 Task: Find connections with filter location Iturrama with filter topic #Genderwith filter profile language Potuguese with filter current company Volt - International (An Innova Solutions Company) with filter school SQL School (SQL Server DEV, DBA , MSBI & Power BI) Training Institute with filter industry Telephone Call Centers with filter service category Print Design with filter keywords title Client Service Specialist
Action: Mouse moved to (181, 288)
Screenshot: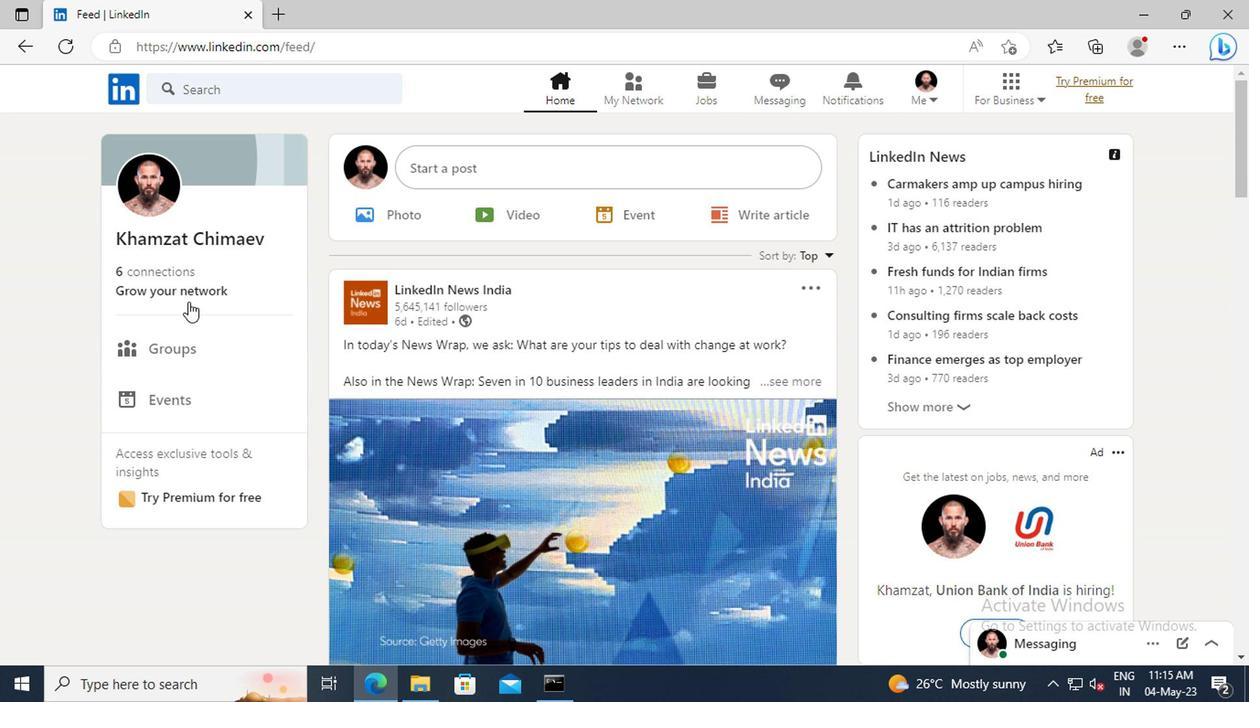 
Action: Mouse pressed left at (181, 288)
Screenshot: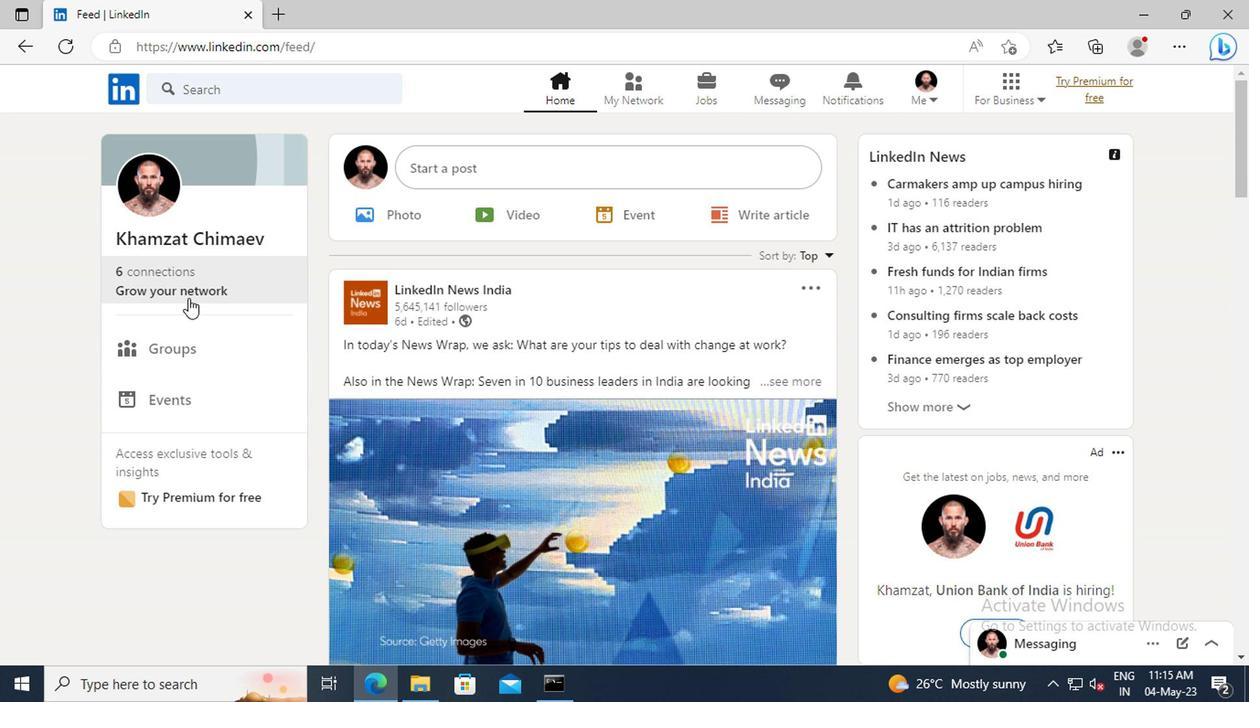 
Action: Mouse moved to (184, 193)
Screenshot: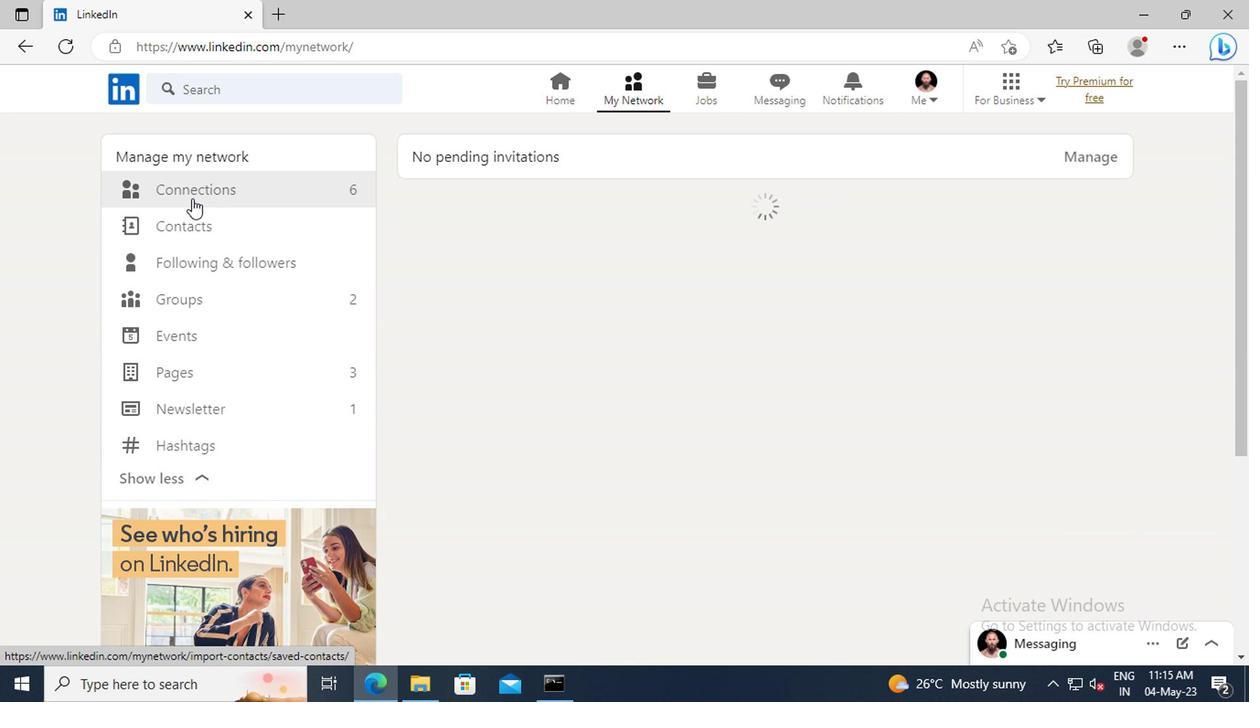 
Action: Mouse pressed left at (184, 193)
Screenshot: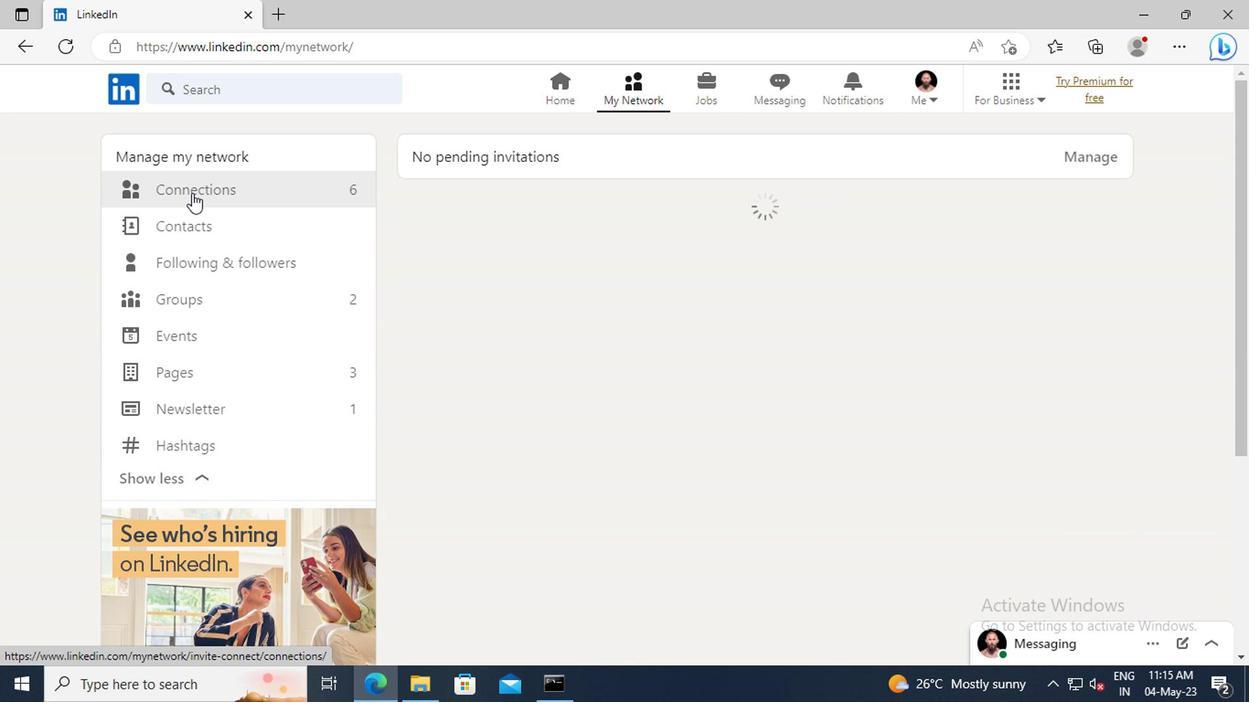 
Action: Mouse moved to (737, 198)
Screenshot: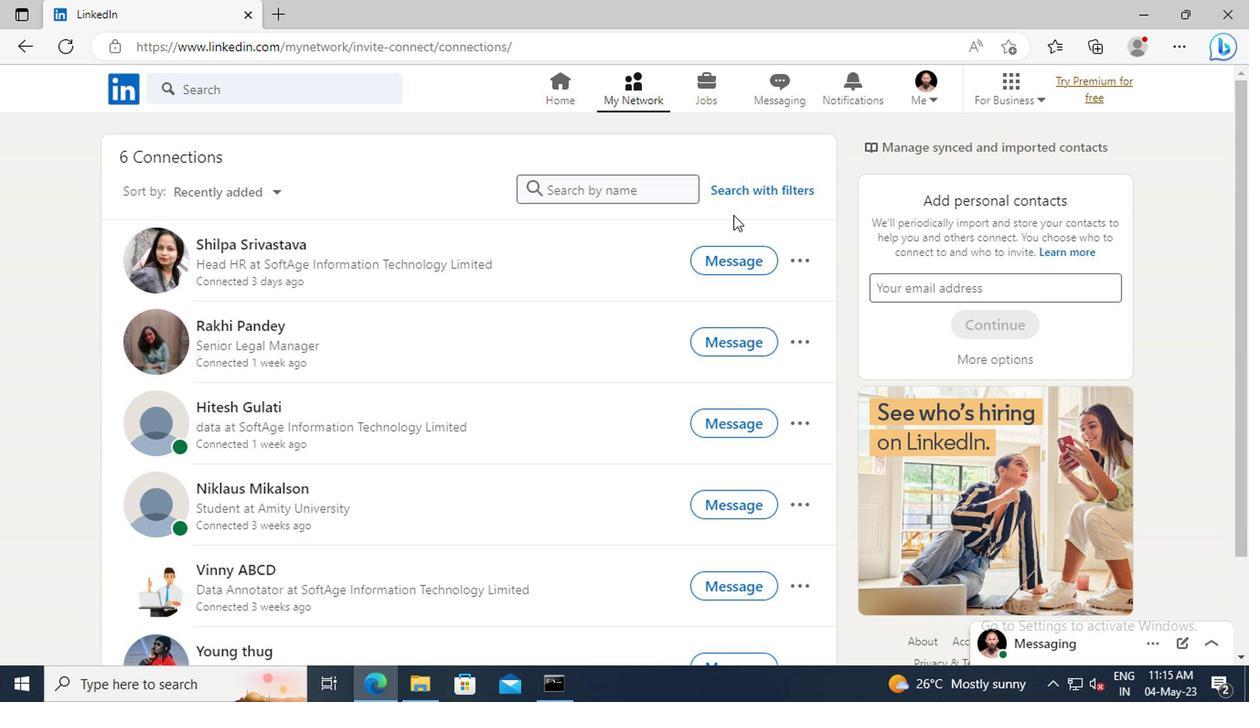 
Action: Mouse pressed left at (737, 198)
Screenshot: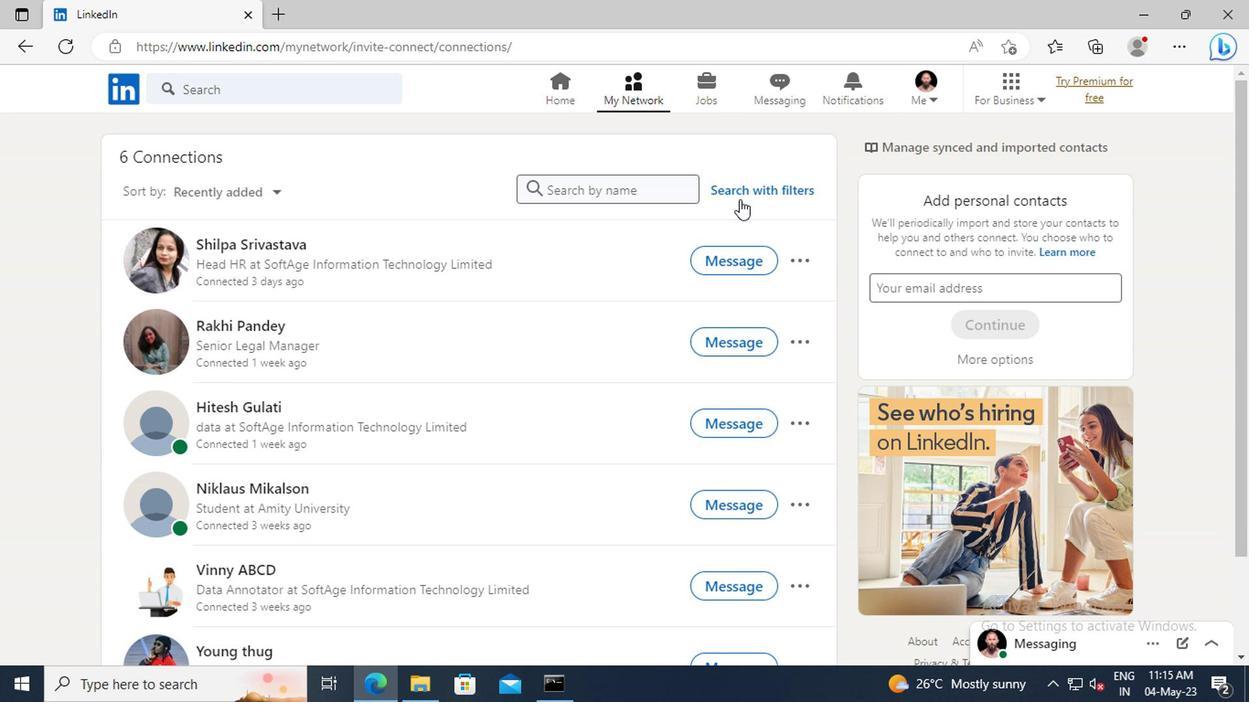 
Action: Mouse moved to (691, 145)
Screenshot: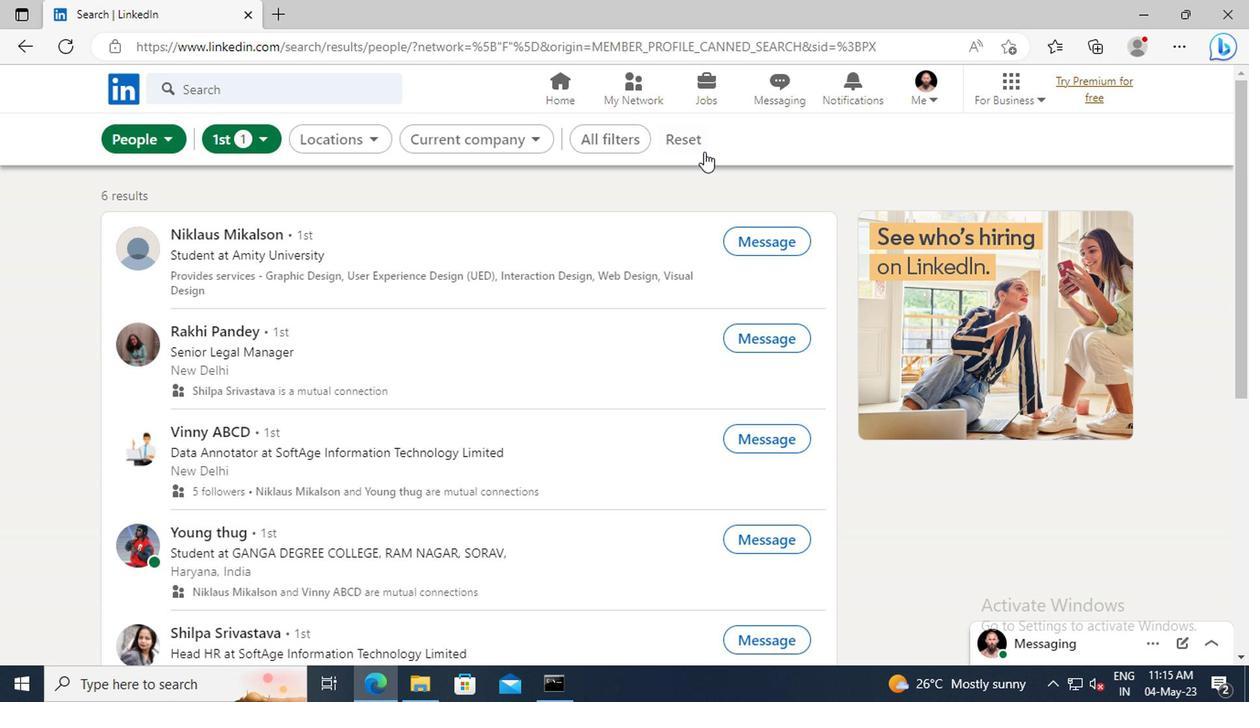 
Action: Mouse pressed left at (691, 145)
Screenshot: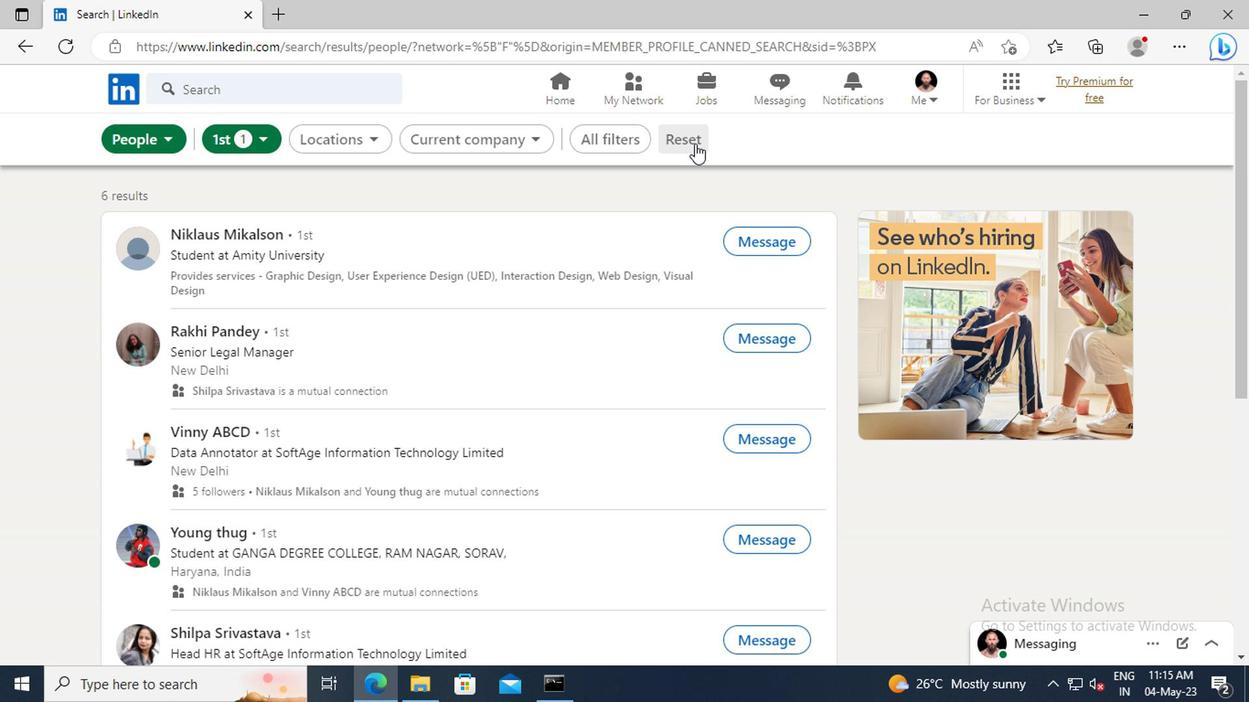 
Action: Mouse moved to (646, 142)
Screenshot: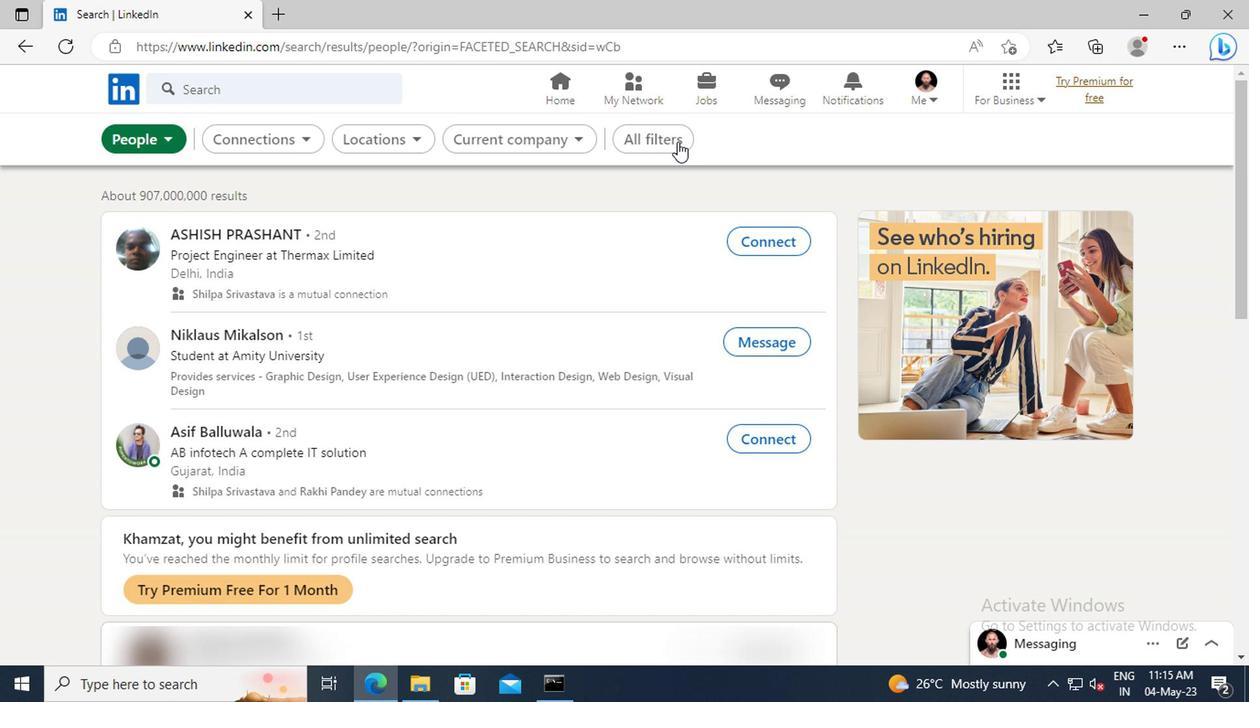 
Action: Mouse pressed left at (646, 142)
Screenshot: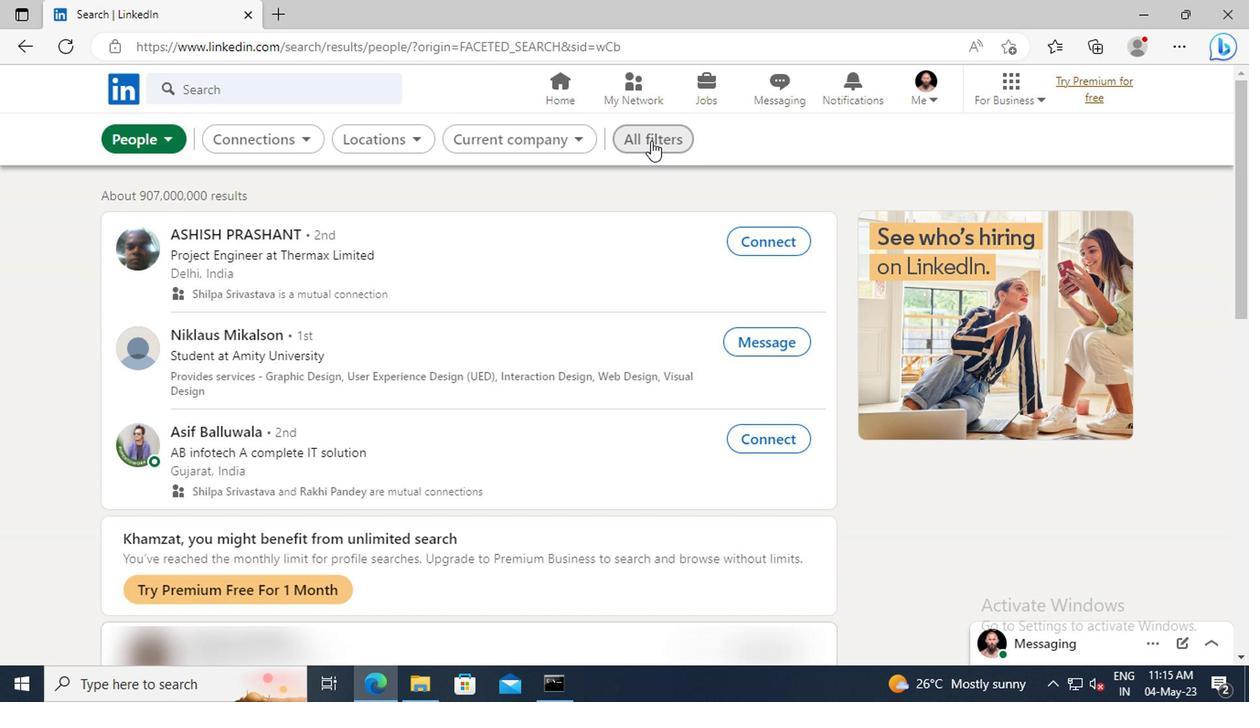 
Action: Mouse moved to (1010, 316)
Screenshot: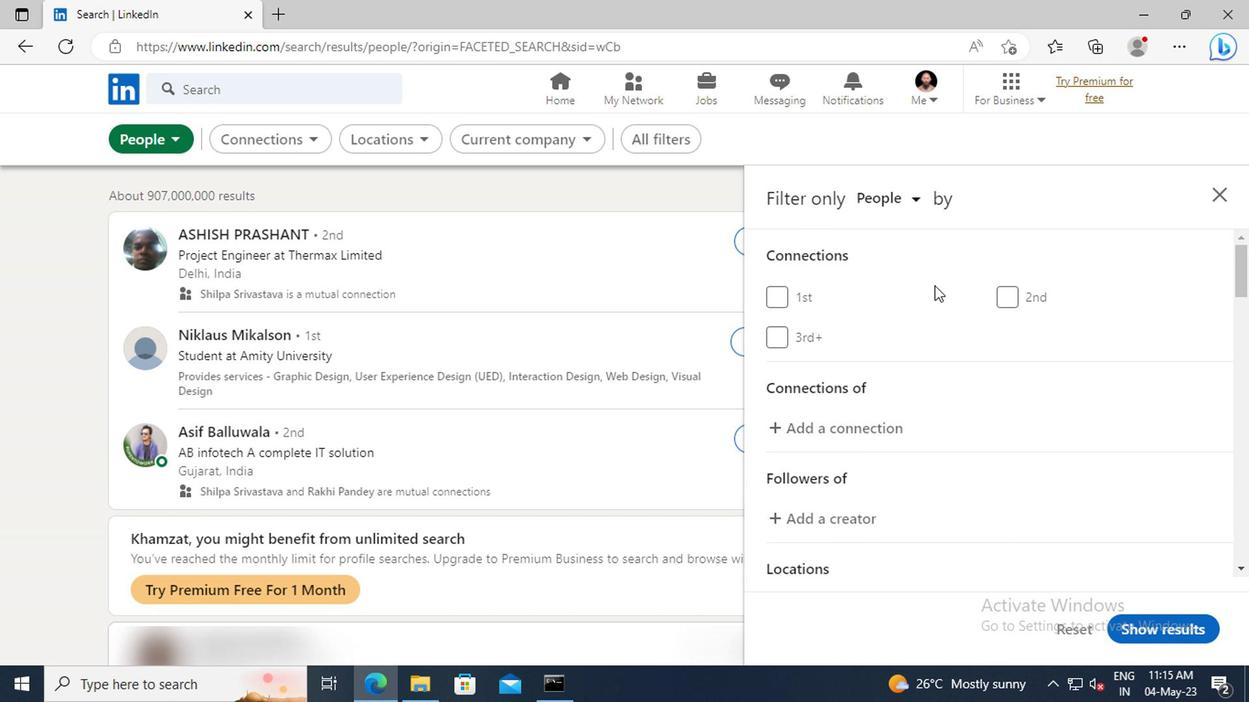 
Action: Mouse scrolled (1010, 315) with delta (0, -1)
Screenshot: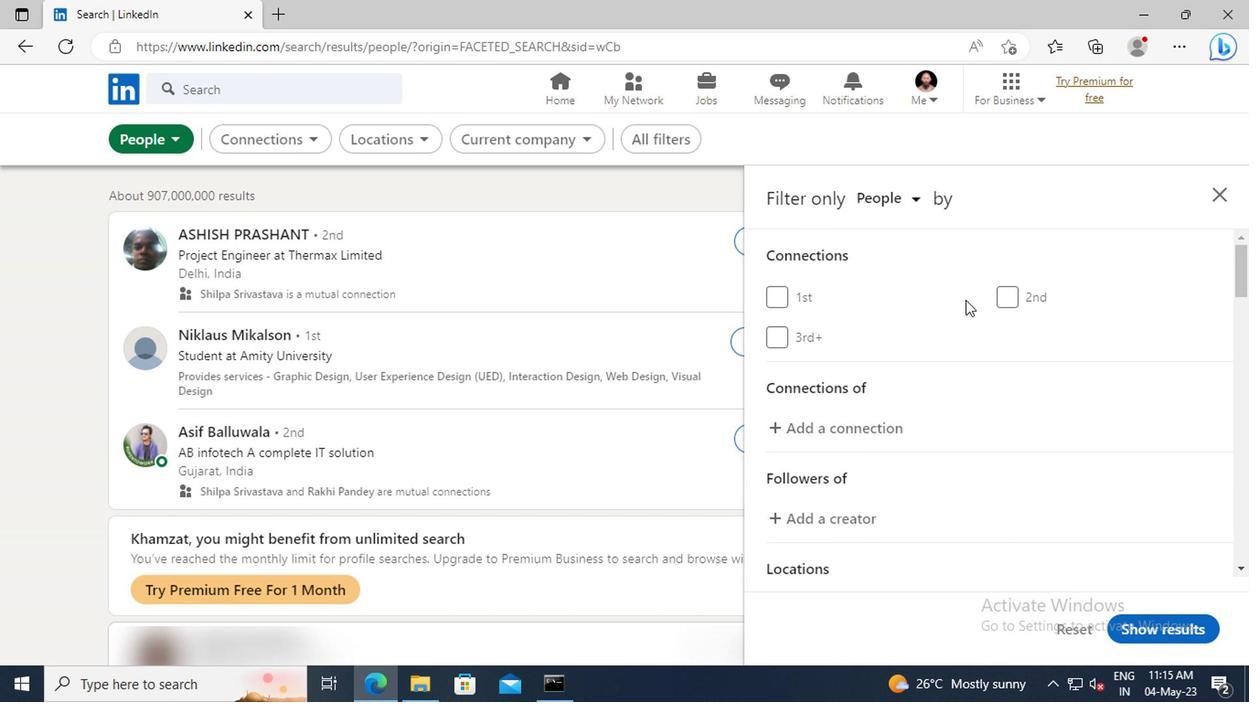 
Action: Mouse scrolled (1010, 315) with delta (0, -1)
Screenshot: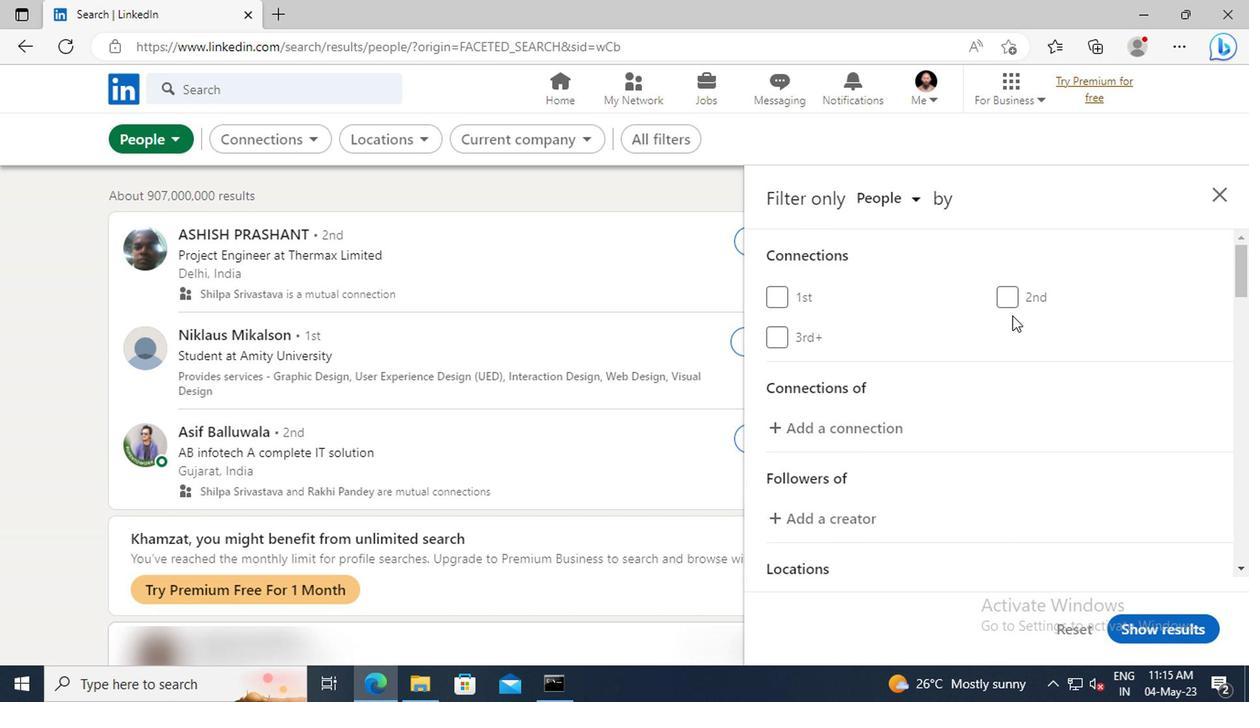 
Action: Mouse moved to (1010, 316)
Screenshot: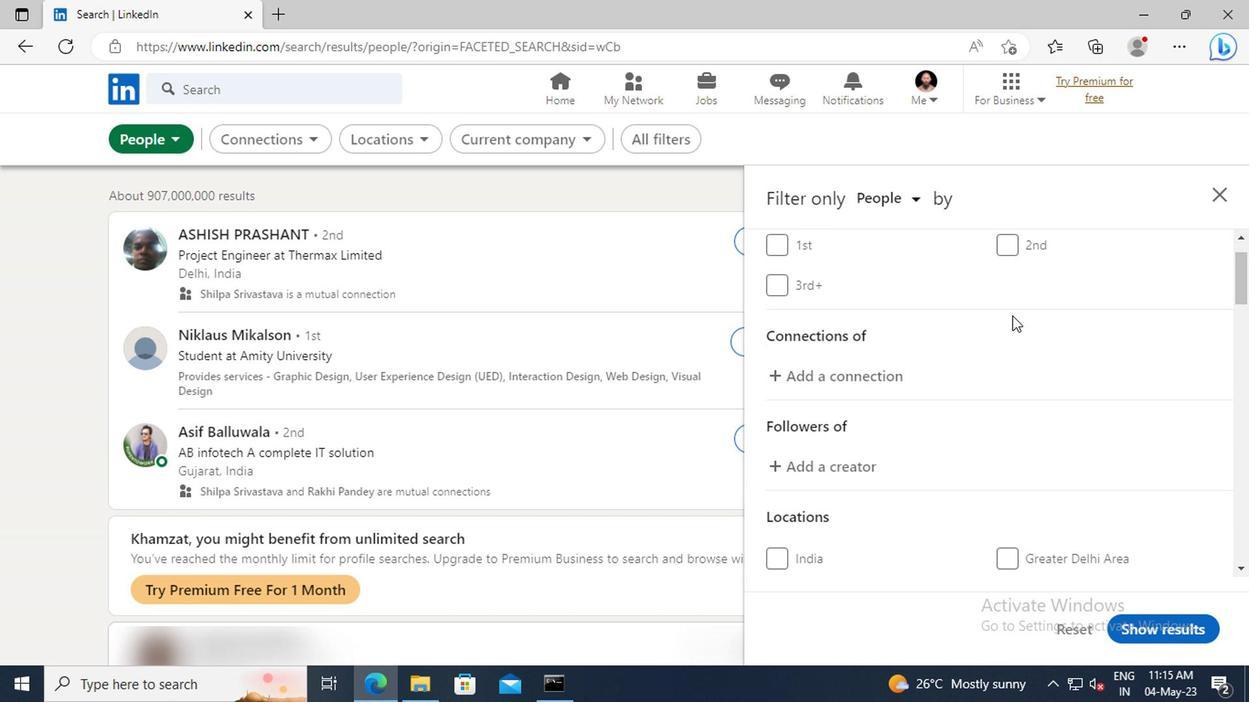 
Action: Mouse scrolled (1010, 316) with delta (0, 0)
Screenshot: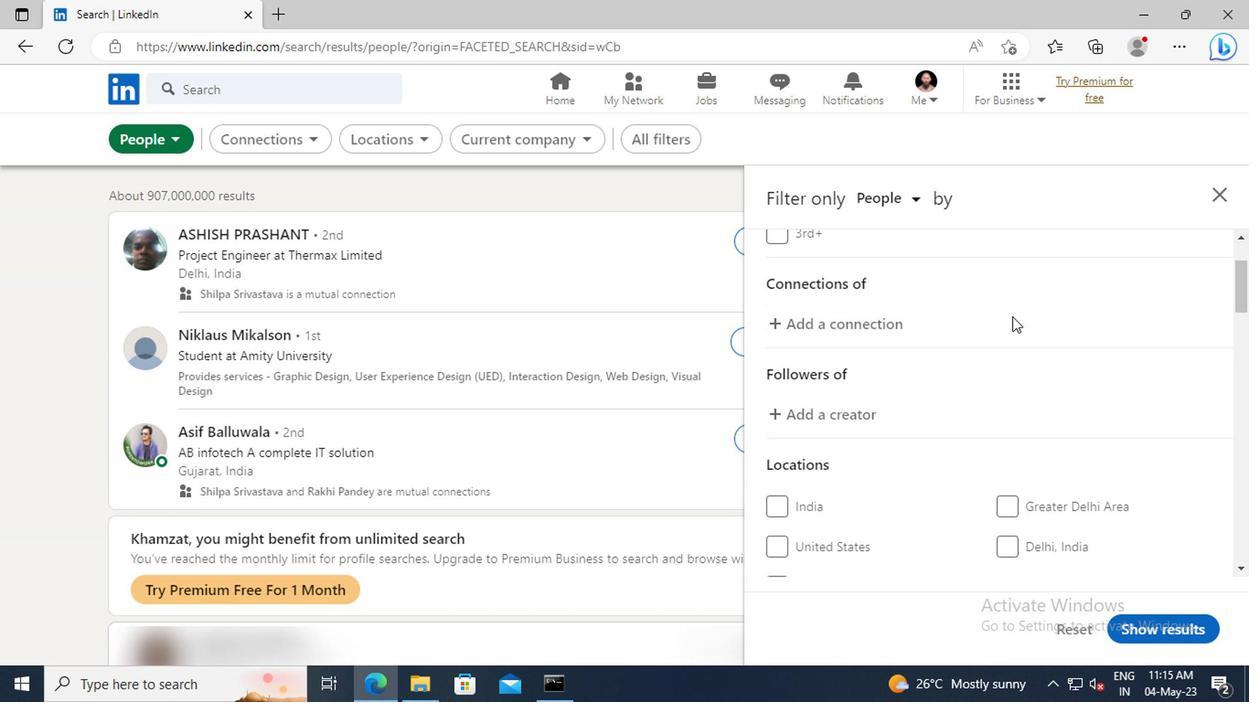 
Action: Mouse scrolled (1010, 316) with delta (0, 0)
Screenshot: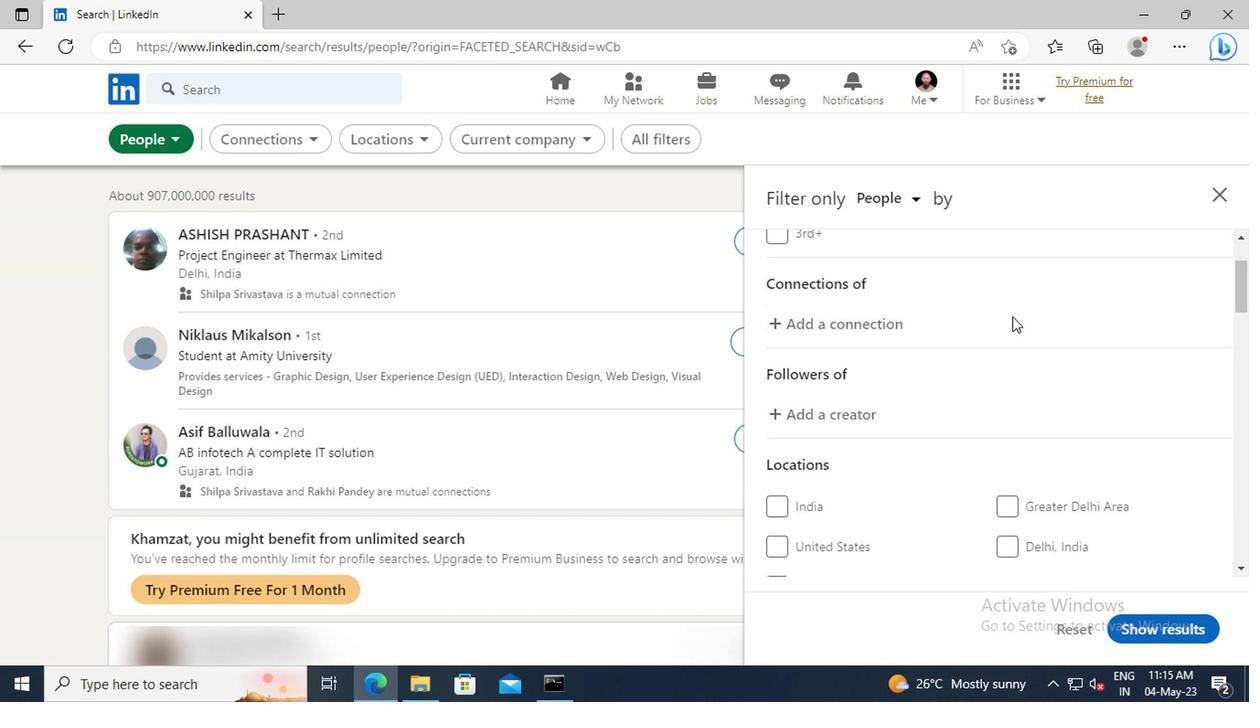 
Action: Mouse scrolled (1010, 316) with delta (0, 0)
Screenshot: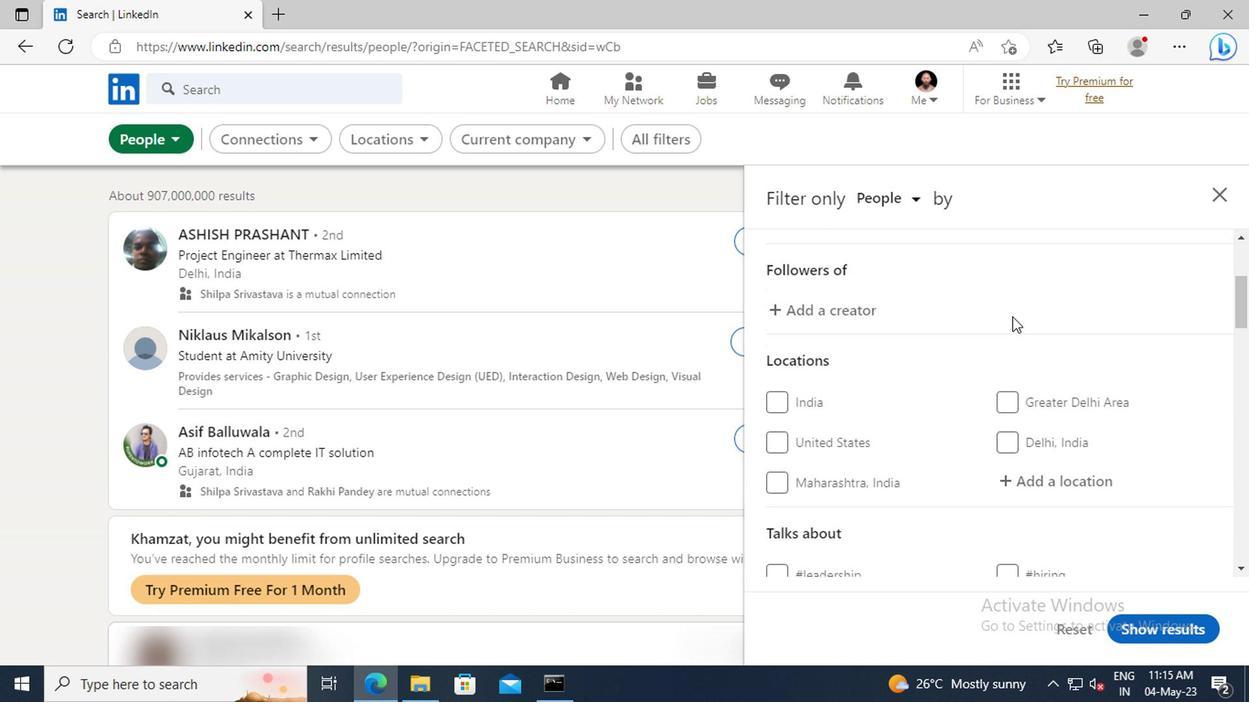
Action: Mouse scrolled (1010, 316) with delta (0, 0)
Screenshot: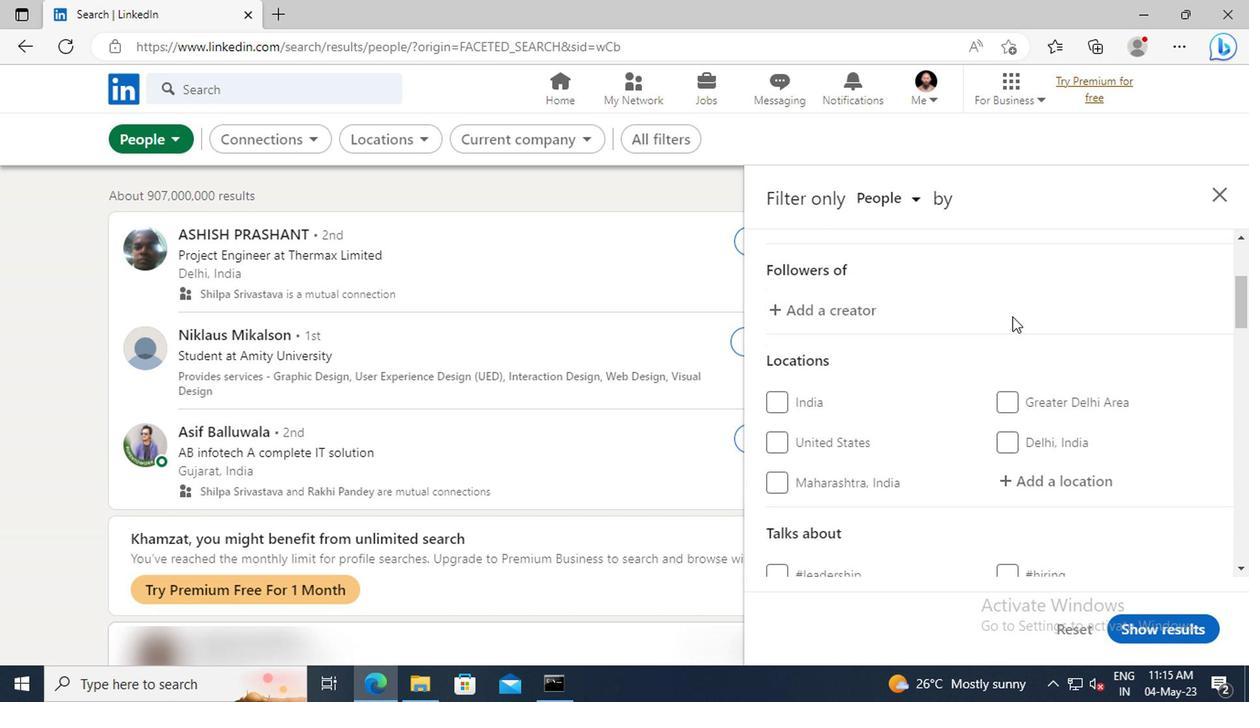 
Action: Mouse moved to (1015, 380)
Screenshot: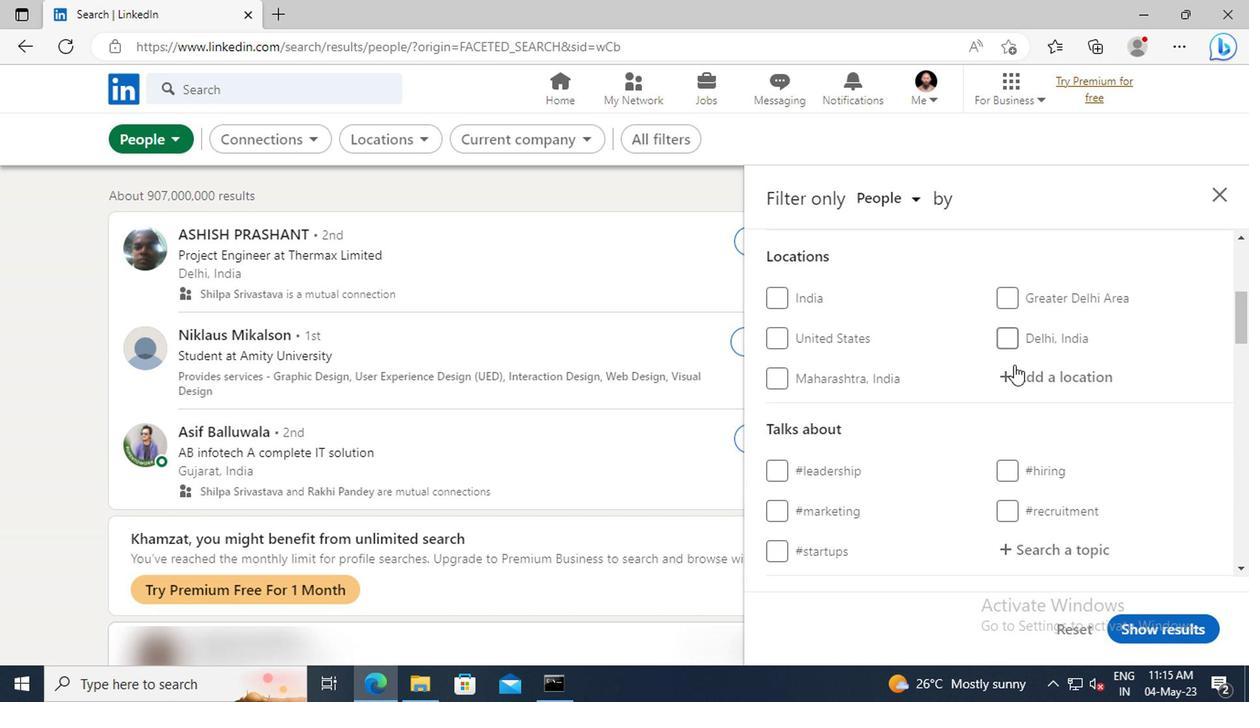
Action: Mouse pressed left at (1015, 380)
Screenshot: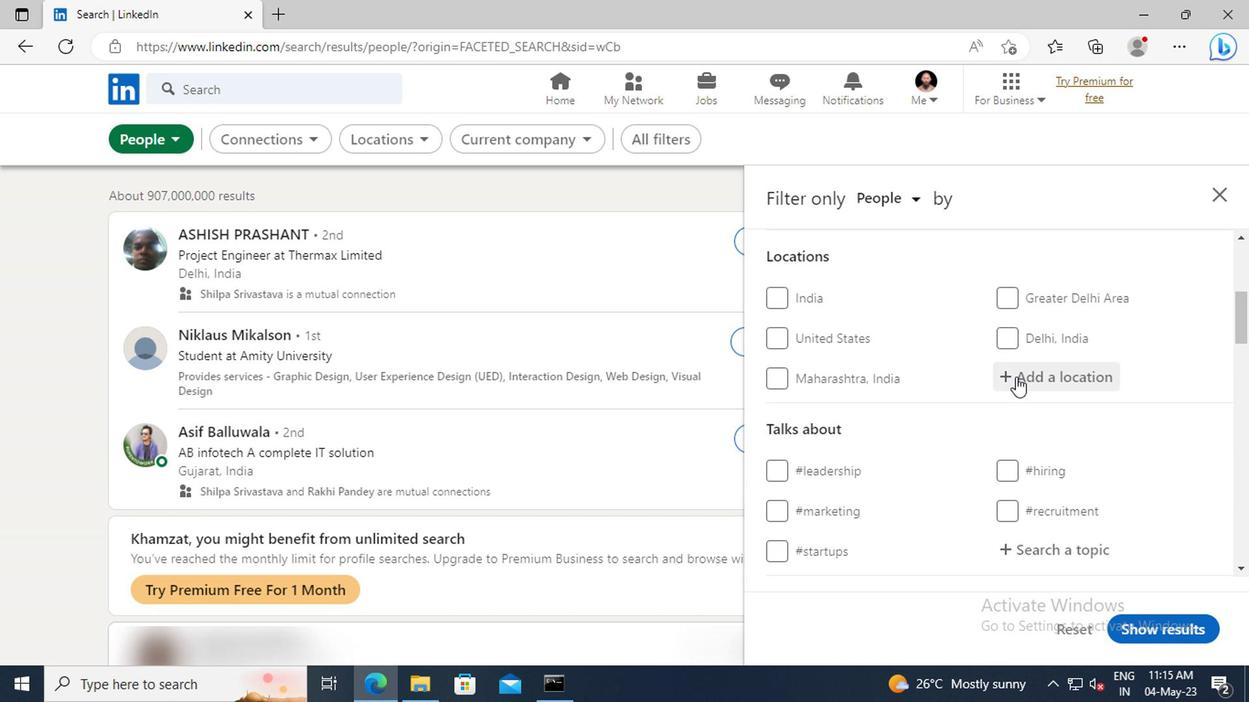 
Action: Key pressed <Key.shift>ITURRAMA<Key.enter>
Screenshot: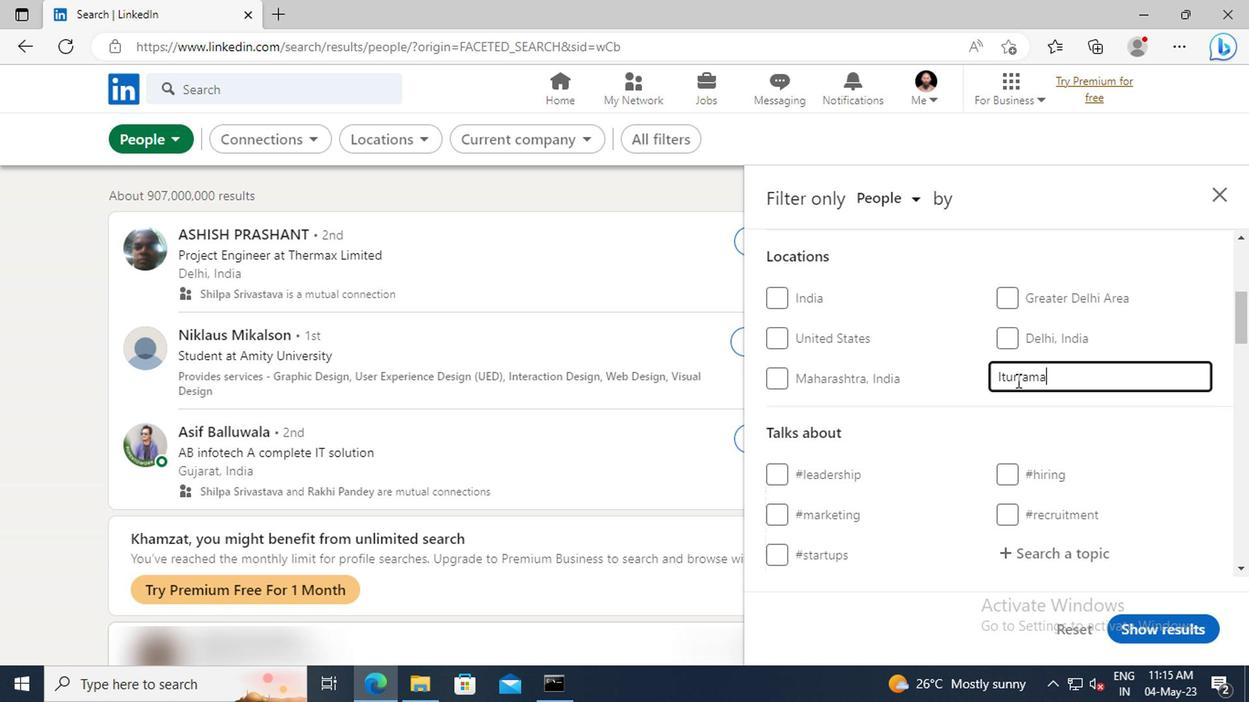 
Action: Mouse scrolled (1015, 379) with delta (0, -1)
Screenshot: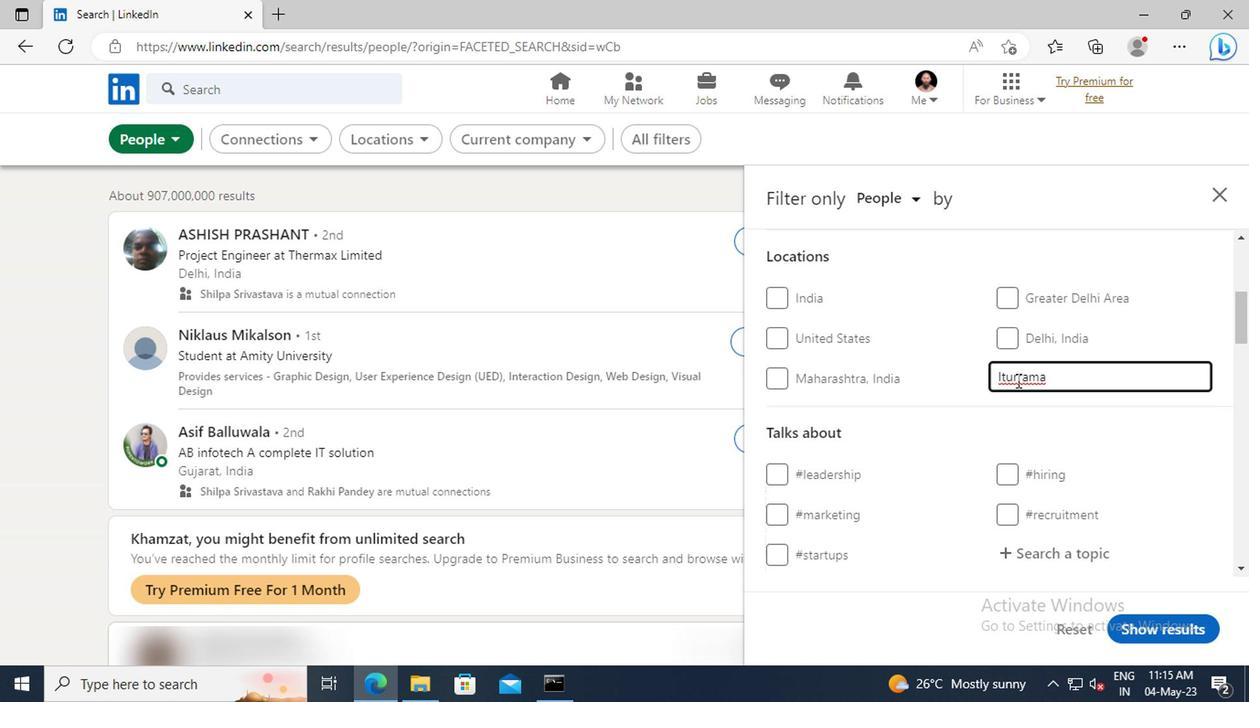 
Action: Mouse scrolled (1015, 379) with delta (0, -1)
Screenshot: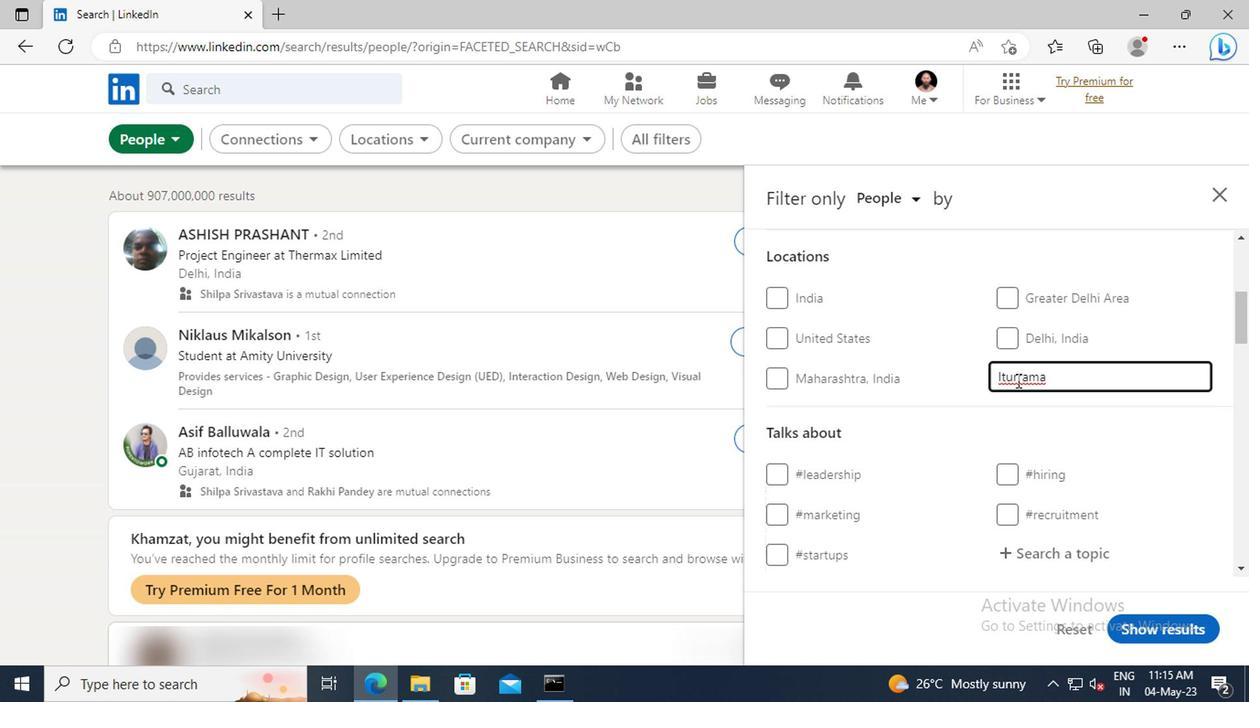 
Action: Mouse moved to (1022, 440)
Screenshot: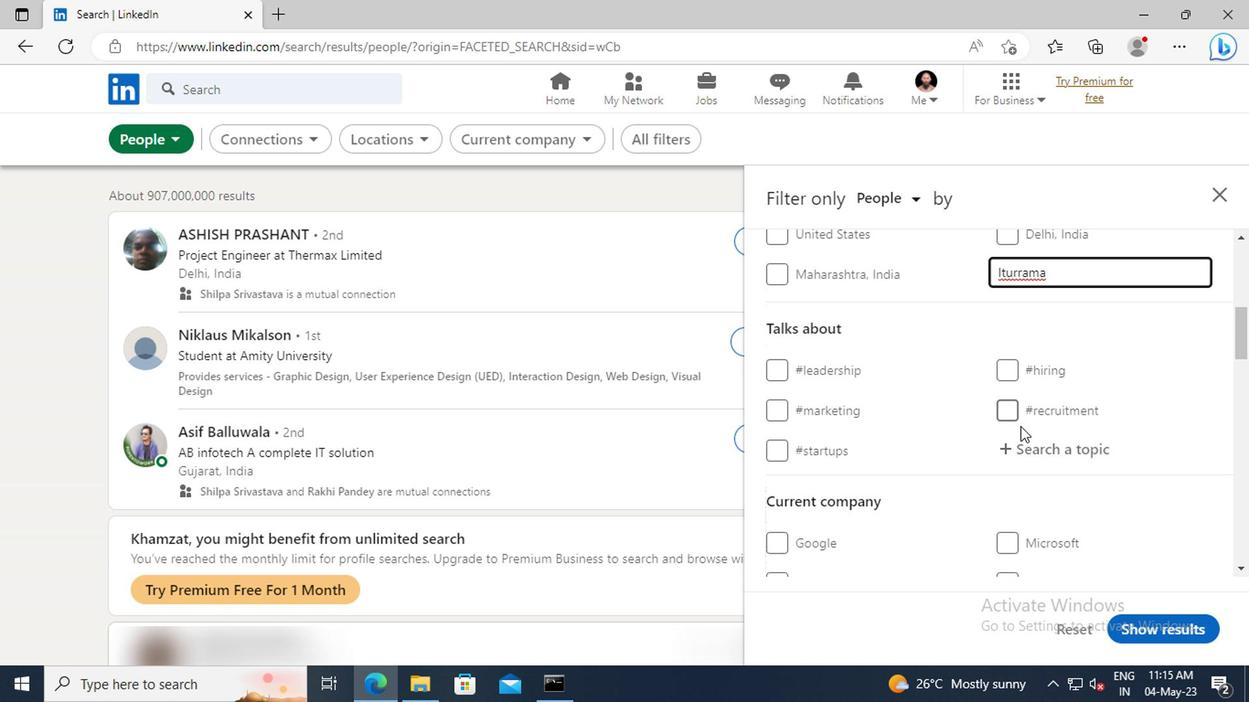 
Action: Mouse pressed left at (1022, 440)
Screenshot: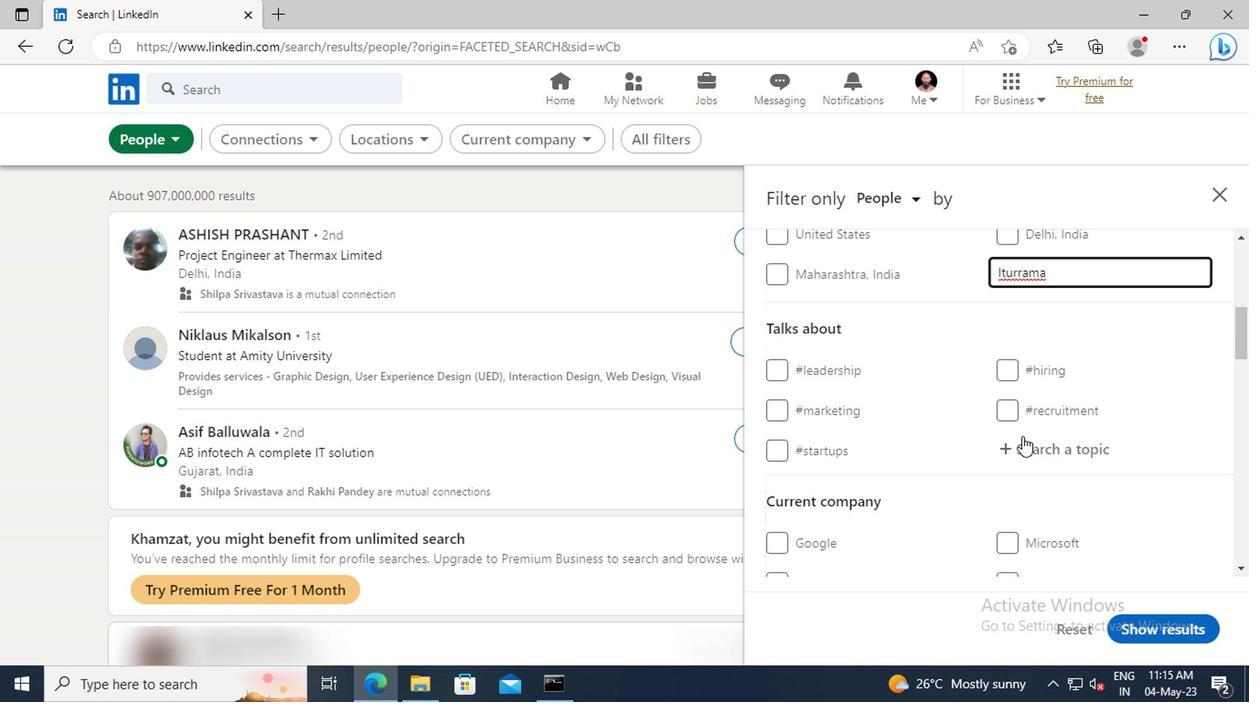 
Action: Key pressed <Key.shift>GEND
Screenshot: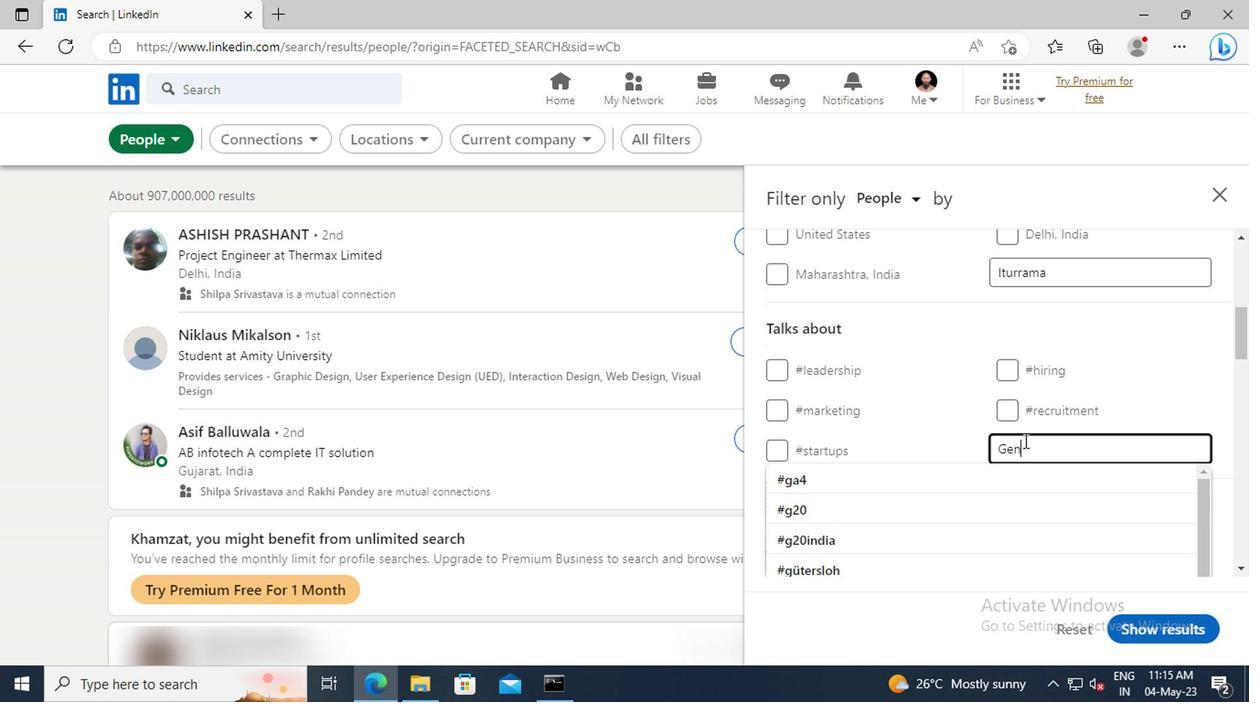 
Action: Mouse moved to (1027, 463)
Screenshot: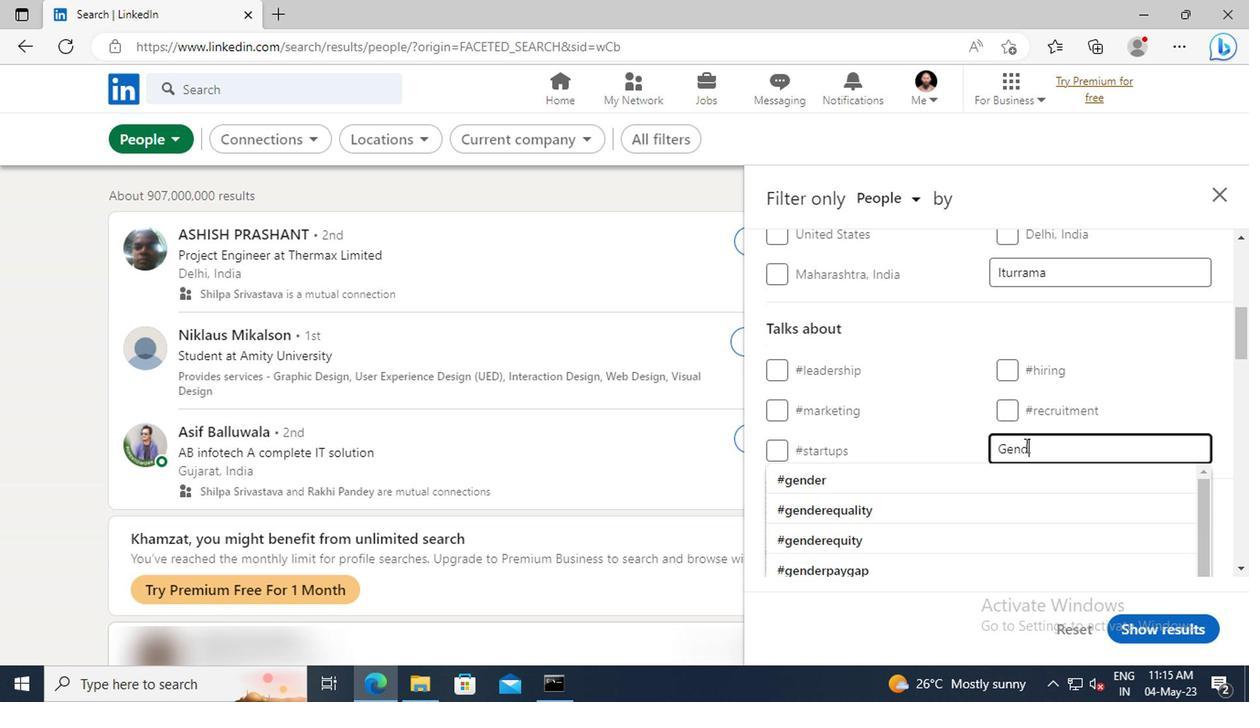
Action: Mouse pressed left at (1027, 463)
Screenshot: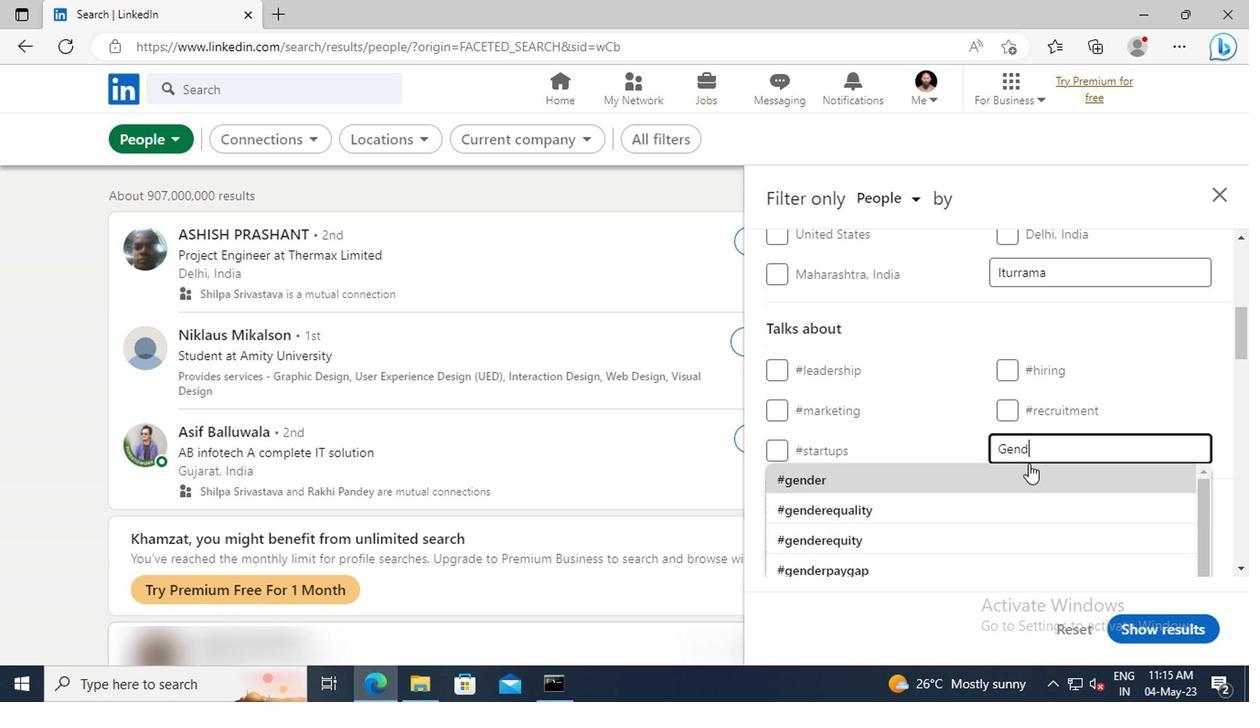 
Action: Mouse scrolled (1027, 462) with delta (0, 0)
Screenshot: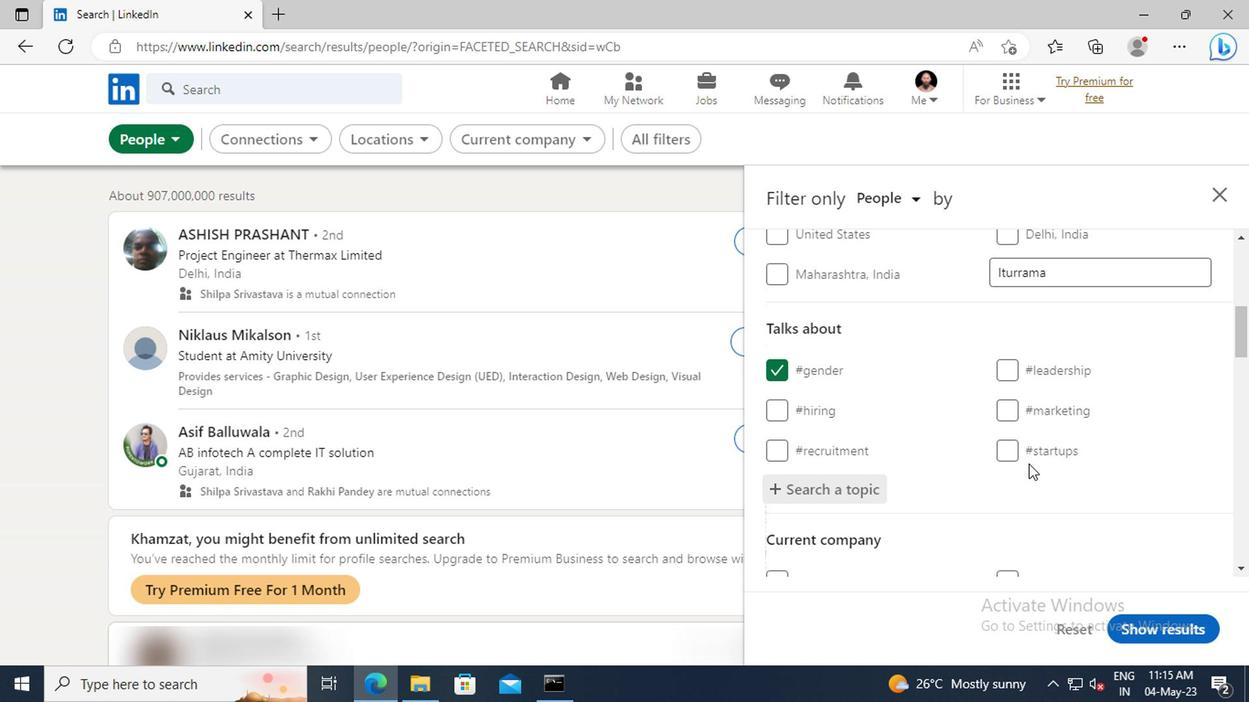 
Action: Mouse scrolled (1027, 462) with delta (0, 0)
Screenshot: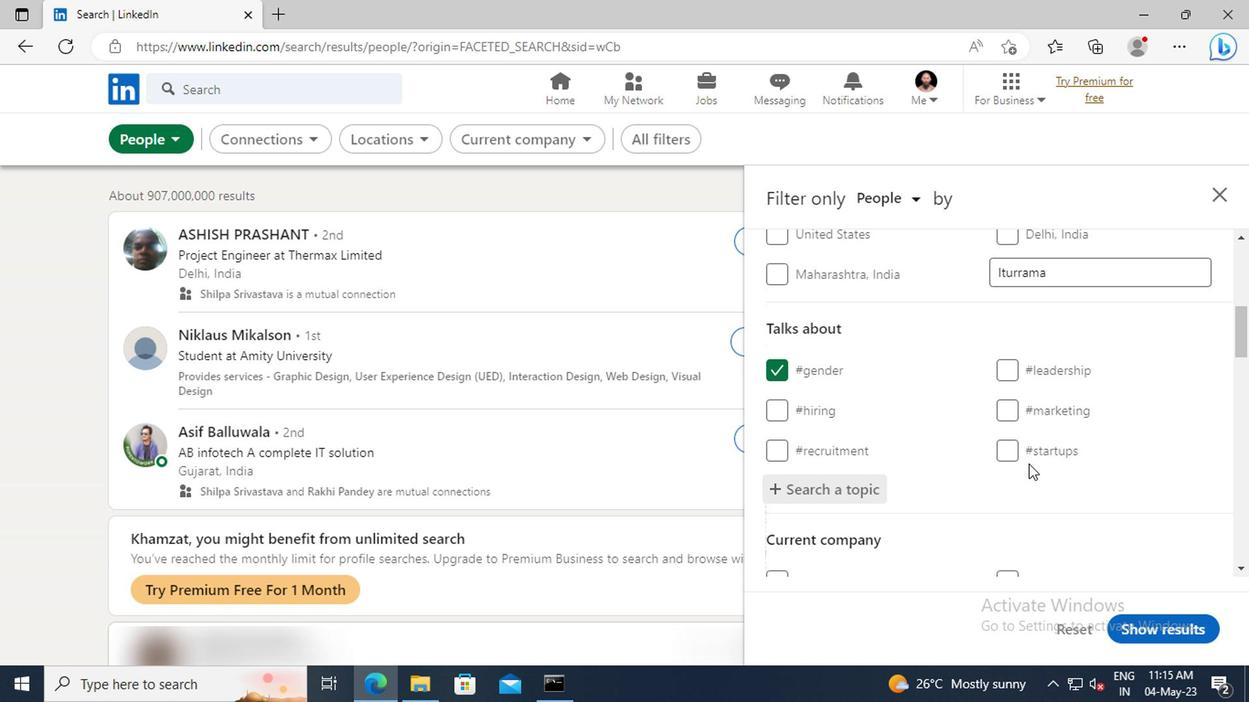
Action: Mouse moved to (1028, 464)
Screenshot: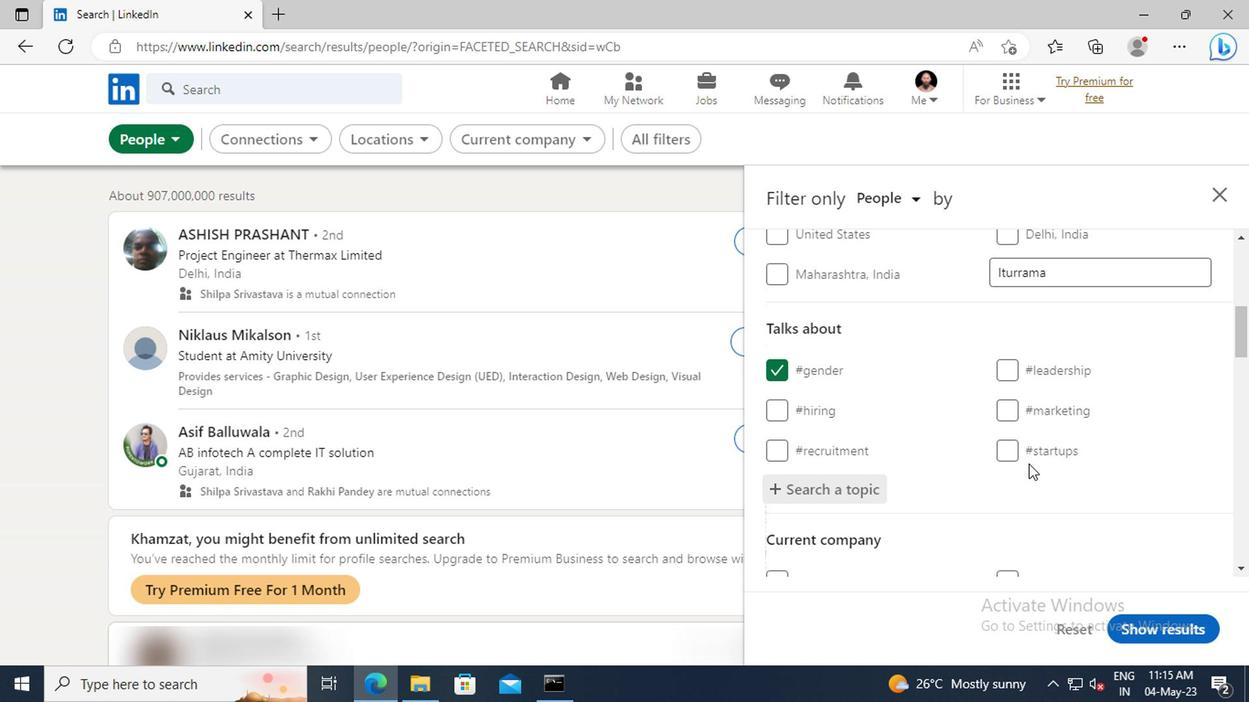 
Action: Mouse scrolled (1028, 463) with delta (0, 0)
Screenshot: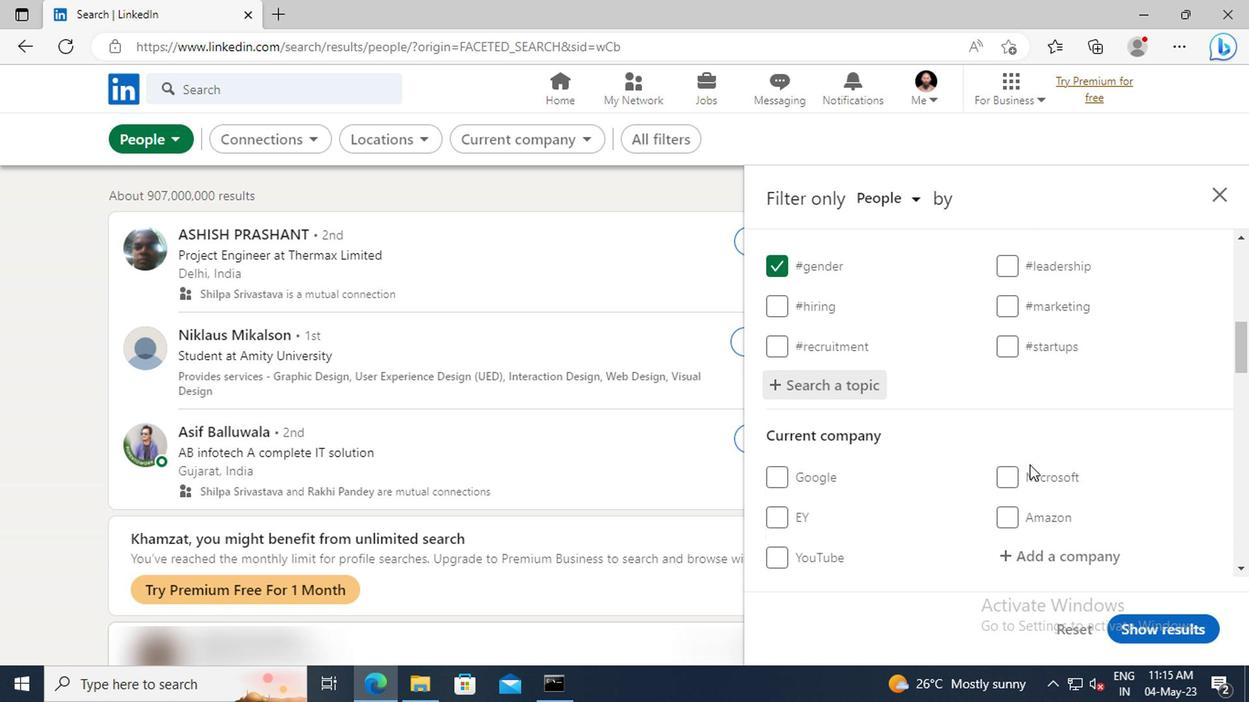 
Action: Mouse scrolled (1028, 463) with delta (0, 0)
Screenshot: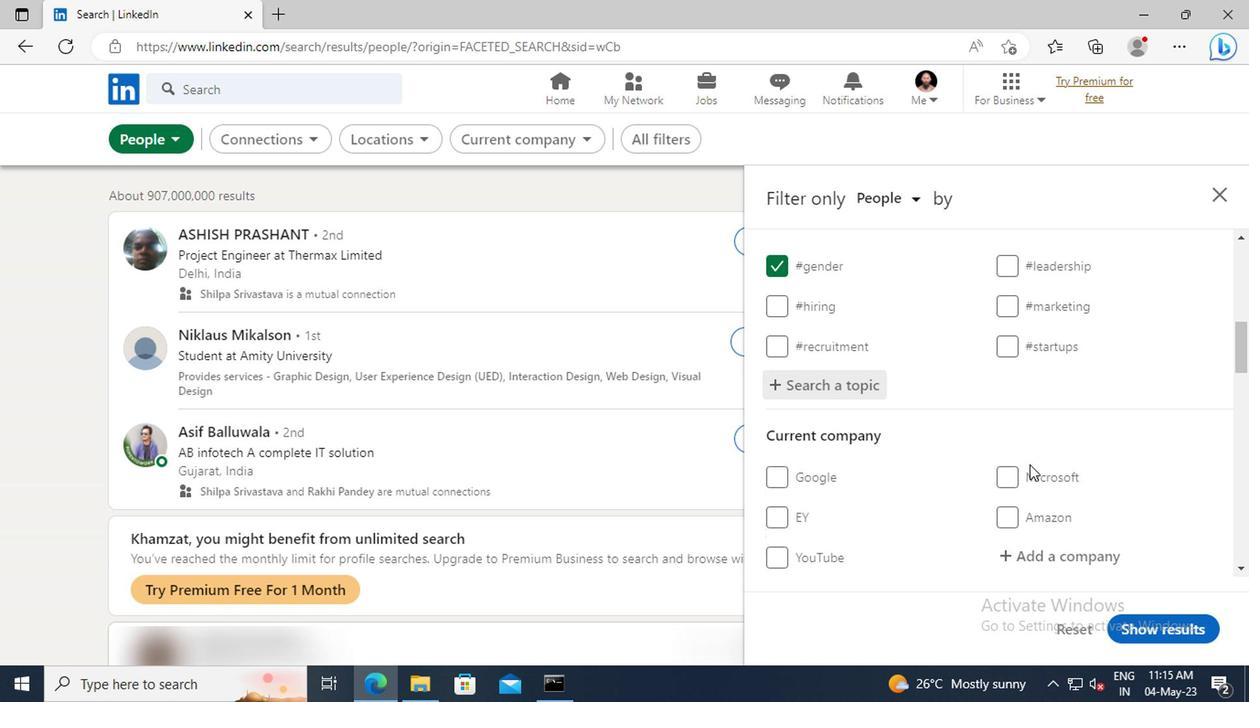 
Action: Mouse scrolled (1028, 463) with delta (0, 0)
Screenshot: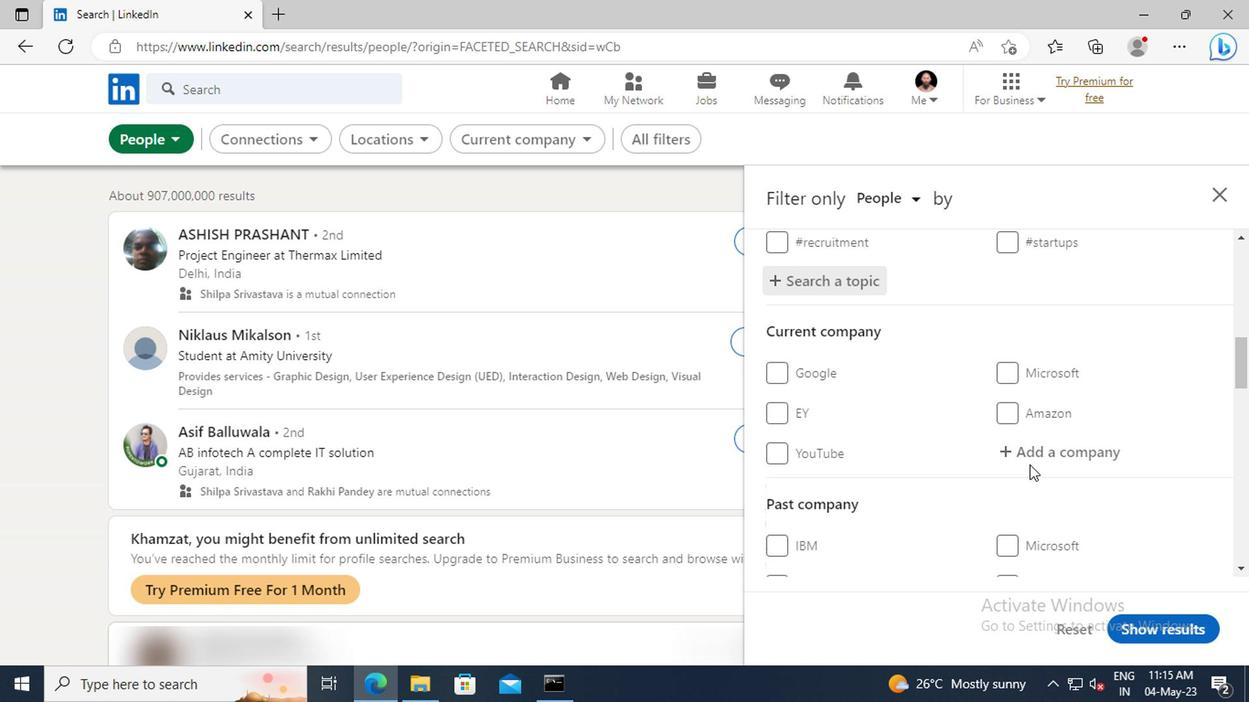 
Action: Mouse scrolled (1028, 463) with delta (0, 0)
Screenshot: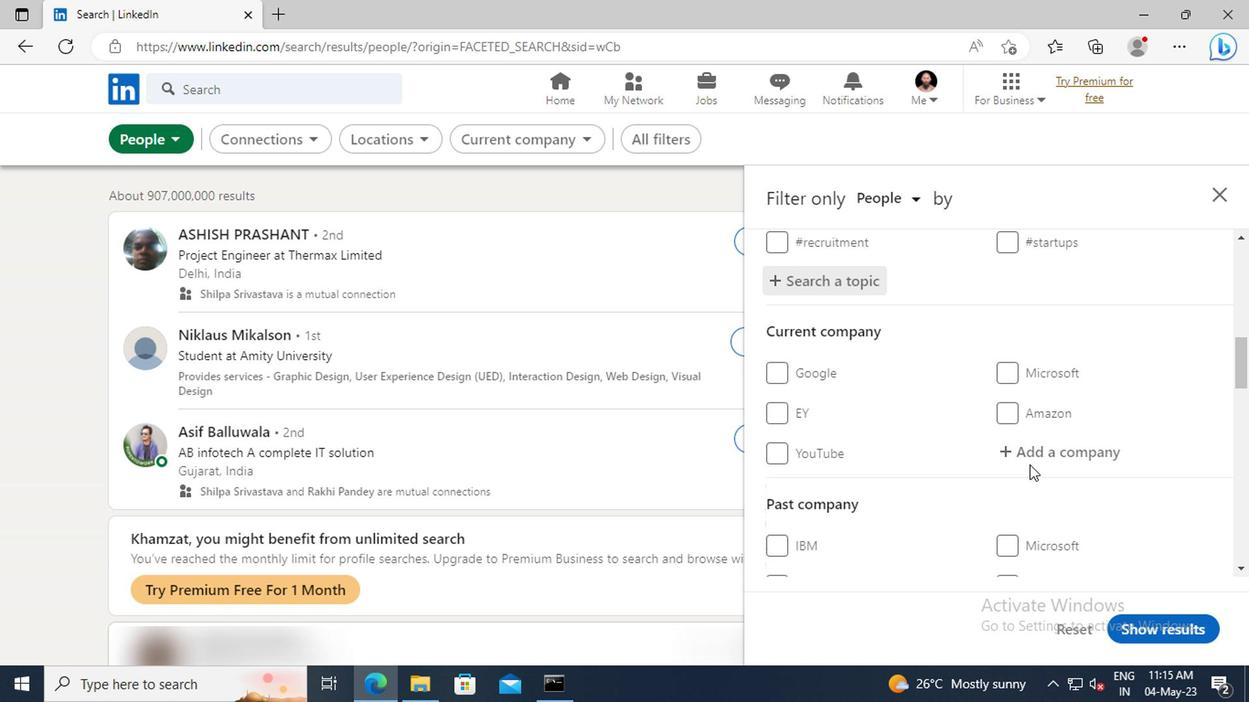 
Action: Mouse moved to (1017, 425)
Screenshot: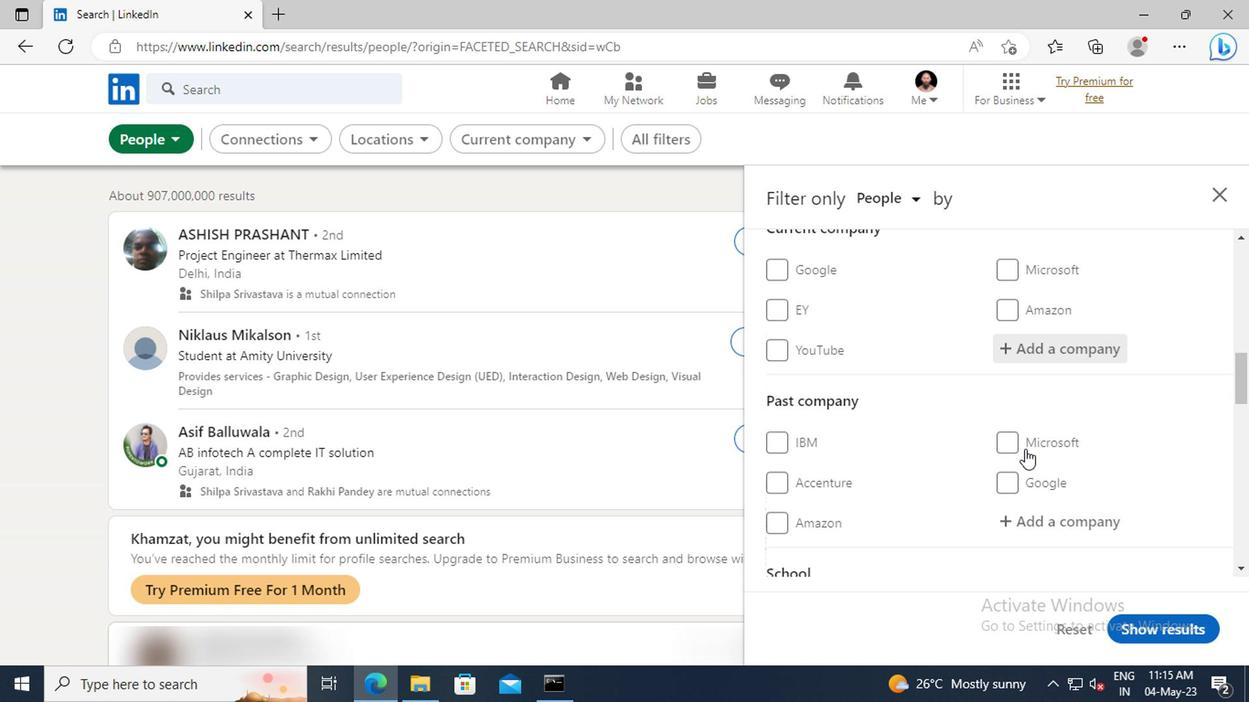 
Action: Mouse scrolled (1017, 424) with delta (0, 0)
Screenshot: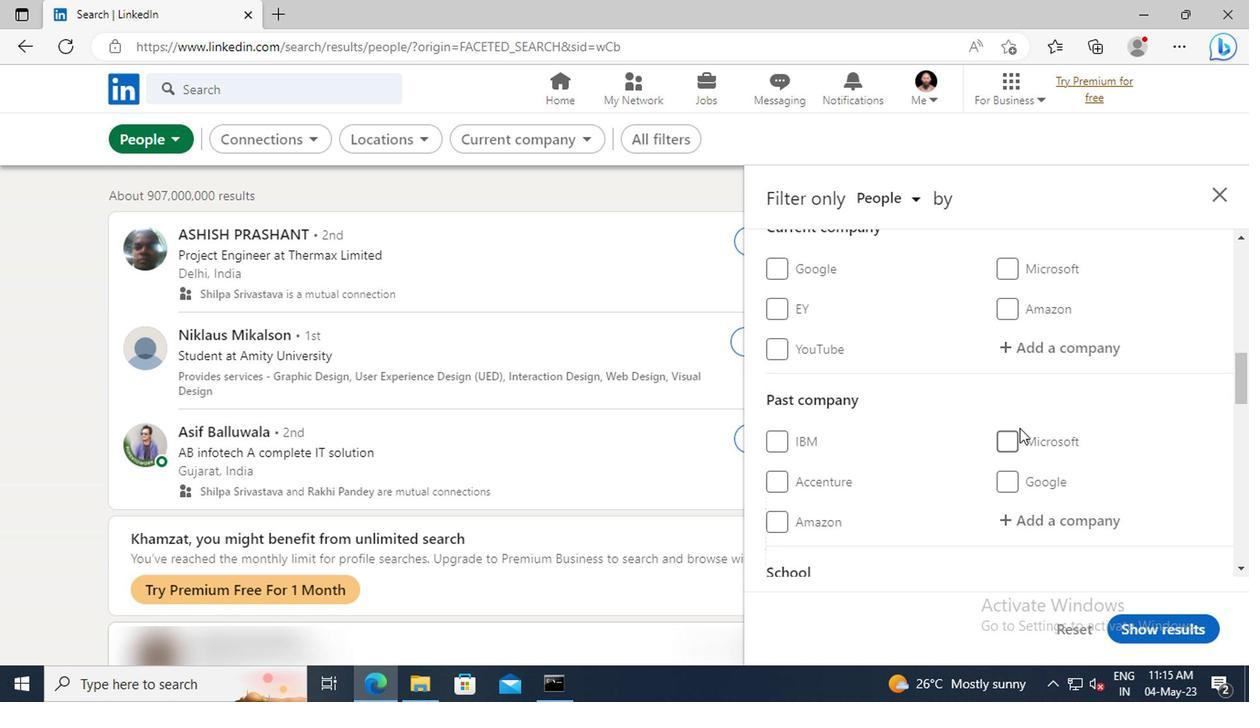 
Action: Mouse scrolled (1017, 424) with delta (0, 0)
Screenshot: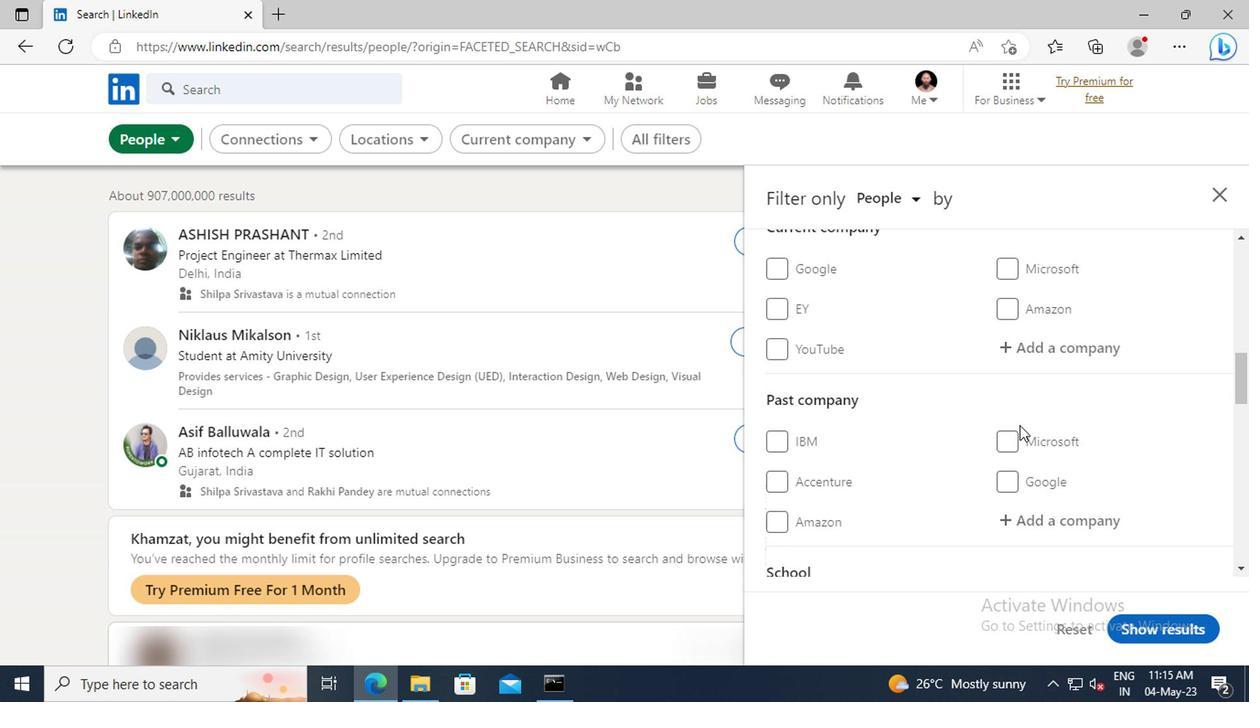 
Action: Mouse moved to (1015, 415)
Screenshot: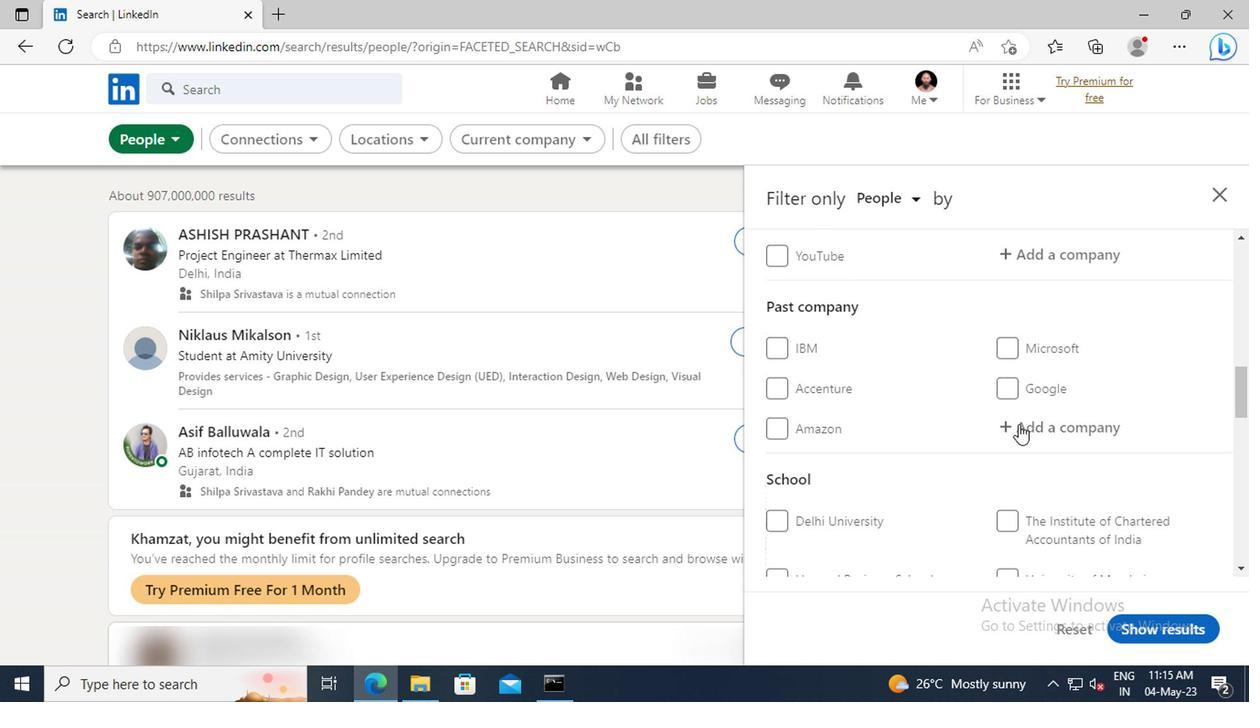 
Action: Mouse scrolled (1015, 414) with delta (0, 0)
Screenshot: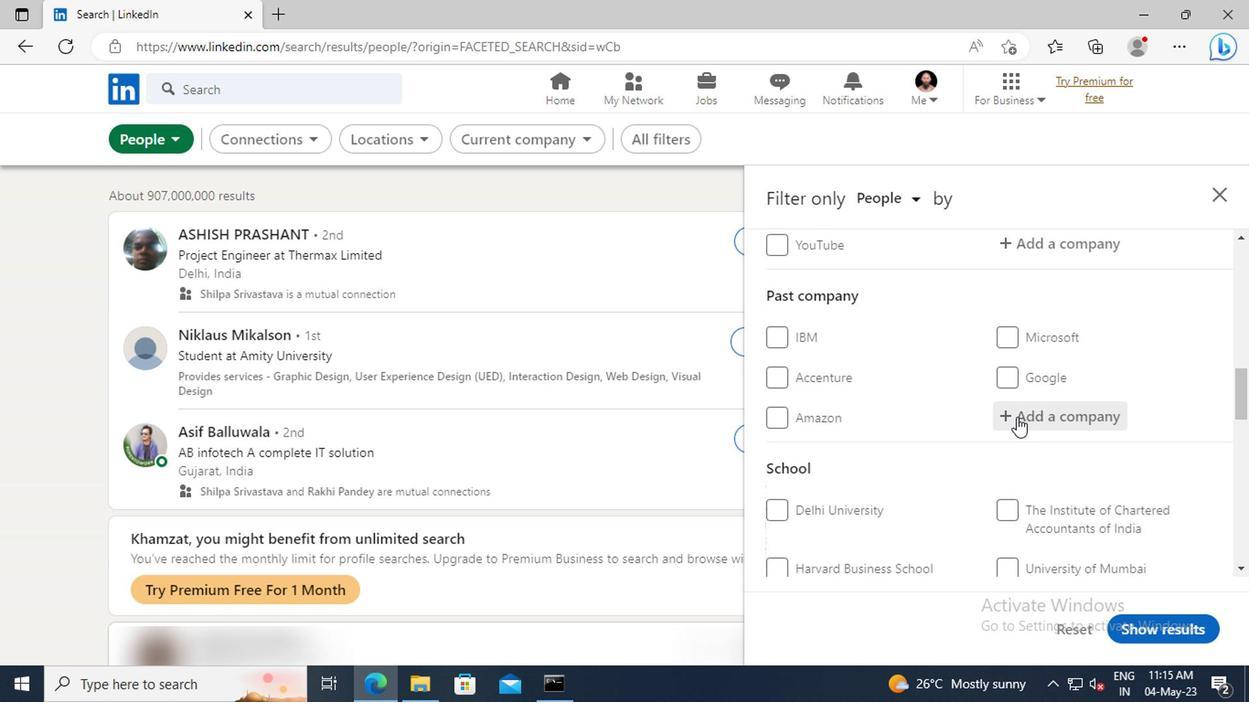 
Action: Mouse scrolled (1015, 414) with delta (0, 0)
Screenshot: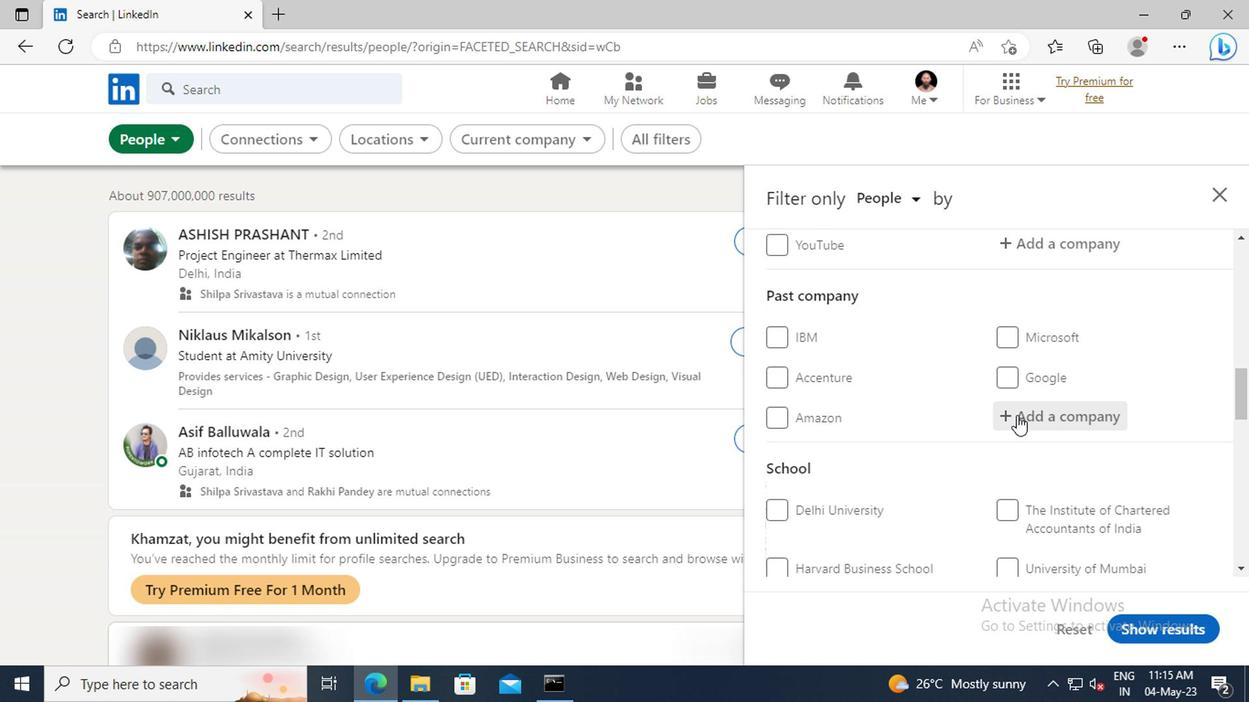 
Action: Mouse scrolled (1015, 414) with delta (0, 0)
Screenshot: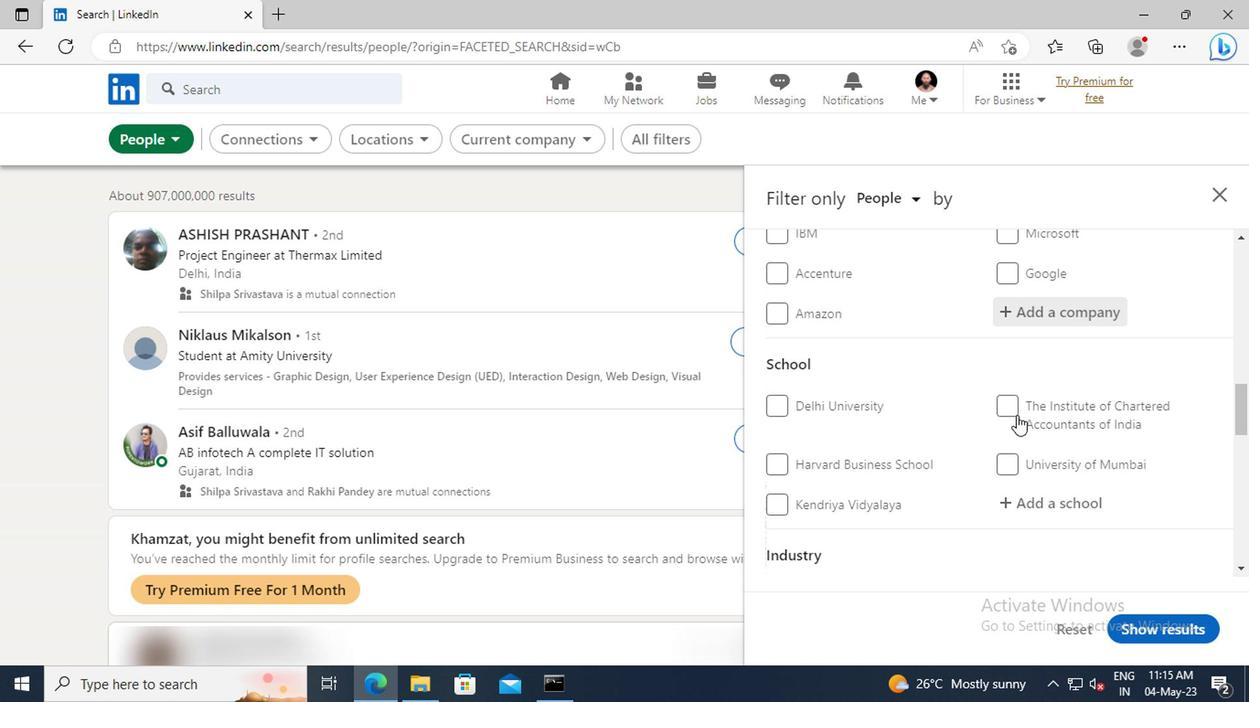 
Action: Mouse scrolled (1015, 414) with delta (0, 0)
Screenshot: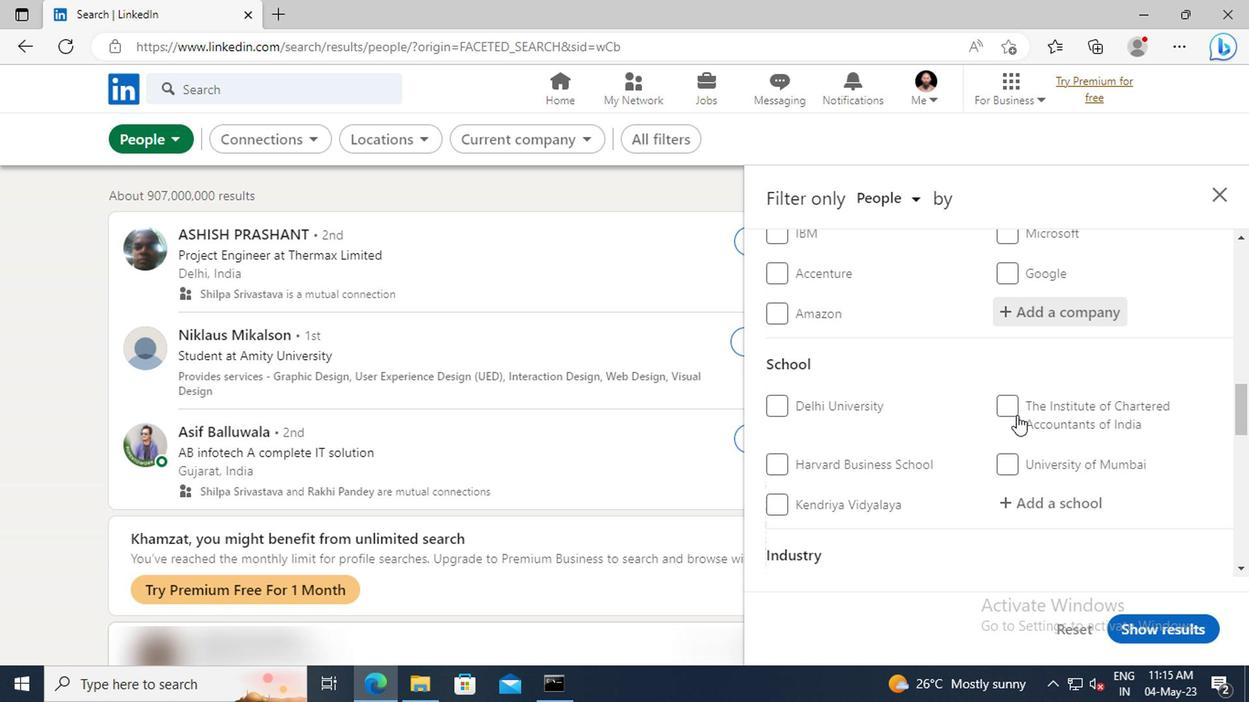 
Action: Mouse scrolled (1015, 414) with delta (0, 0)
Screenshot: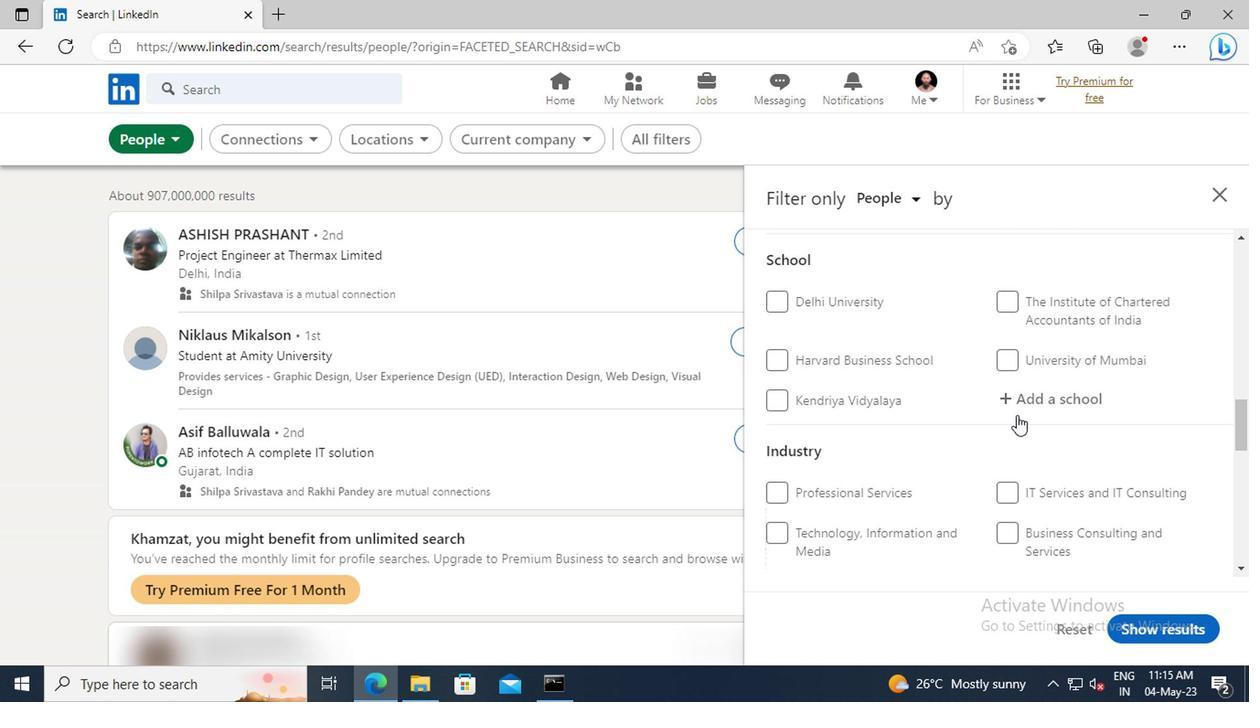 
Action: Mouse scrolled (1015, 414) with delta (0, 0)
Screenshot: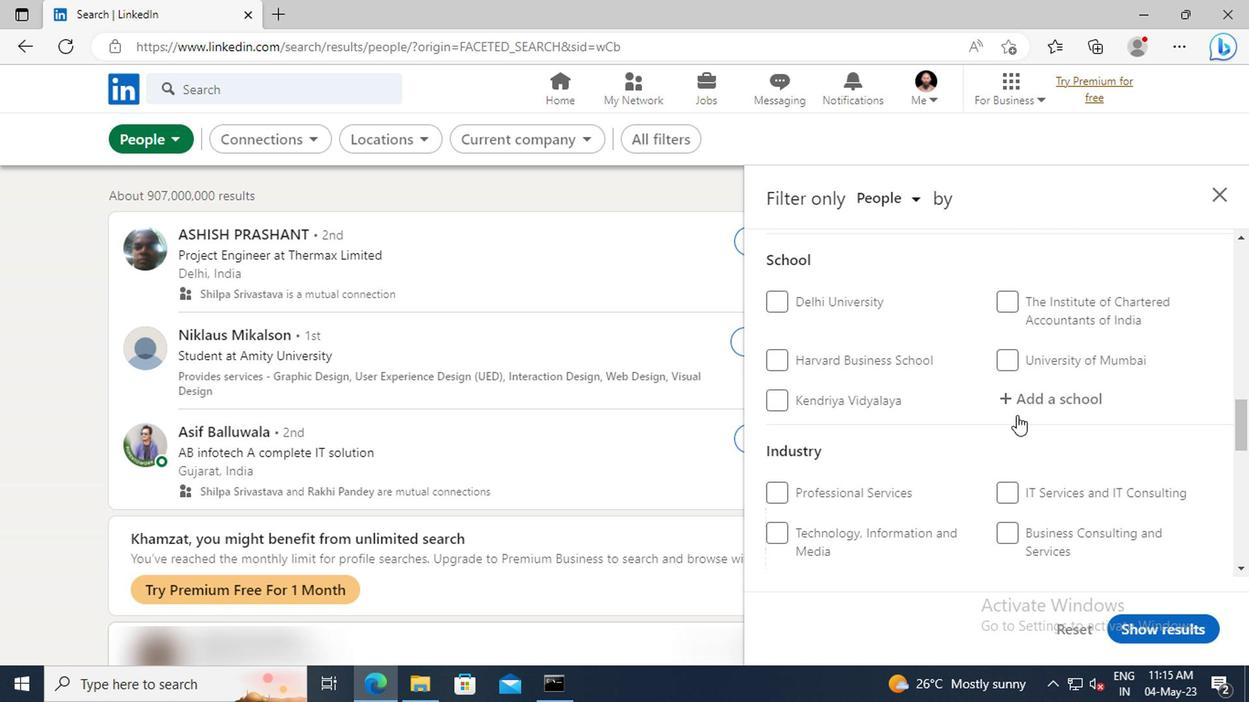 
Action: Mouse scrolled (1015, 414) with delta (0, 0)
Screenshot: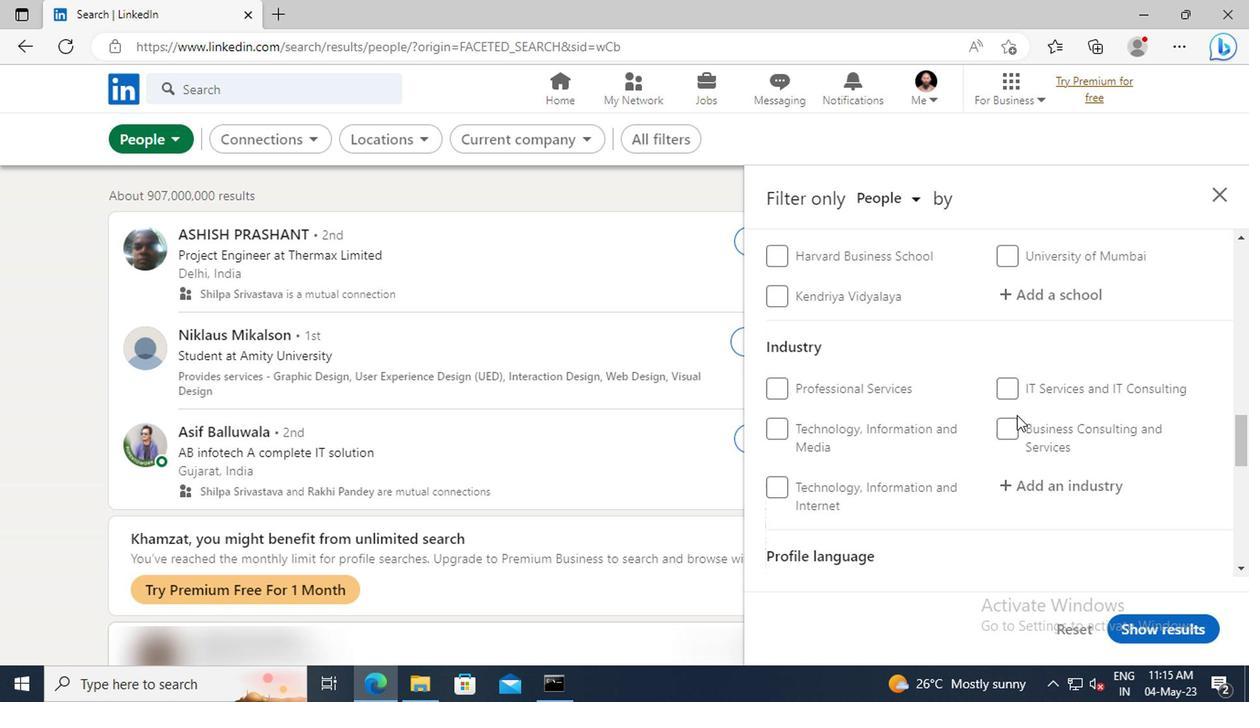 
Action: Mouse scrolled (1015, 414) with delta (0, 0)
Screenshot: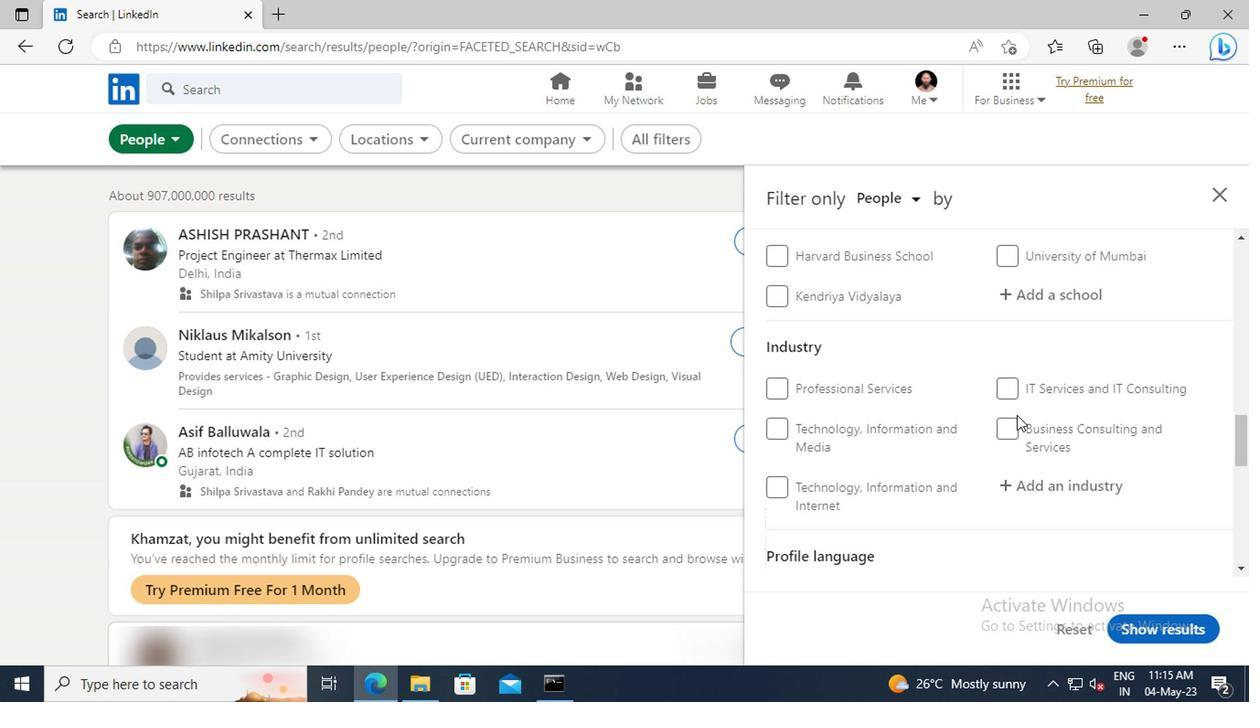 
Action: Mouse scrolled (1015, 414) with delta (0, 0)
Screenshot: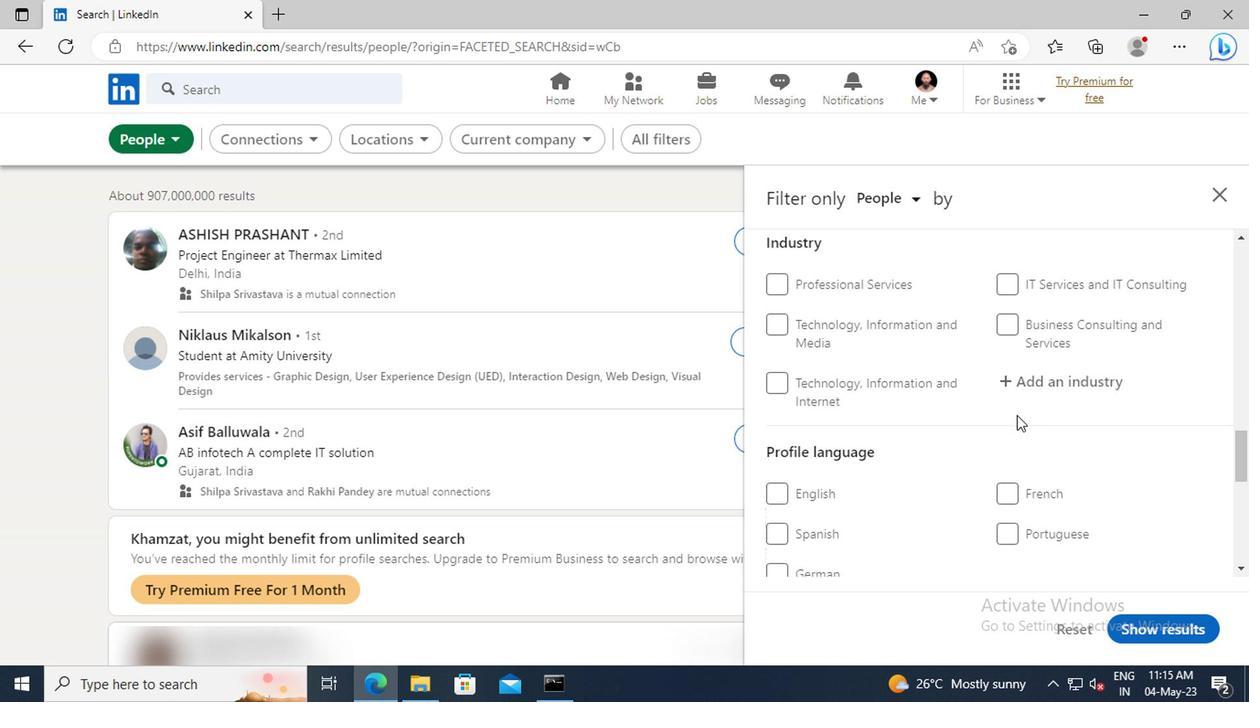 
Action: Mouse scrolled (1015, 414) with delta (0, 0)
Screenshot: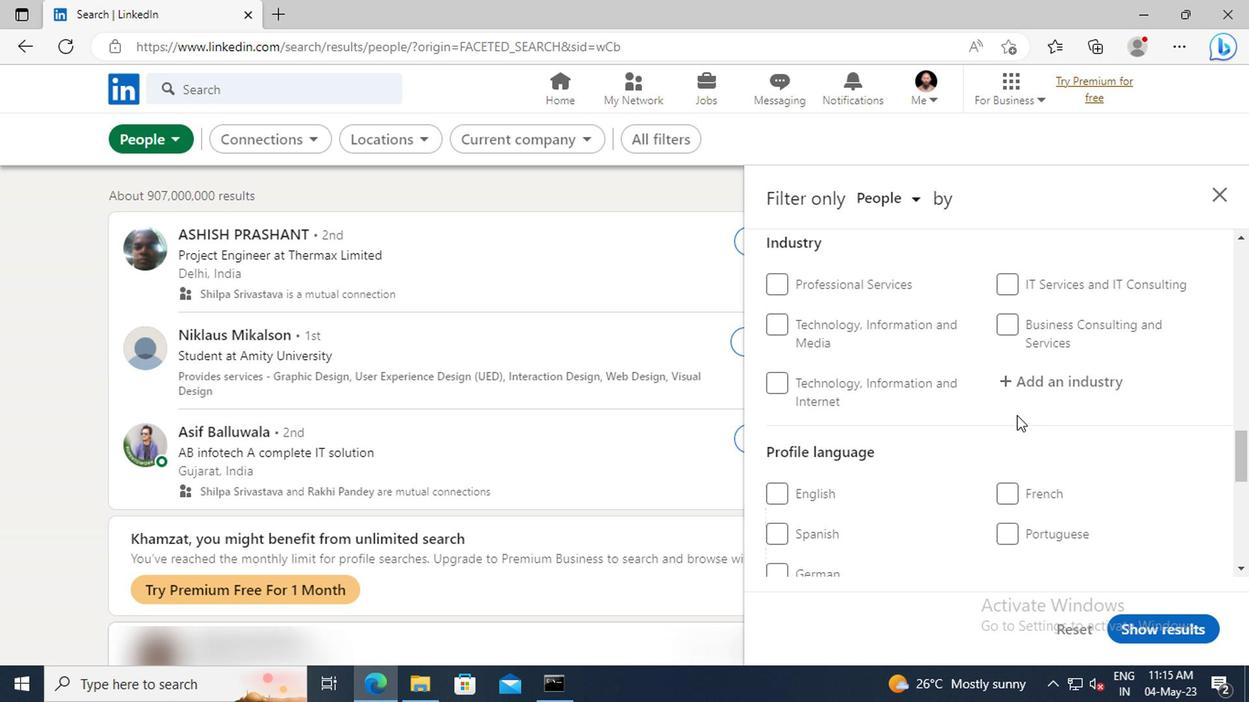 
Action: Mouse moved to (1008, 432)
Screenshot: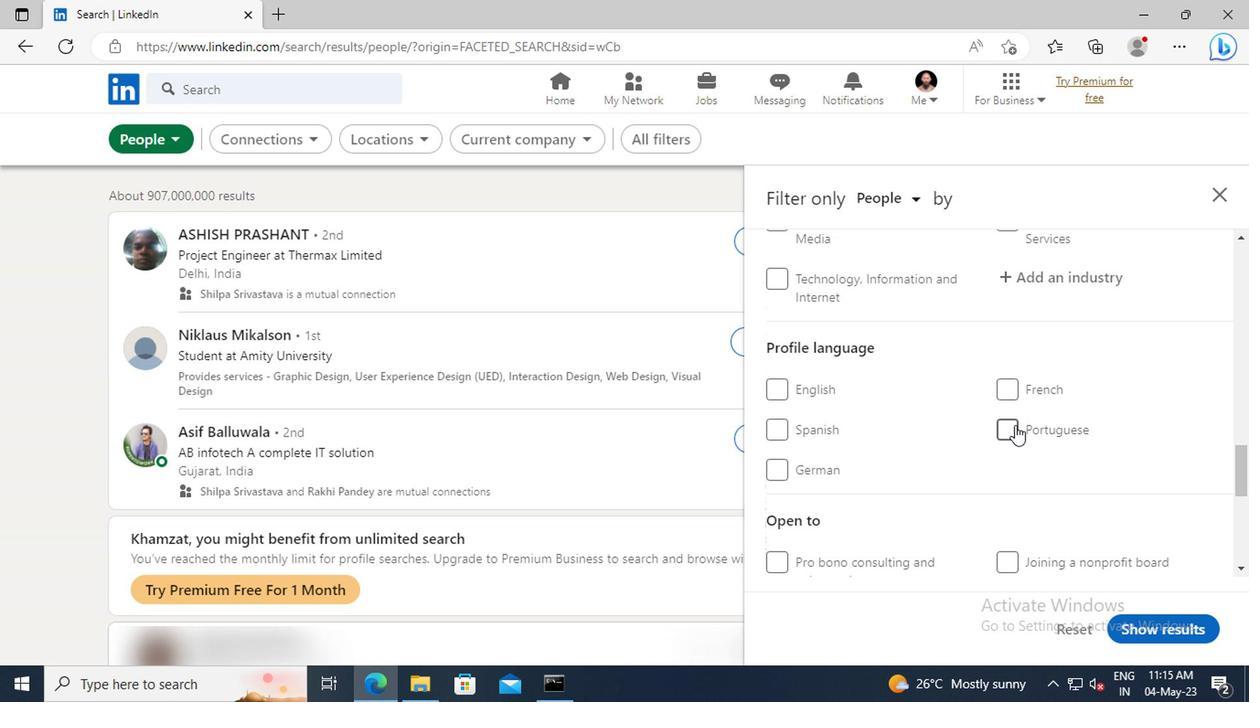 
Action: Mouse pressed left at (1008, 432)
Screenshot: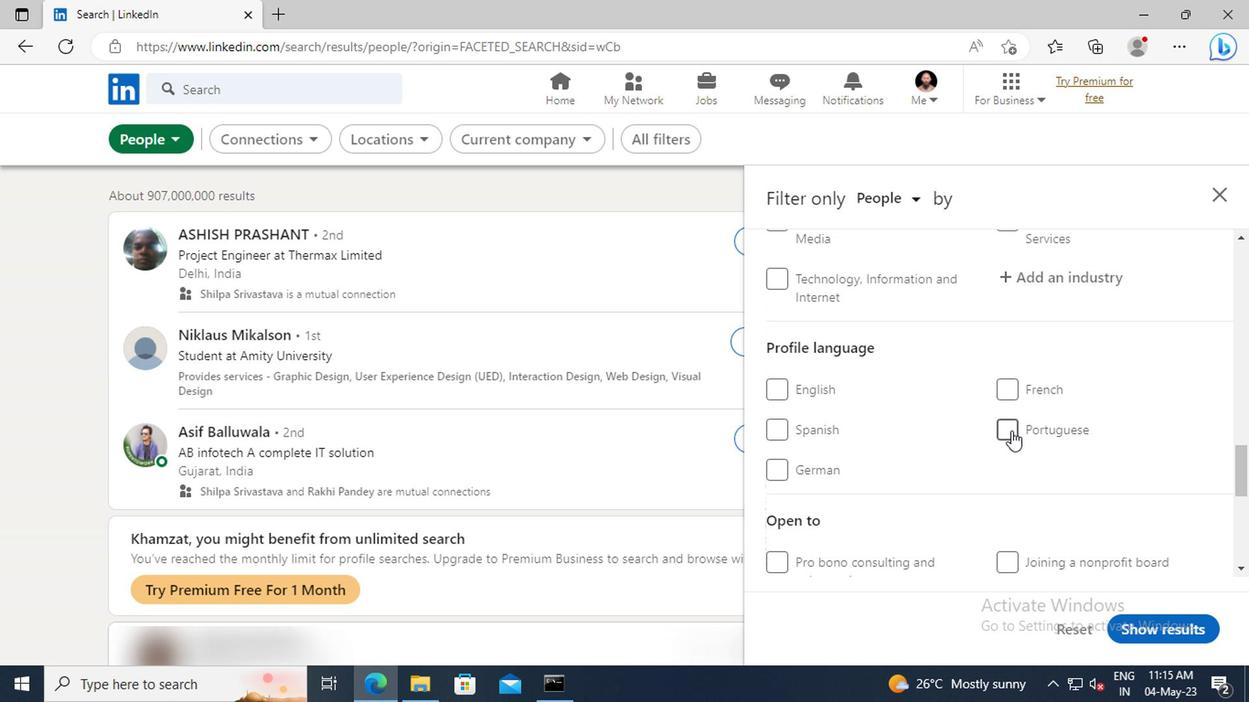 
Action: Mouse moved to (1032, 406)
Screenshot: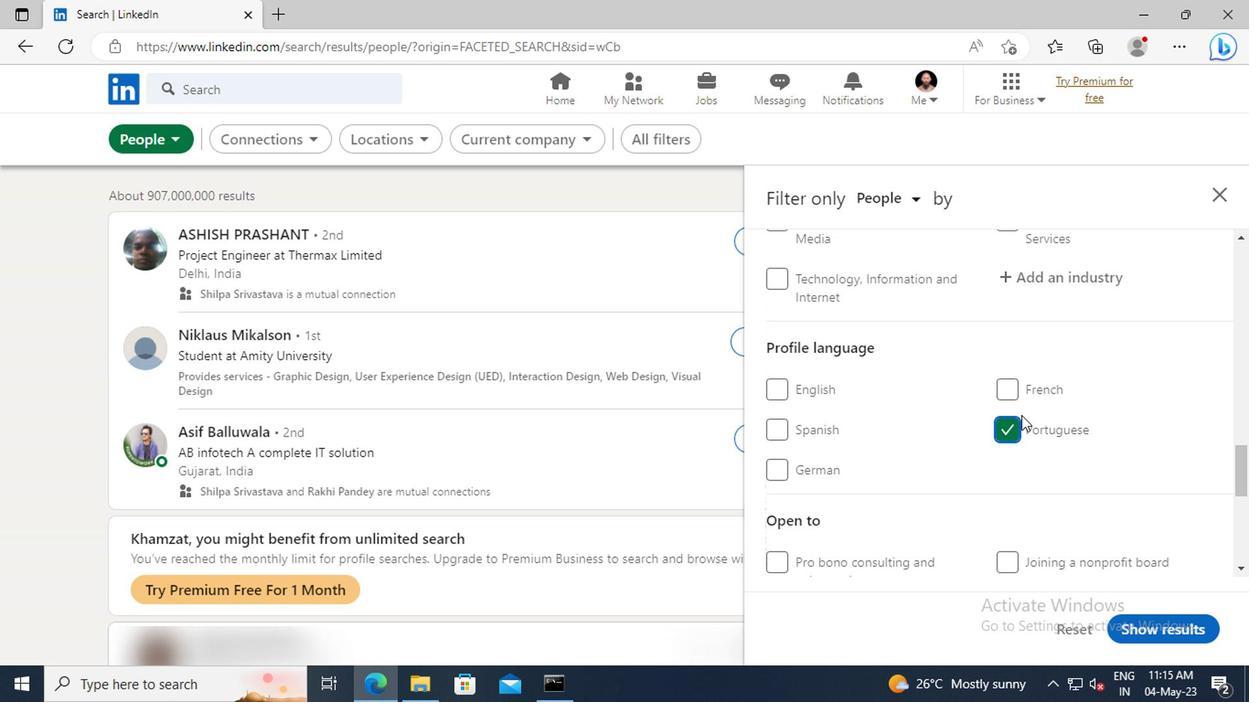 
Action: Mouse scrolled (1032, 408) with delta (0, 1)
Screenshot: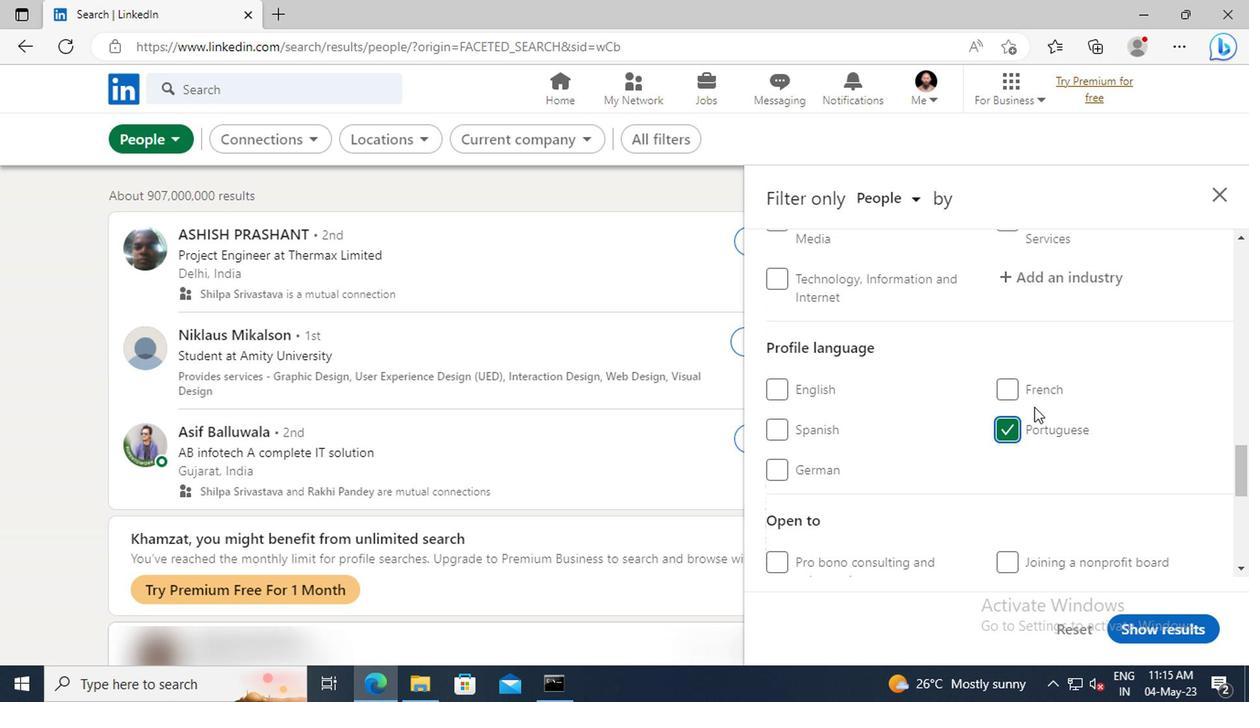 
Action: Mouse scrolled (1032, 408) with delta (0, 1)
Screenshot: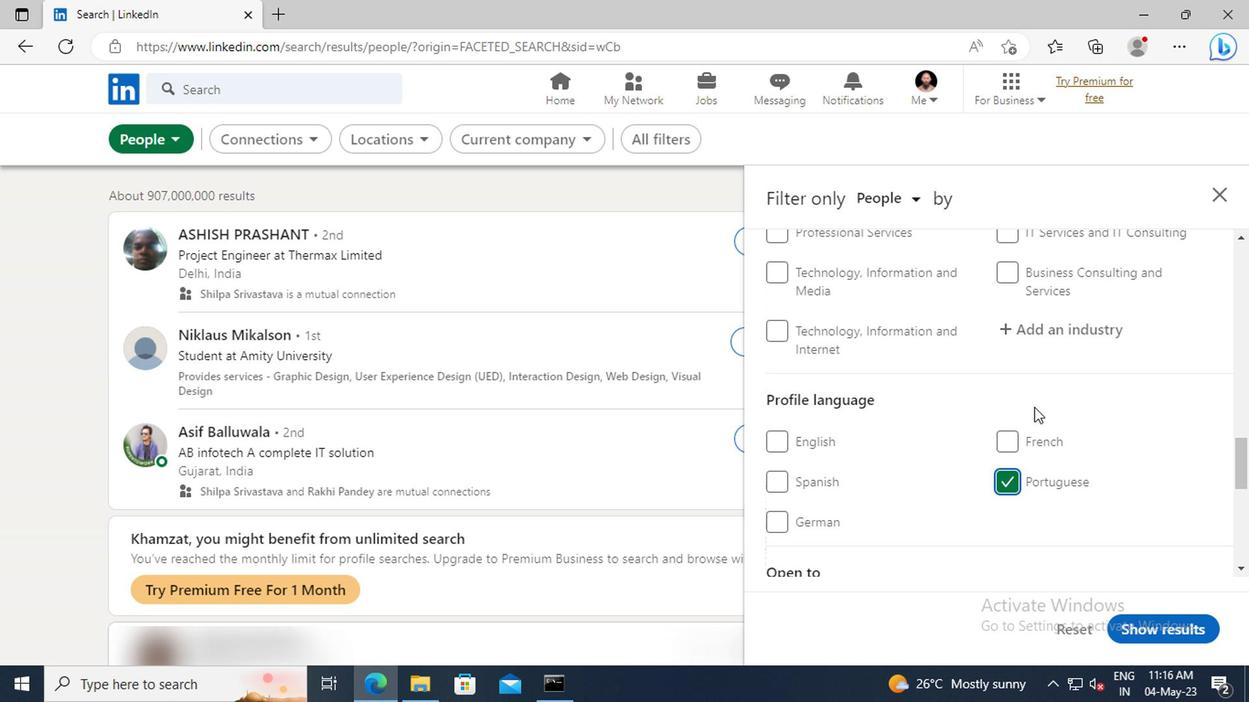 
Action: Mouse scrolled (1032, 408) with delta (0, 1)
Screenshot: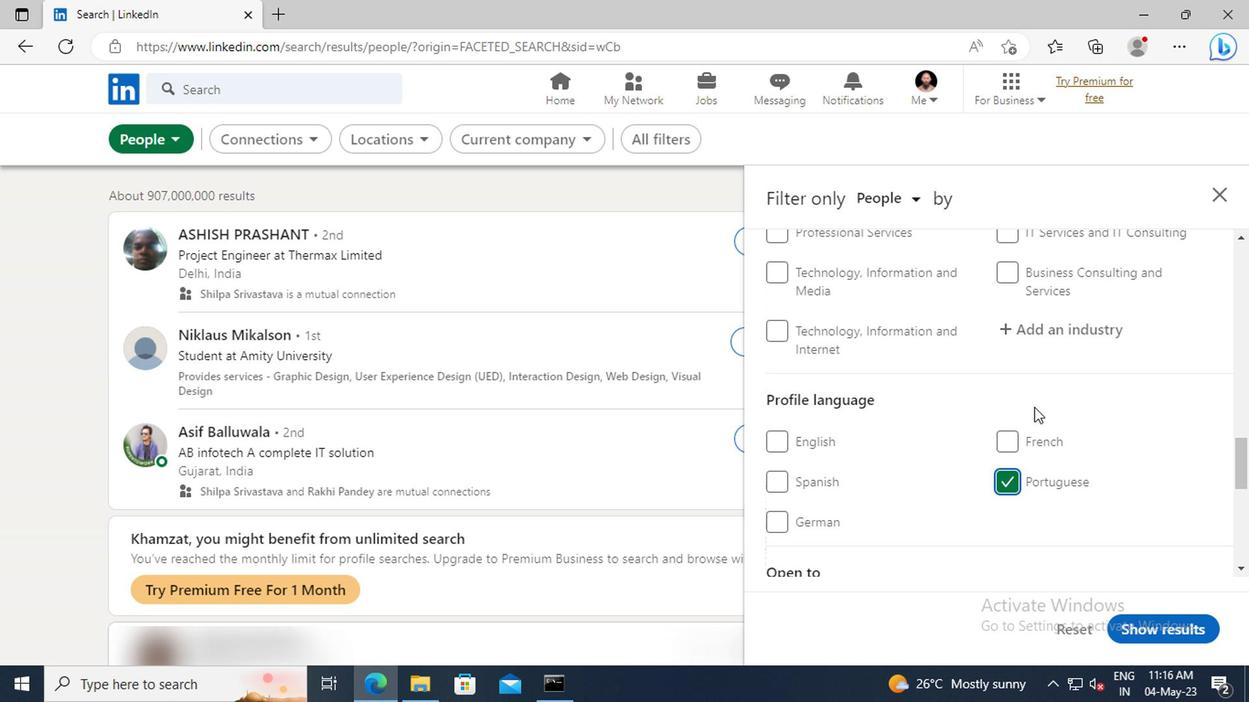 
Action: Mouse scrolled (1032, 408) with delta (0, 1)
Screenshot: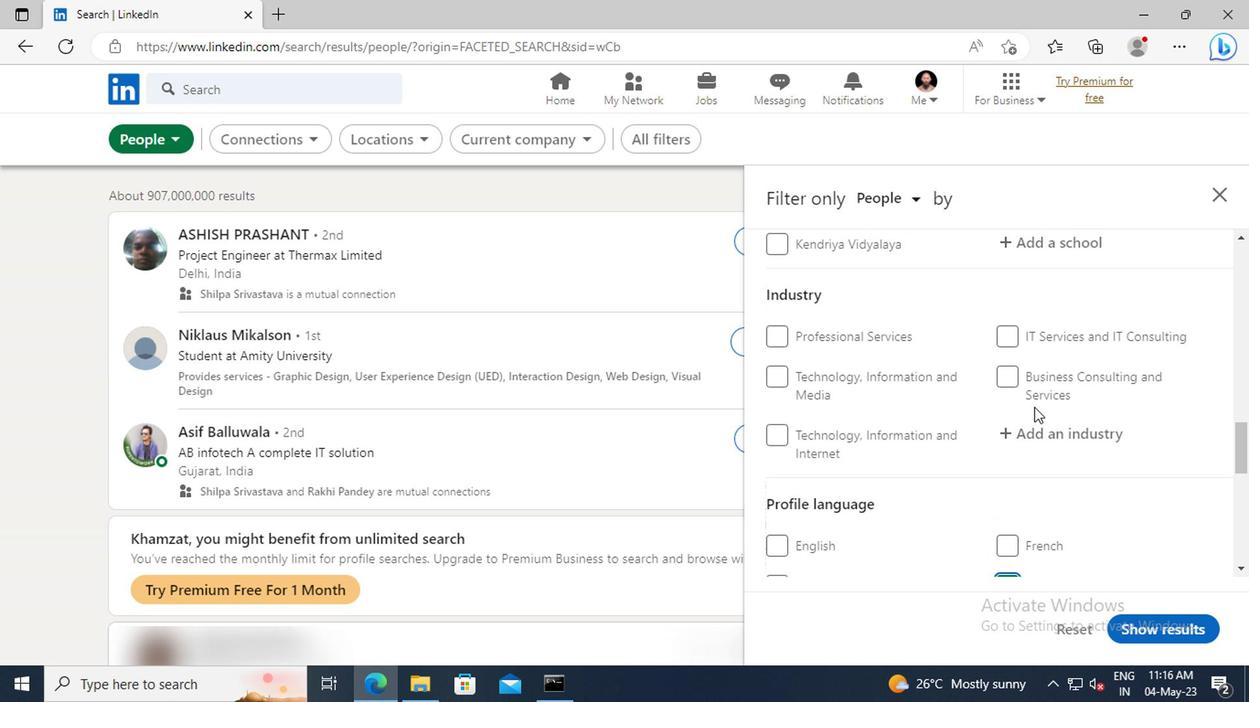 
Action: Mouse scrolled (1032, 408) with delta (0, 1)
Screenshot: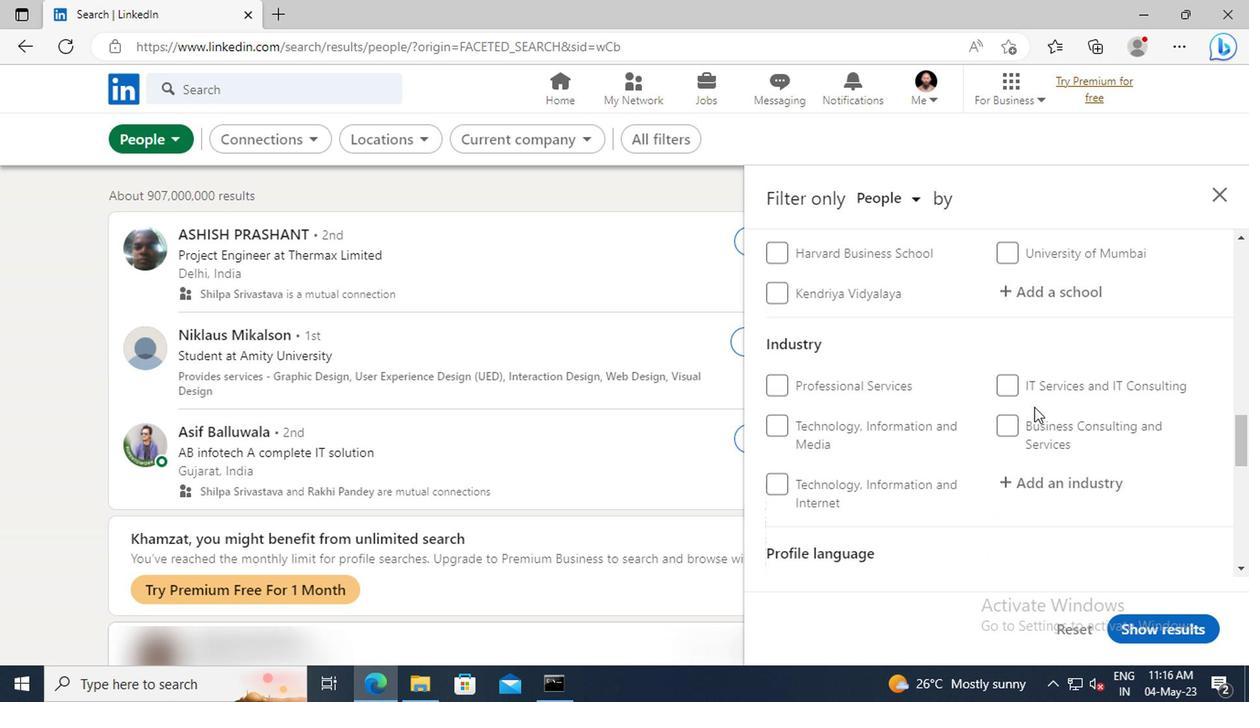 
Action: Mouse scrolled (1032, 408) with delta (0, 1)
Screenshot: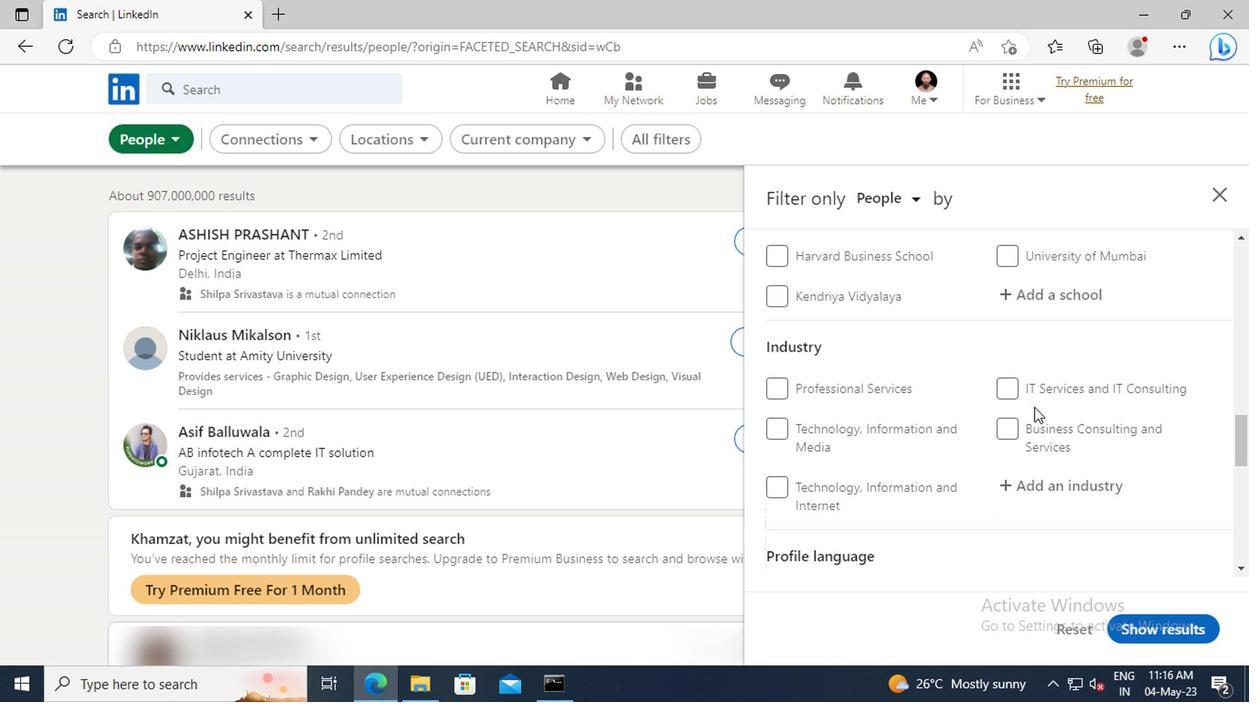 
Action: Mouse scrolled (1032, 408) with delta (0, 1)
Screenshot: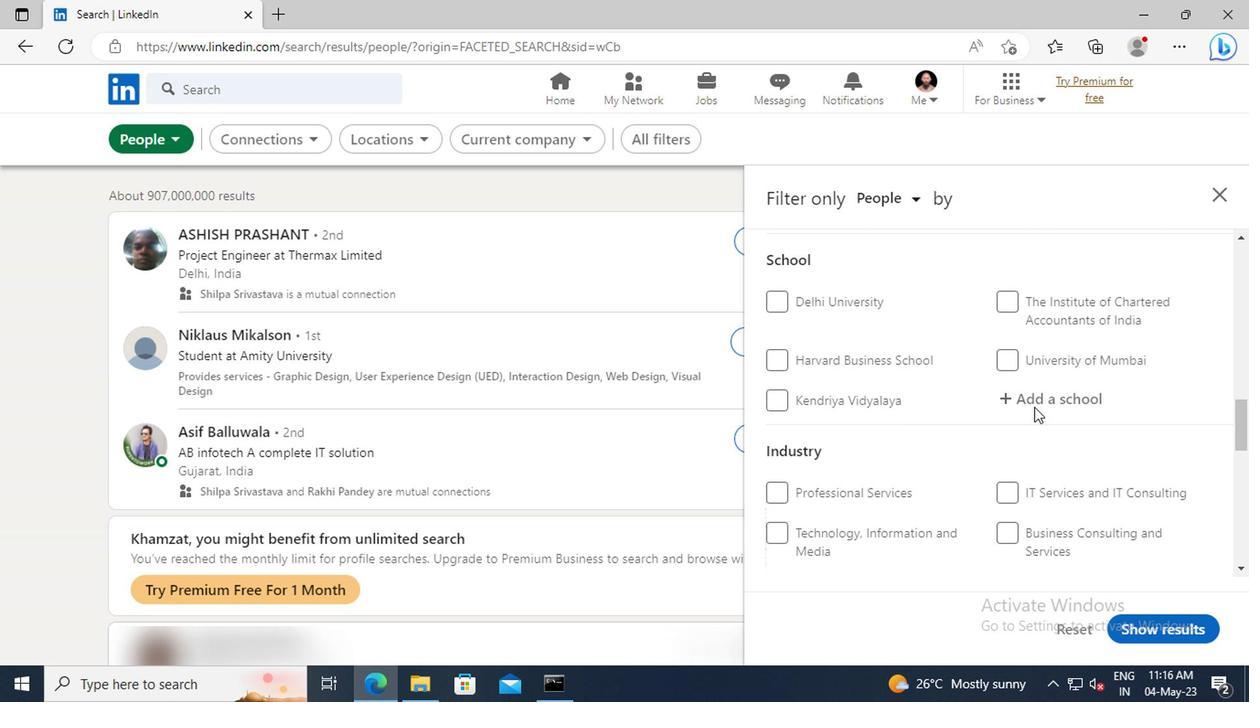 
Action: Mouse scrolled (1032, 408) with delta (0, 1)
Screenshot: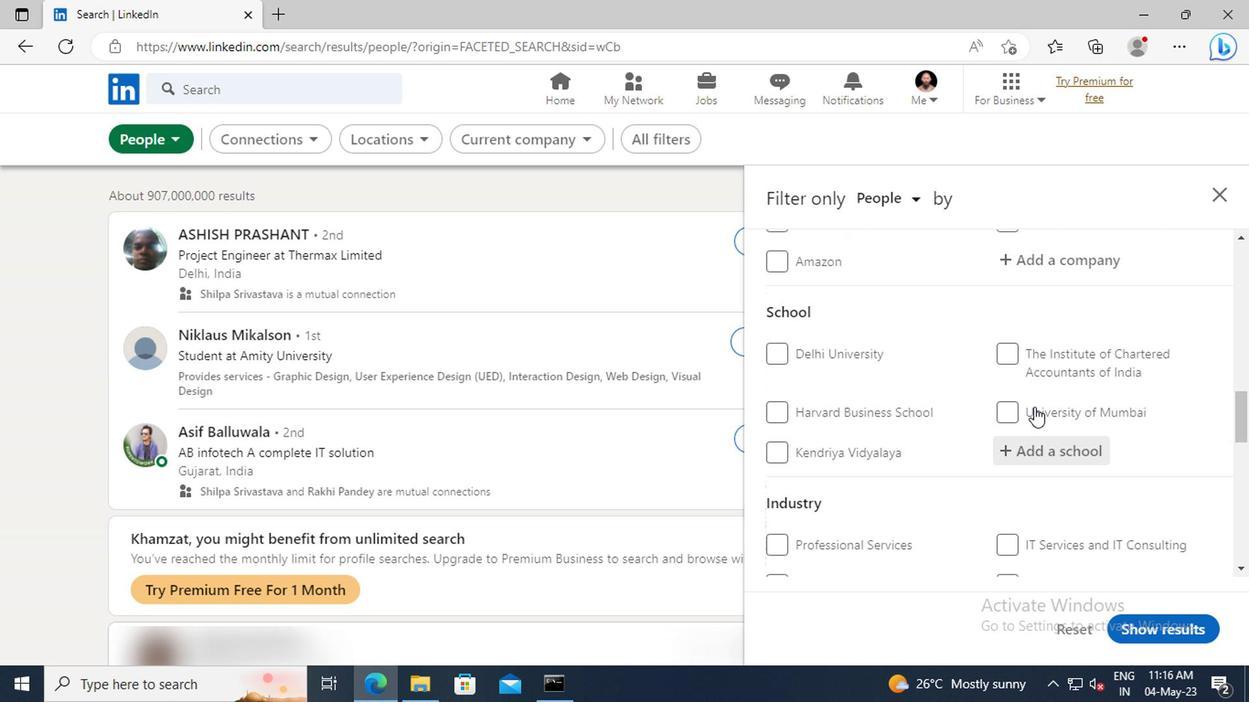 
Action: Mouse scrolled (1032, 408) with delta (0, 1)
Screenshot: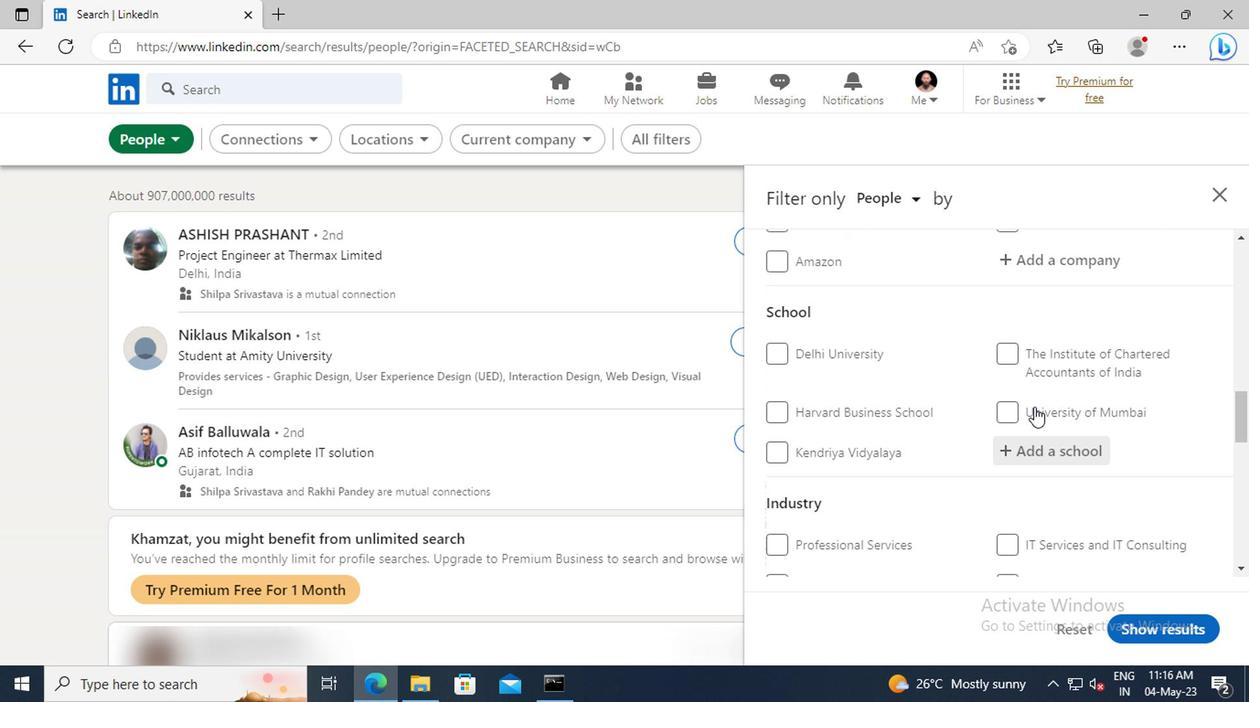 
Action: Mouse scrolled (1032, 408) with delta (0, 1)
Screenshot: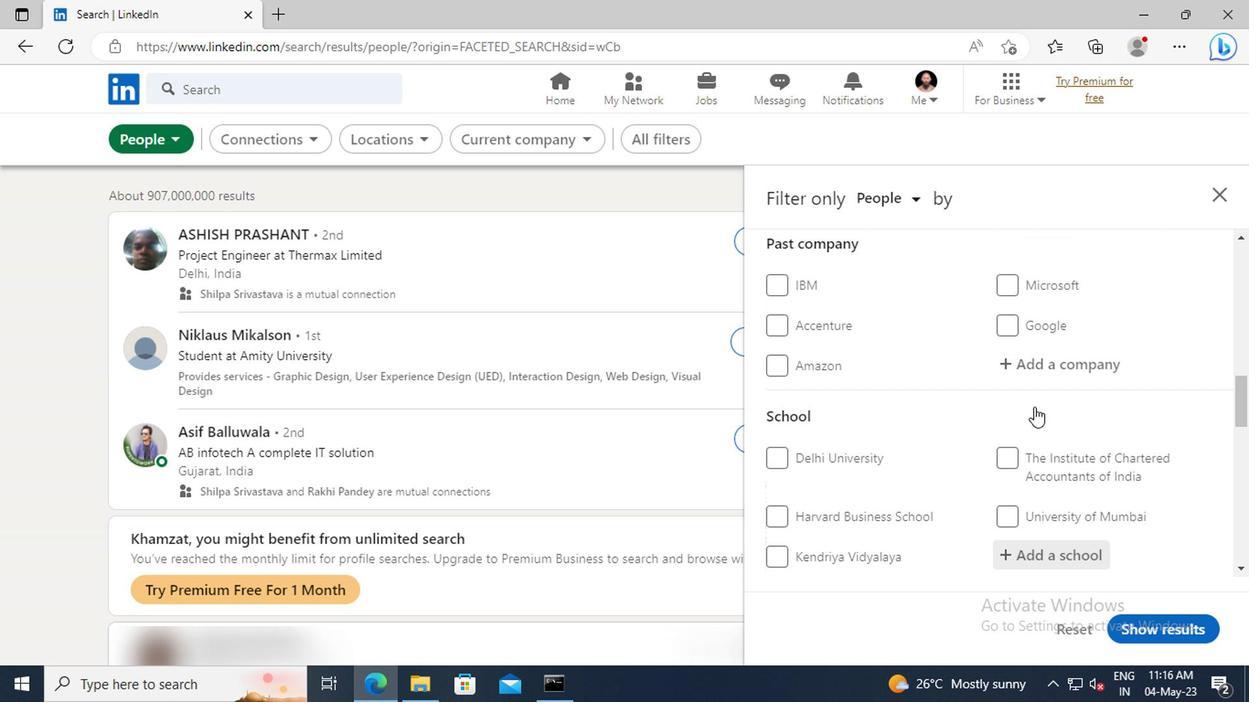 
Action: Mouse scrolled (1032, 408) with delta (0, 1)
Screenshot: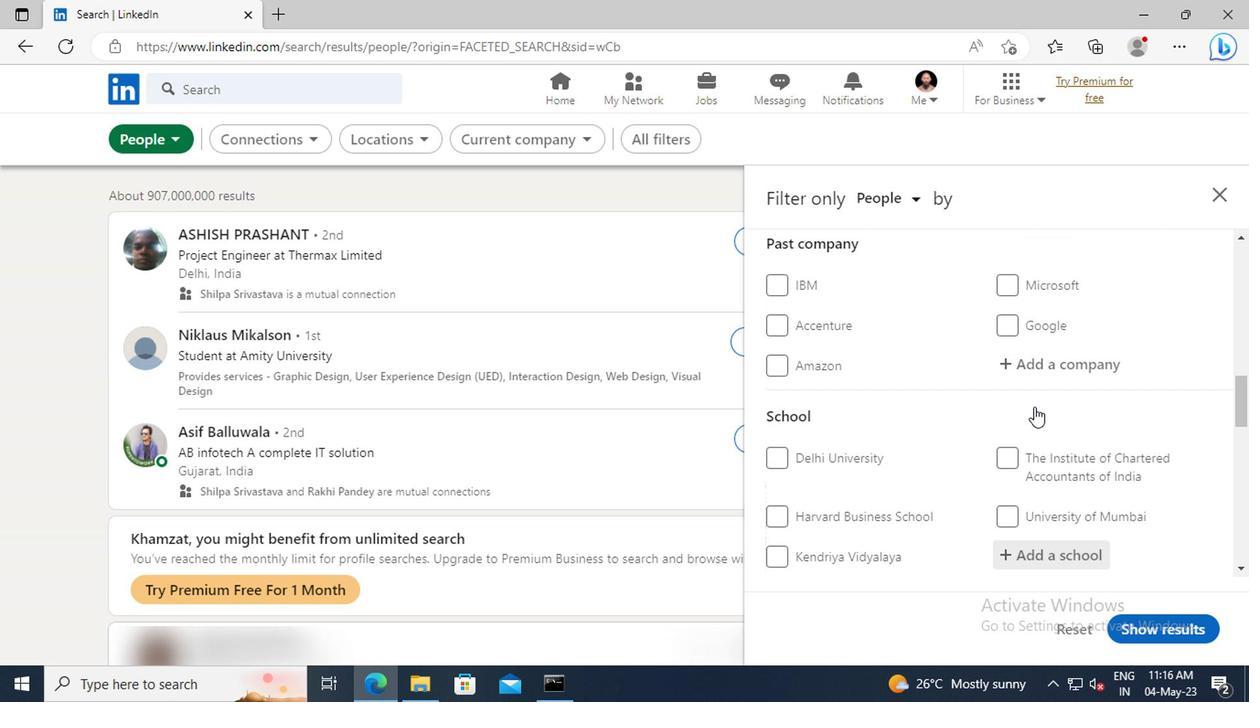
Action: Mouse scrolled (1032, 408) with delta (0, 1)
Screenshot: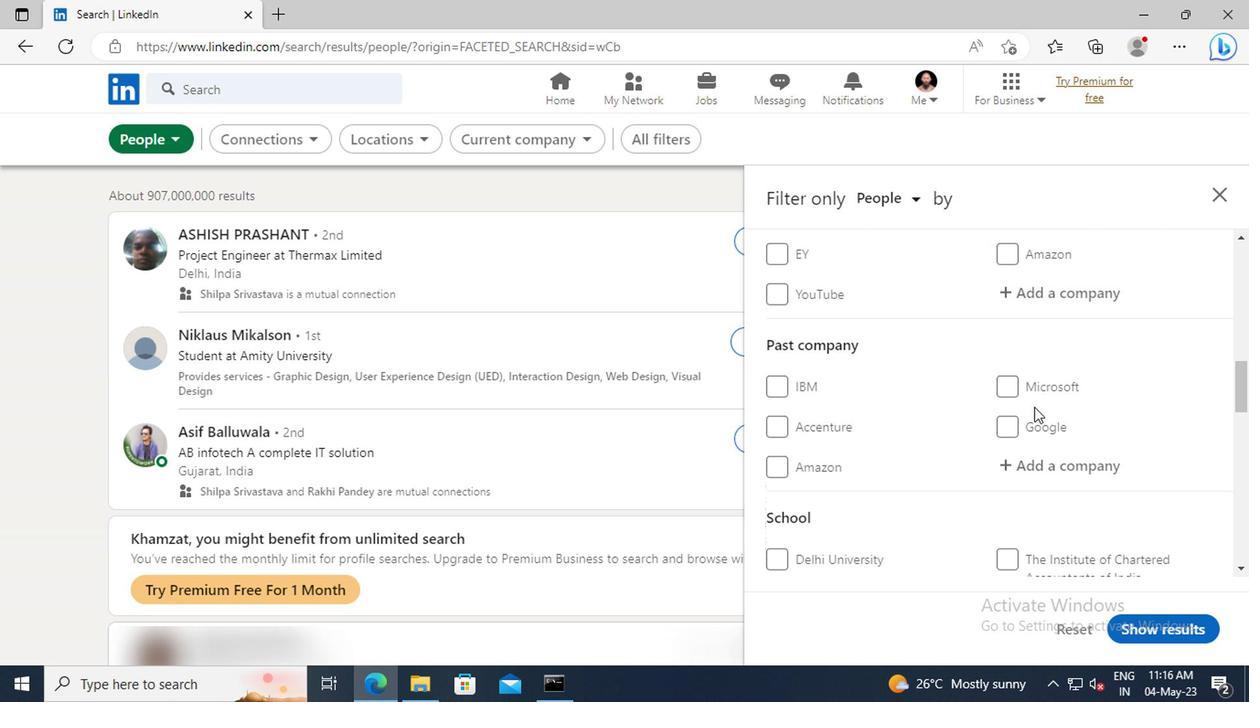 
Action: Mouse scrolled (1032, 408) with delta (0, 1)
Screenshot: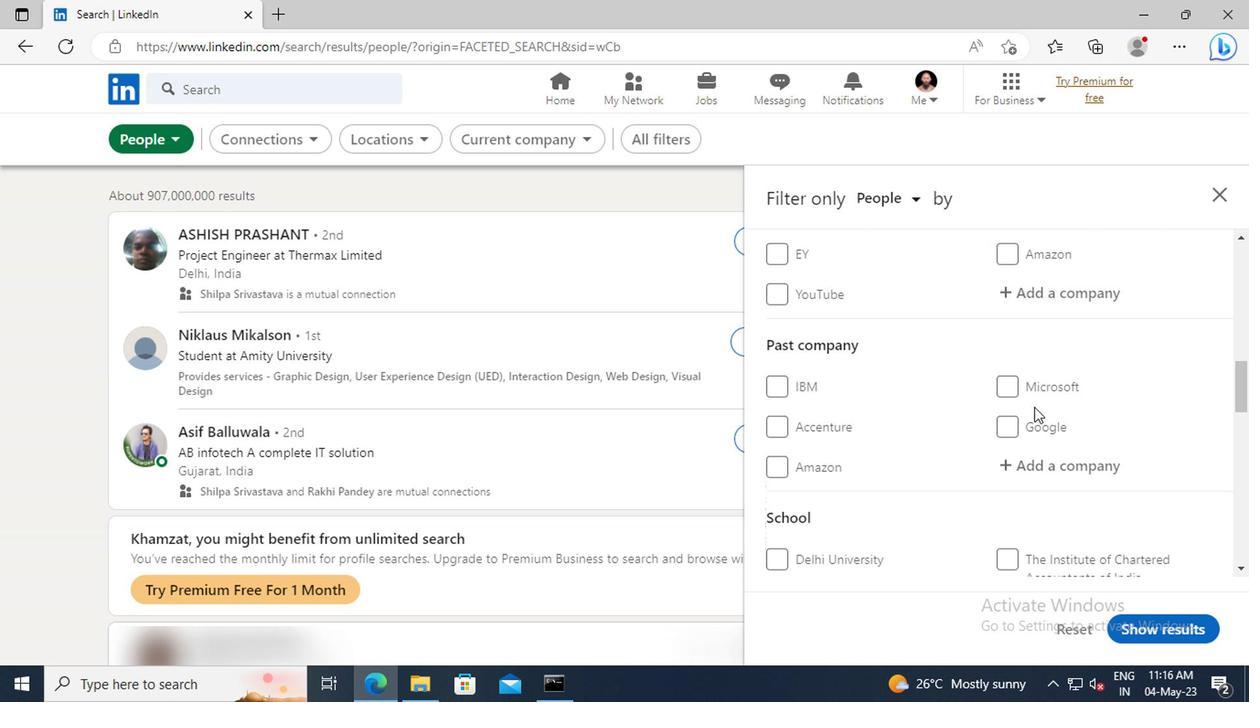 
Action: Mouse moved to (1031, 399)
Screenshot: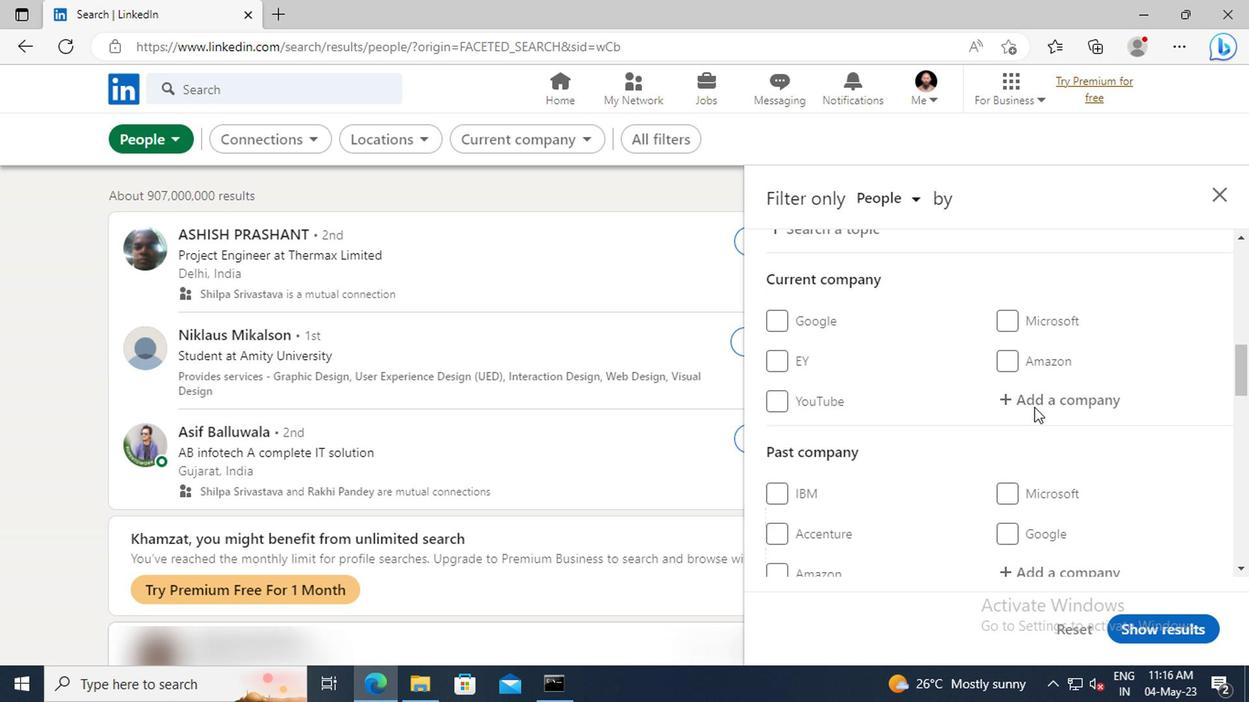 
Action: Mouse pressed left at (1031, 399)
Screenshot: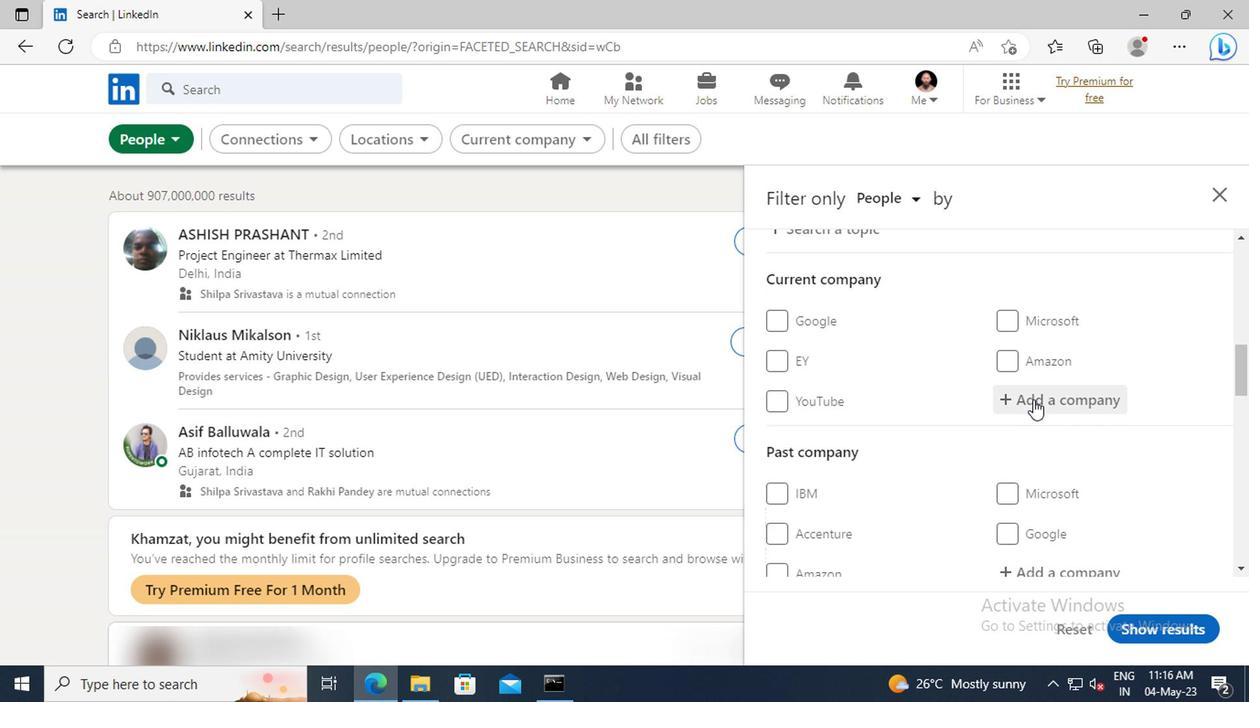 
Action: Key pressed <Key.shift>VOLT<Key.space>-<Key.space><Key.shift>INT
Screenshot: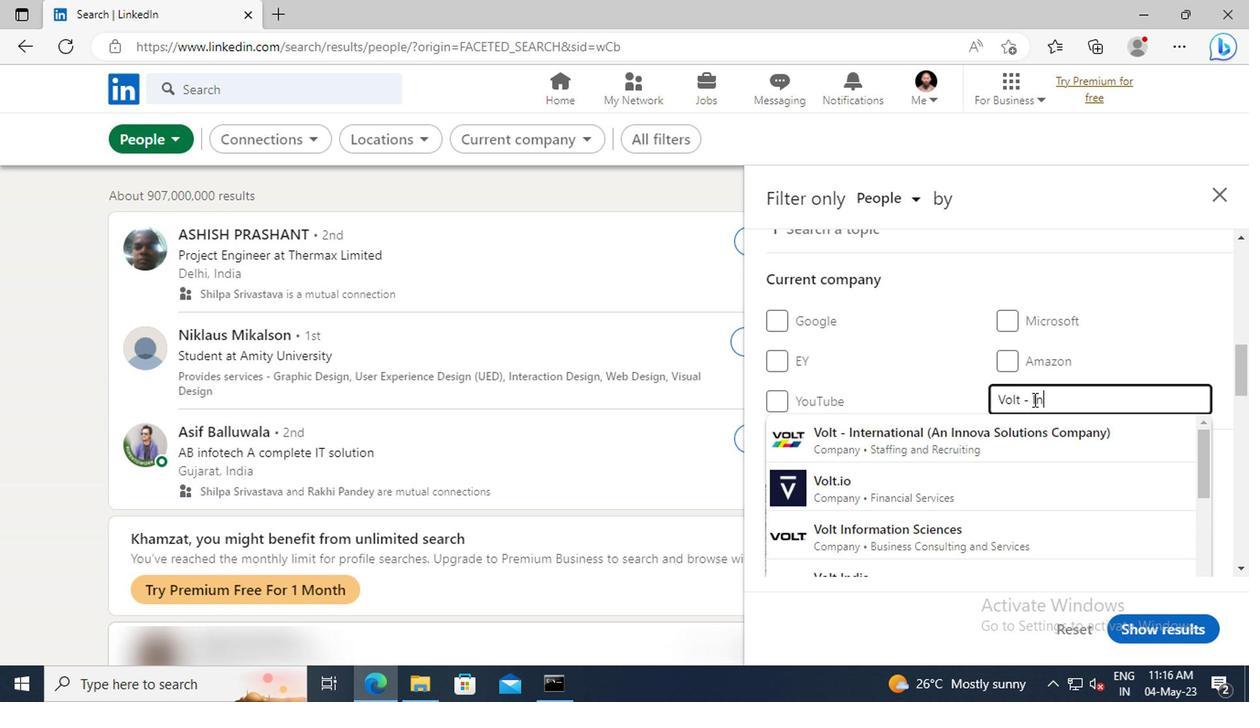 
Action: Mouse moved to (1031, 428)
Screenshot: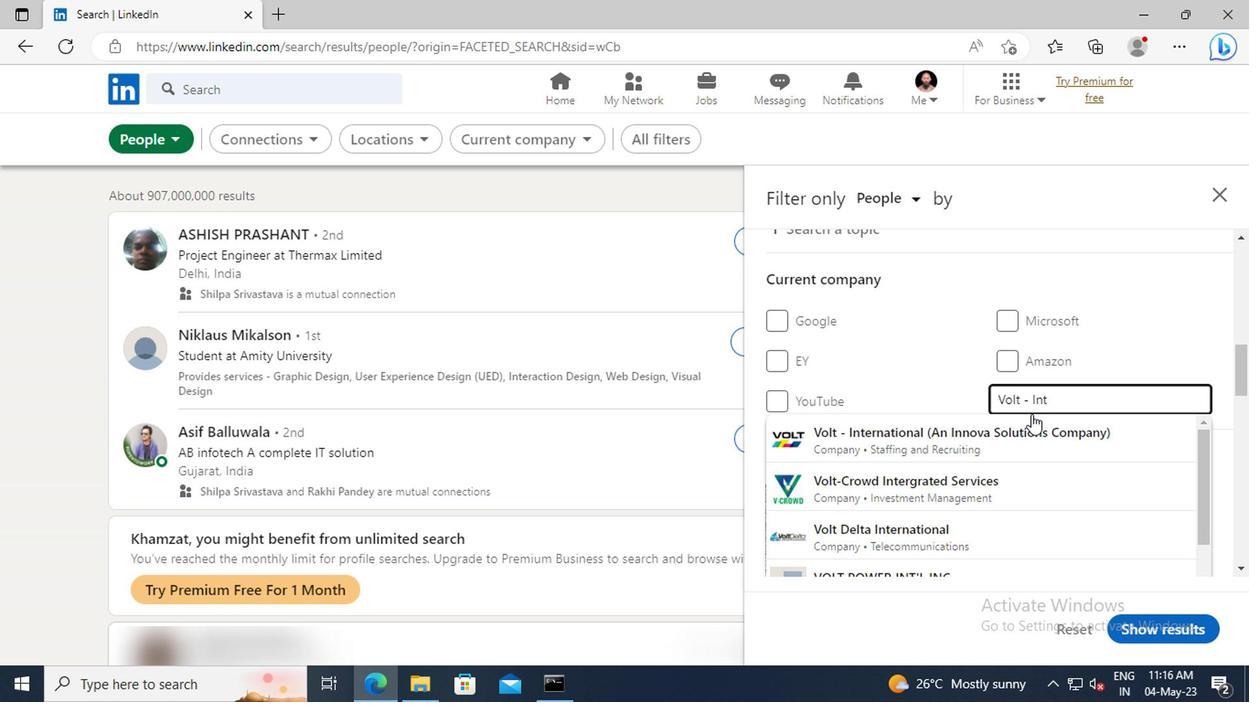 
Action: Mouse pressed left at (1031, 428)
Screenshot: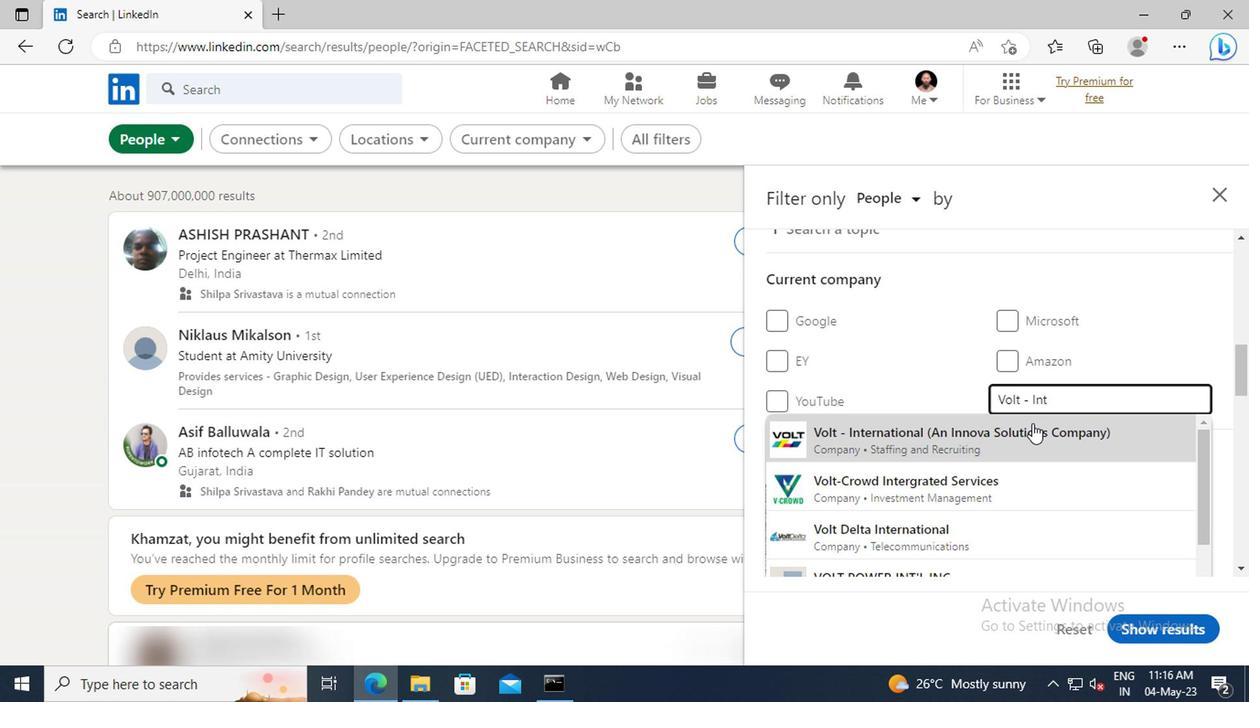 
Action: Mouse scrolled (1031, 426) with delta (0, -1)
Screenshot: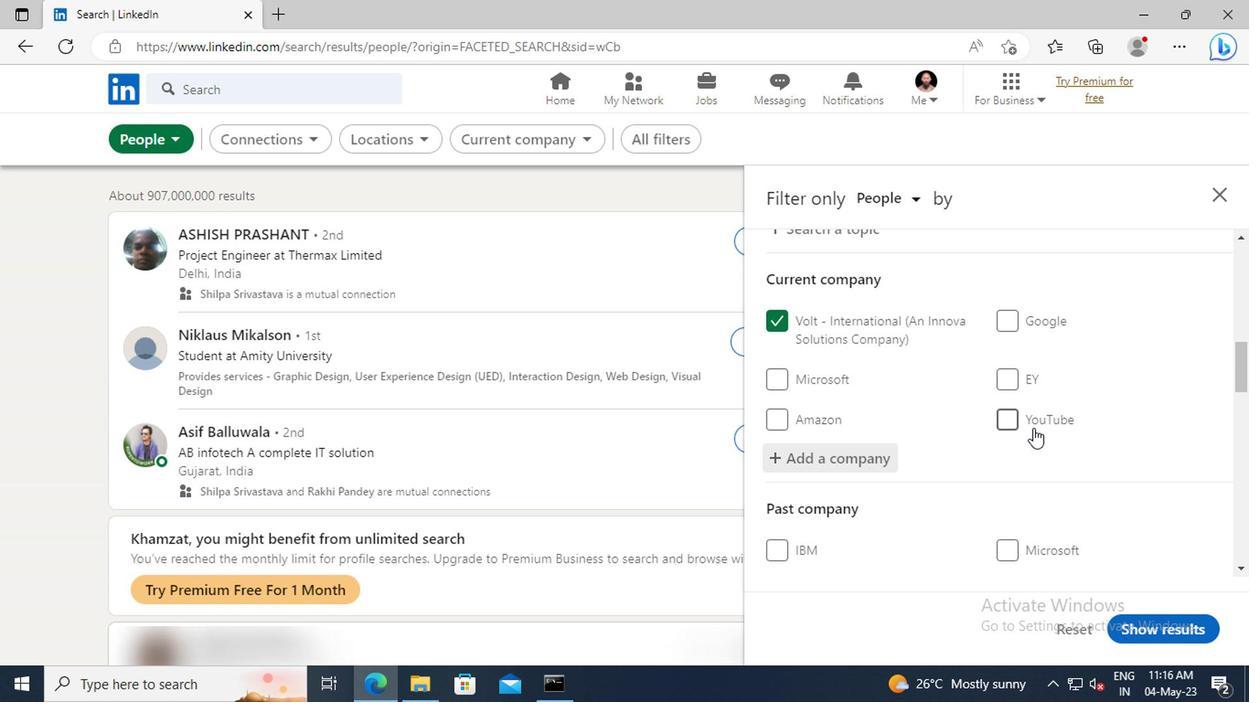 
Action: Mouse moved to (1031, 422)
Screenshot: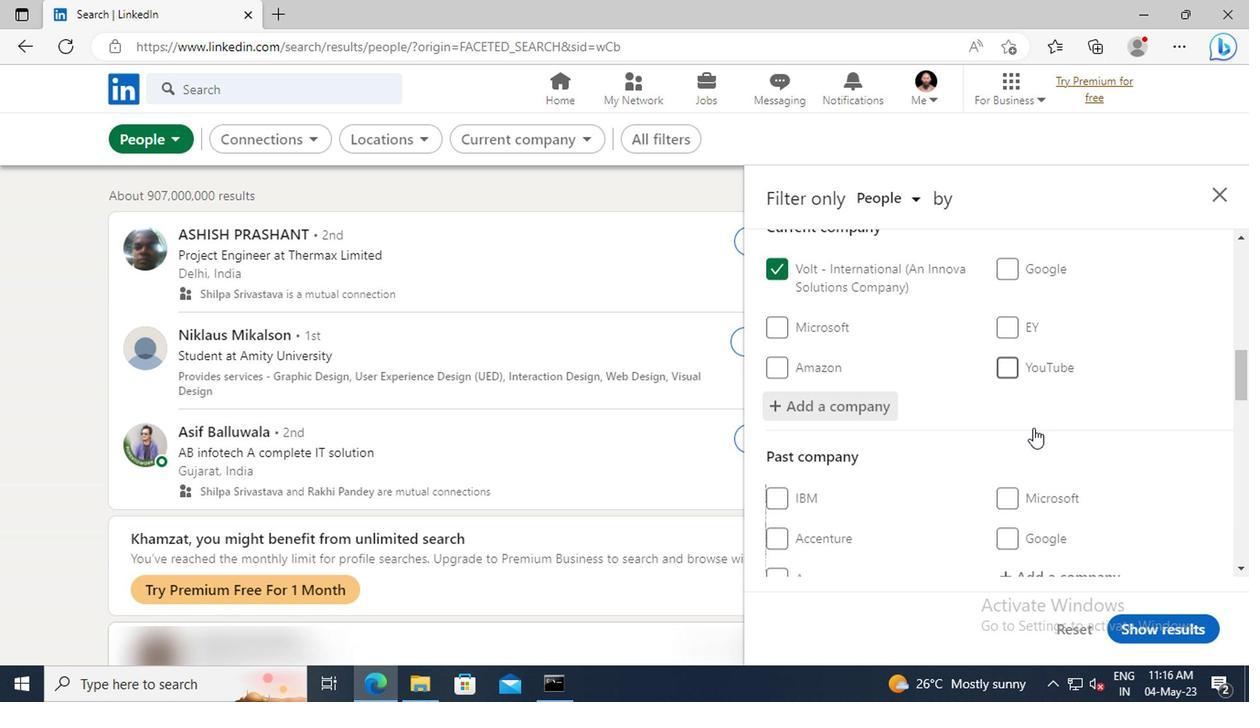 
Action: Mouse scrolled (1031, 421) with delta (0, 0)
Screenshot: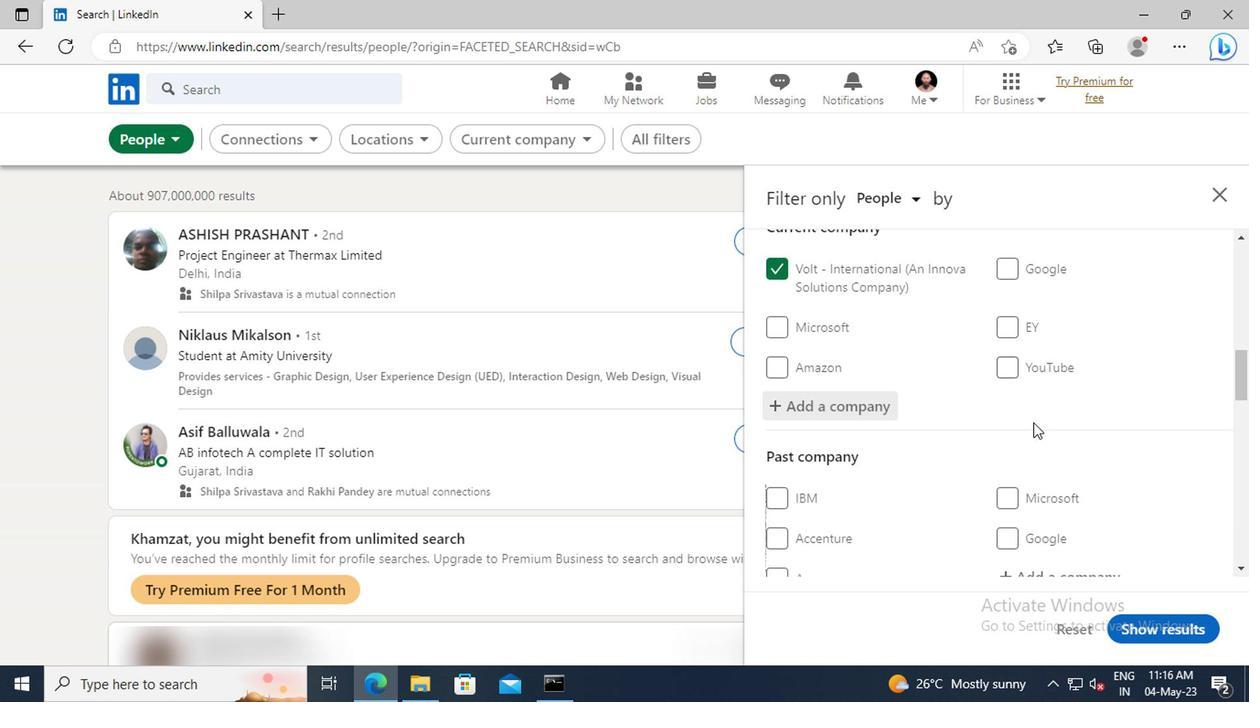 
Action: Mouse scrolled (1031, 421) with delta (0, 0)
Screenshot: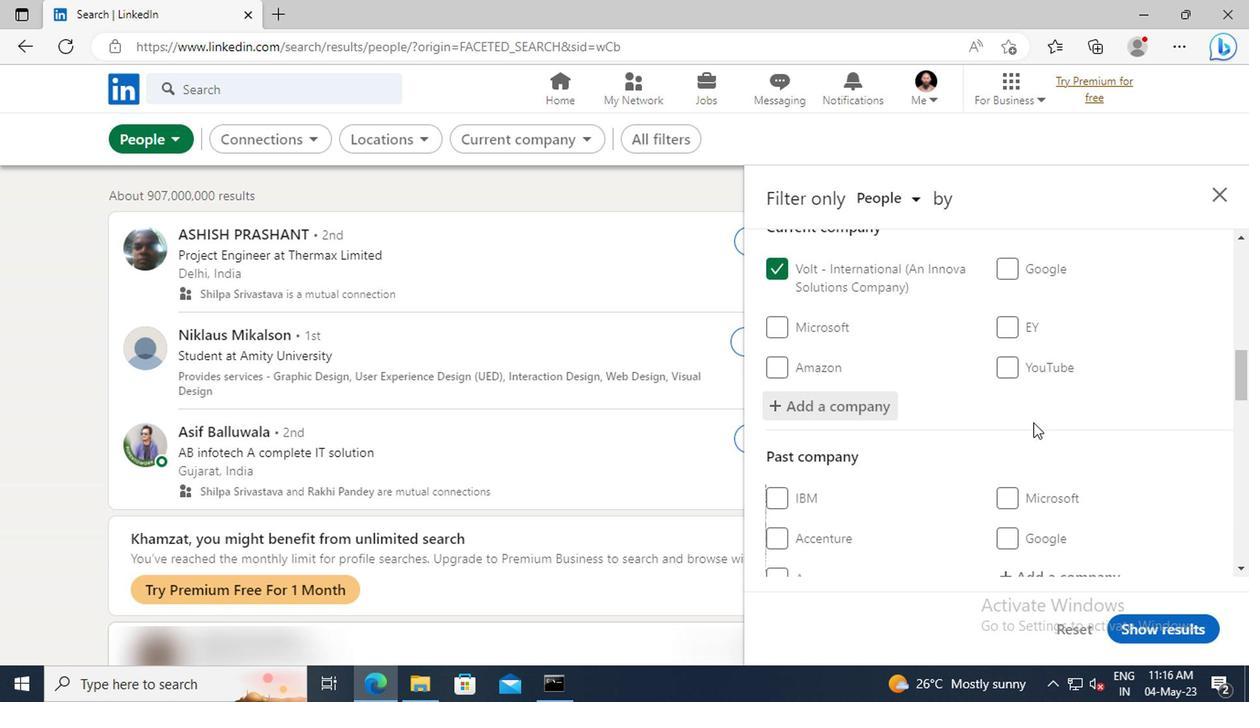 
Action: Mouse moved to (1032, 400)
Screenshot: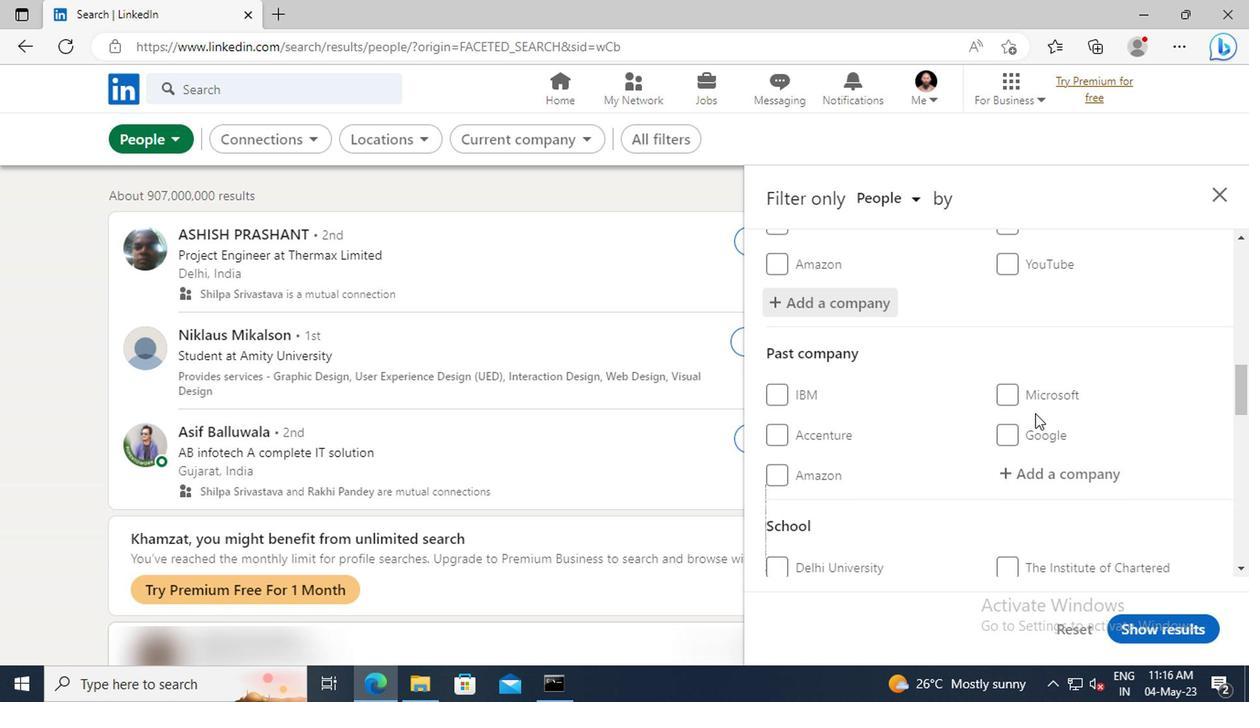 
Action: Mouse scrolled (1032, 399) with delta (0, -1)
Screenshot: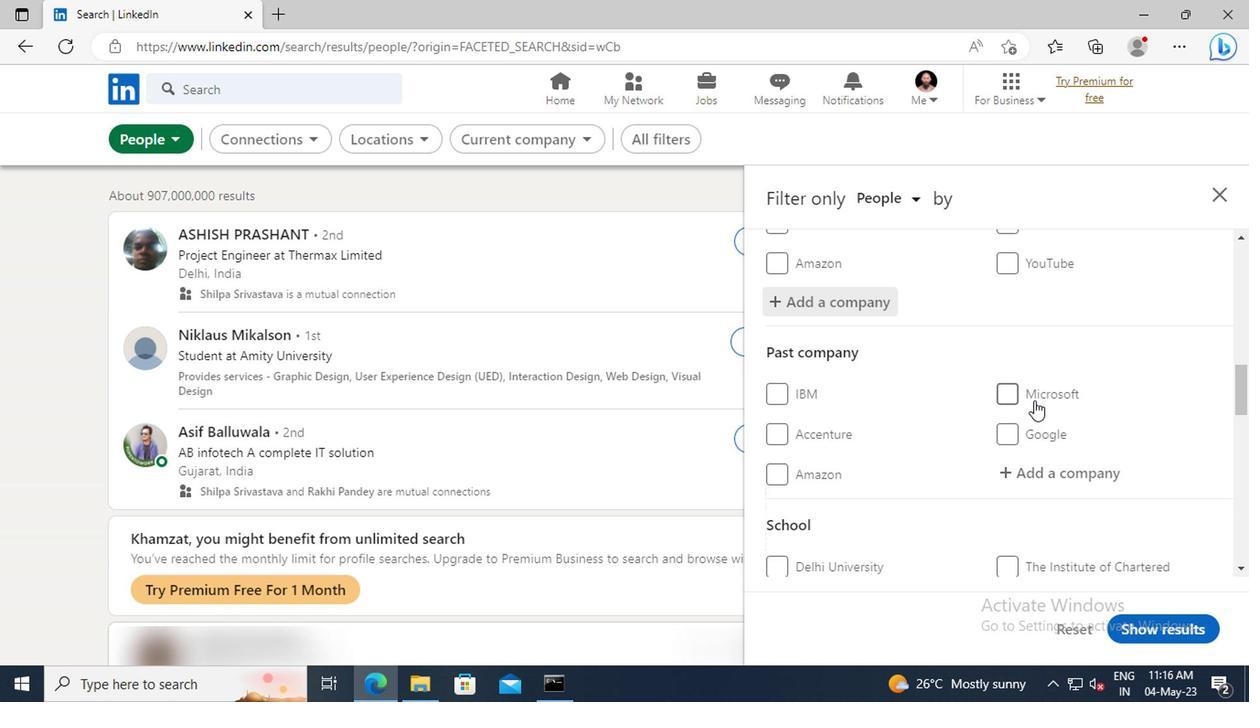 
Action: Mouse scrolled (1032, 399) with delta (0, -1)
Screenshot: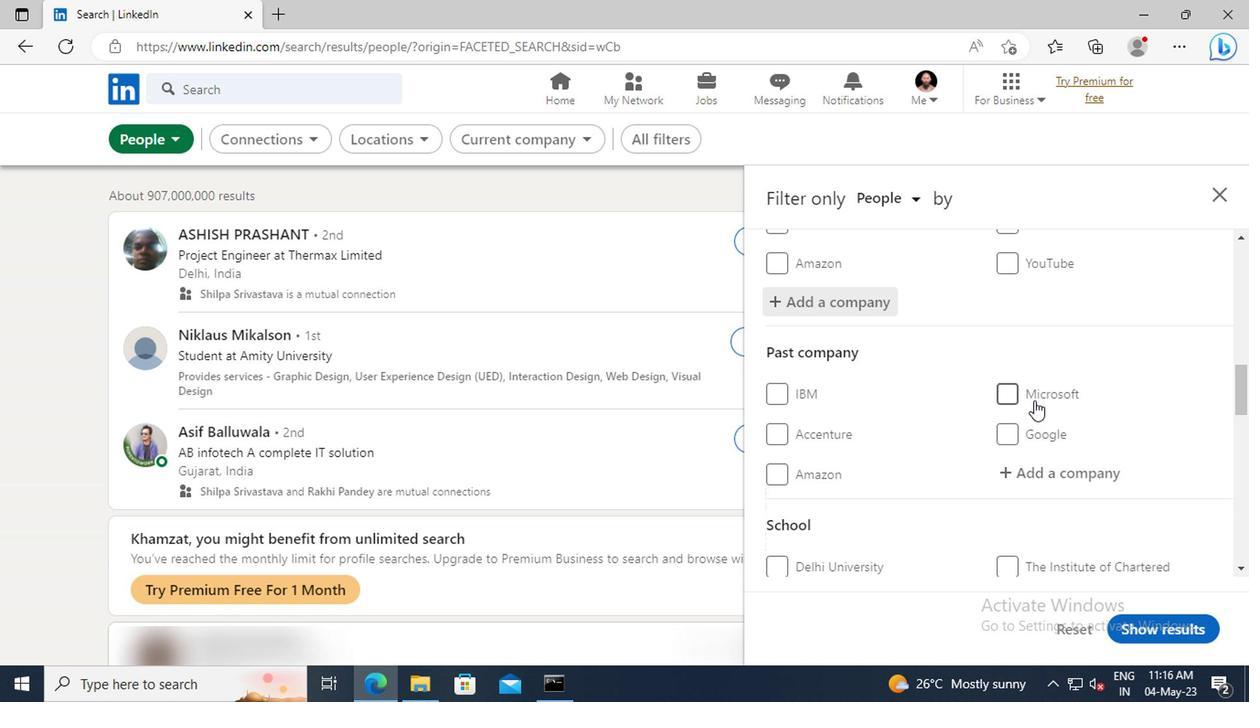 
Action: Mouse scrolled (1032, 399) with delta (0, -1)
Screenshot: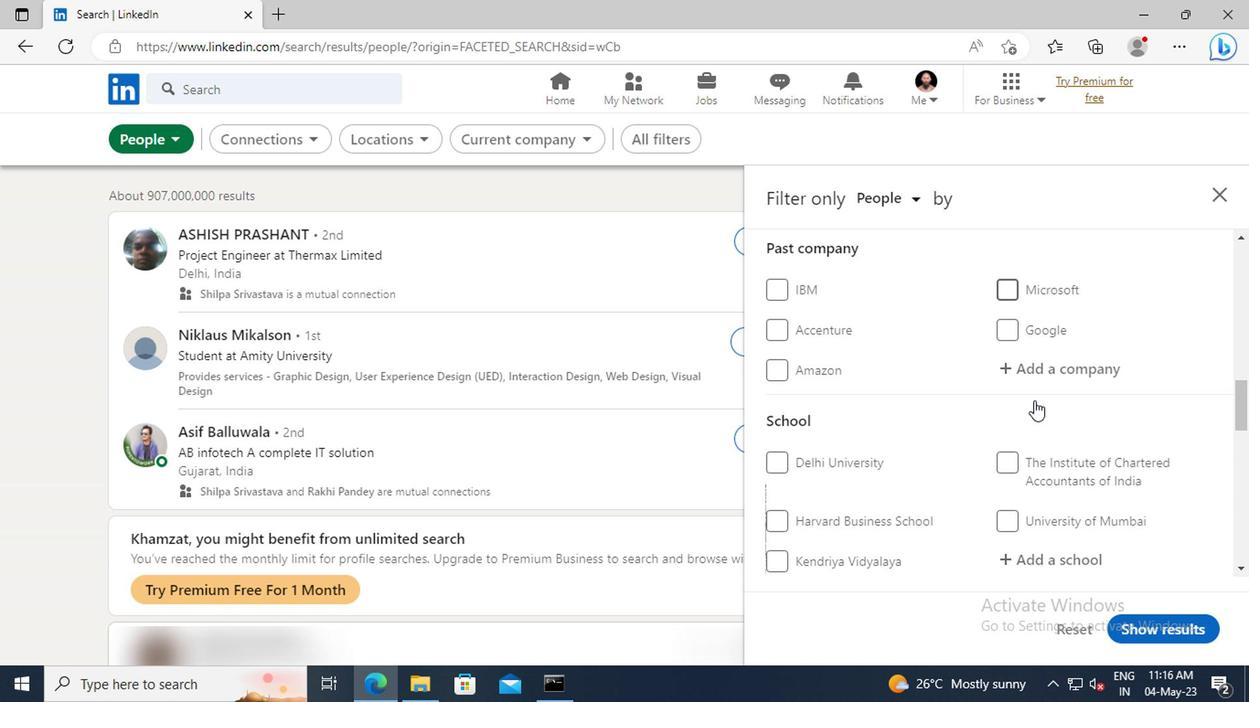 
Action: Mouse scrolled (1032, 399) with delta (0, -1)
Screenshot: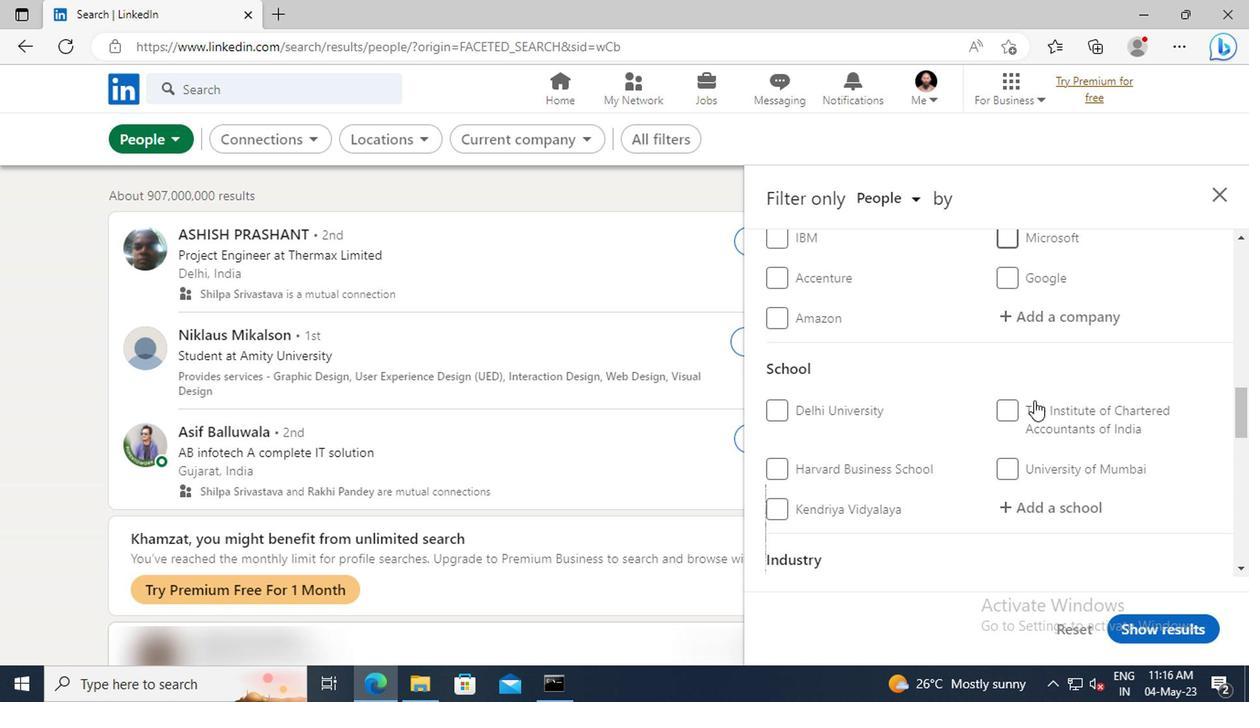 
Action: Mouse scrolled (1032, 399) with delta (0, -1)
Screenshot: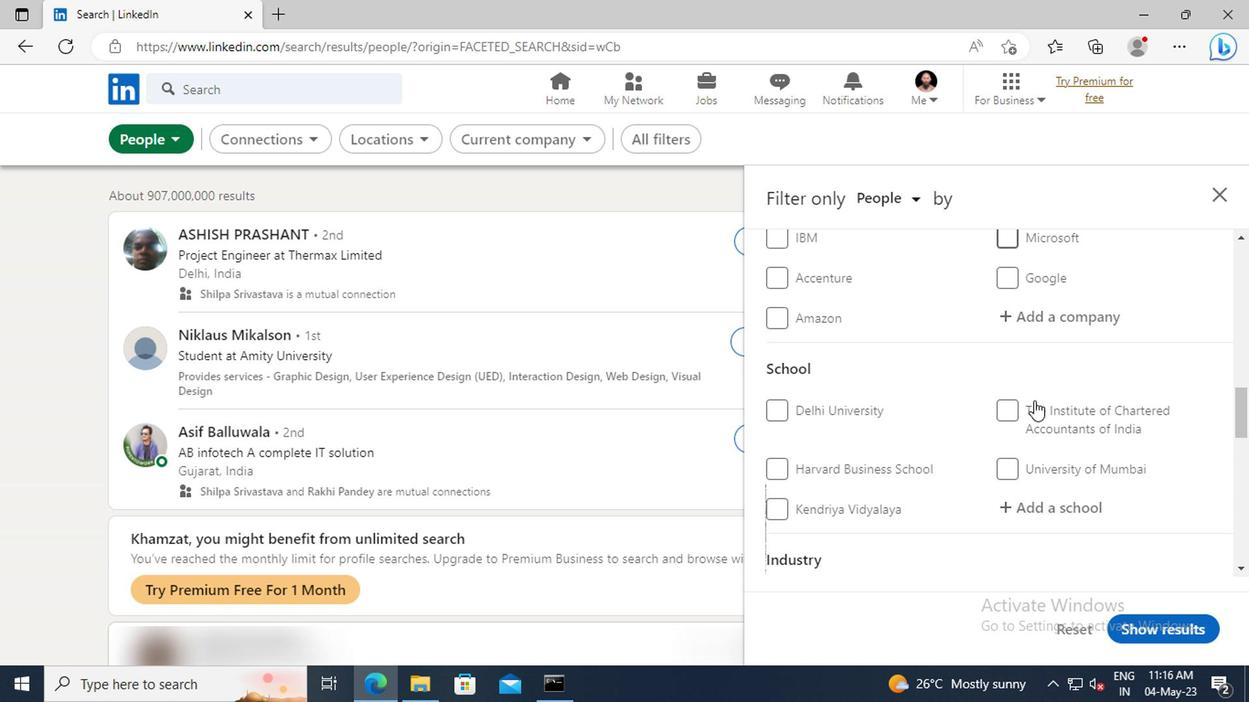 
Action: Mouse moved to (1034, 406)
Screenshot: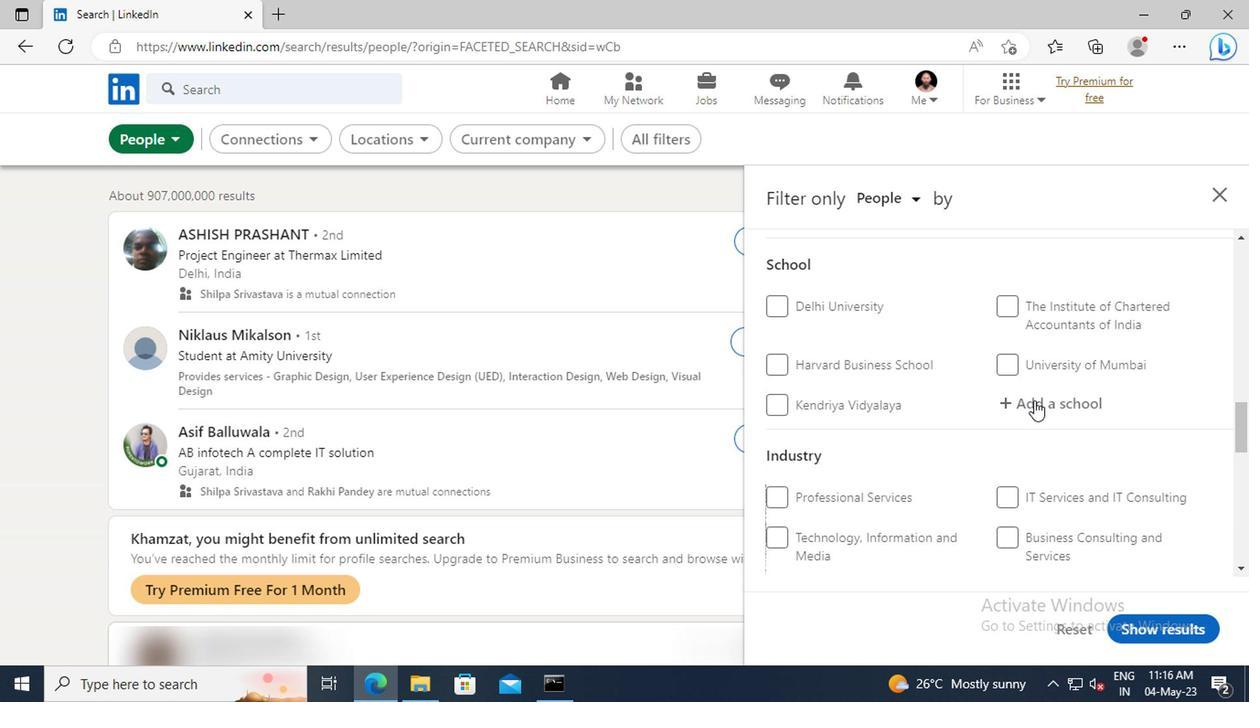 
Action: Mouse pressed left at (1034, 406)
Screenshot: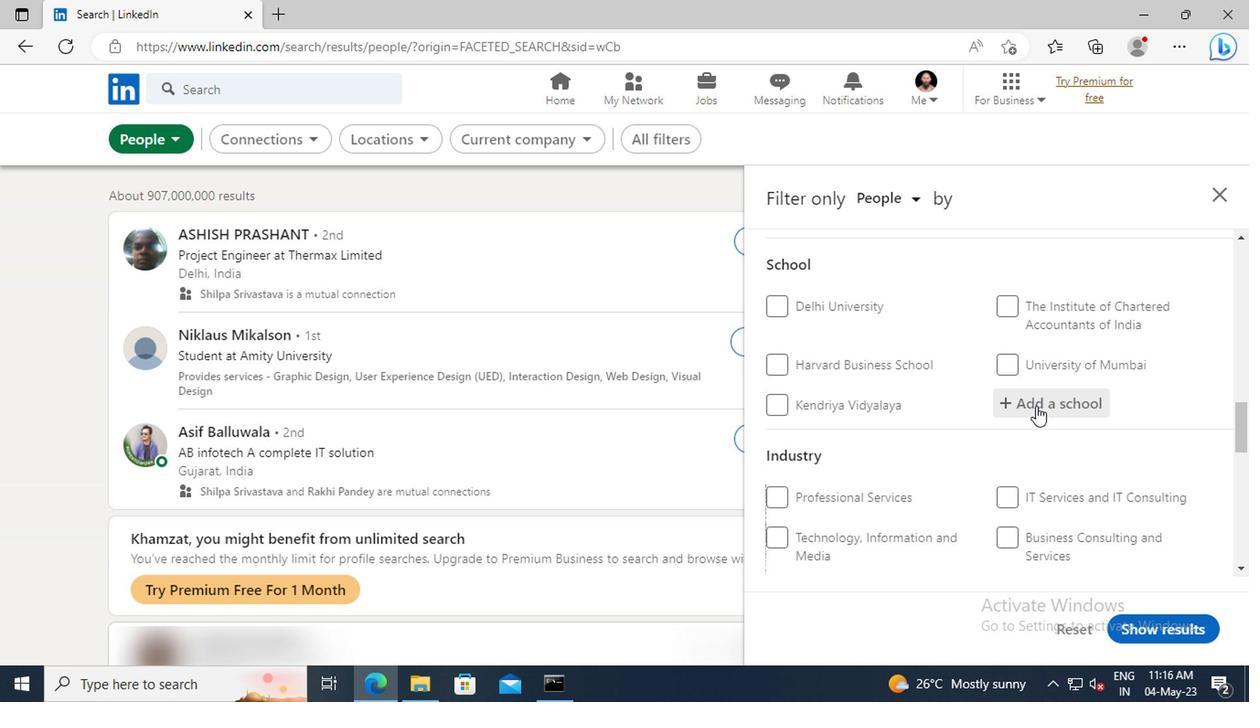 
Action: Key pressed <Key.shift>SQL<Key.space><Key.shift>SC
Screenshot: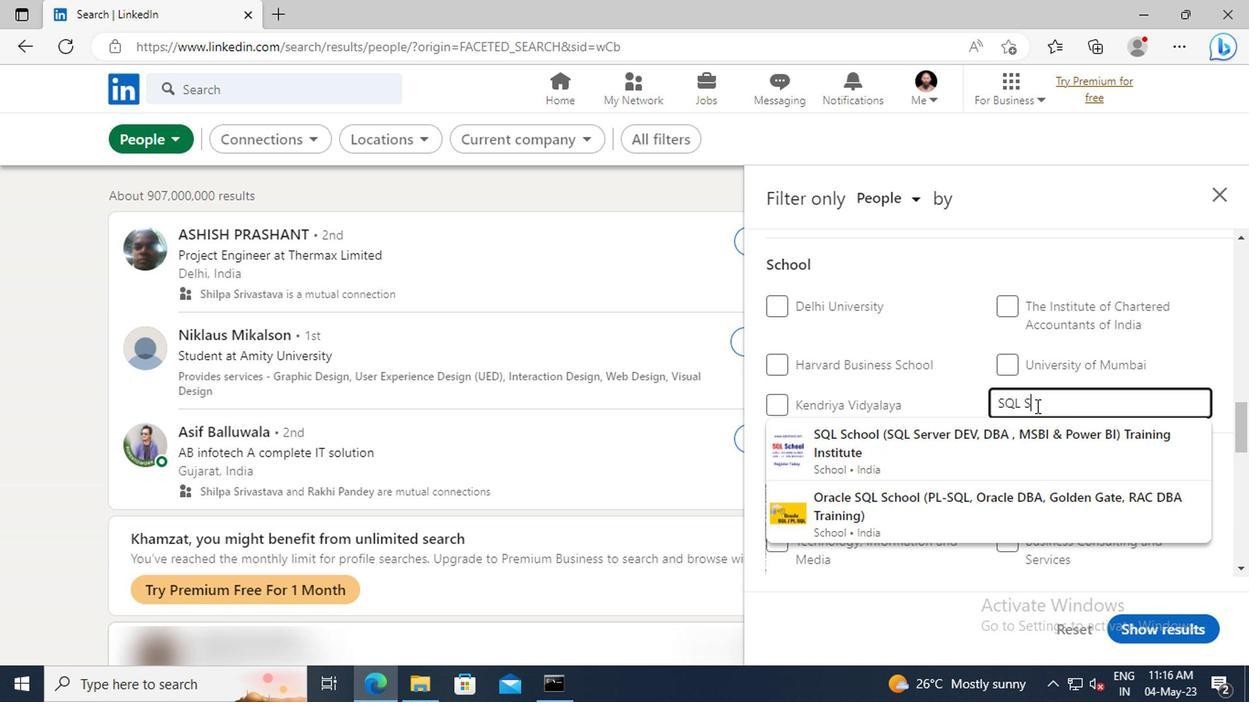 
Action: Mouse moved to (1042, 441)
Screenshot: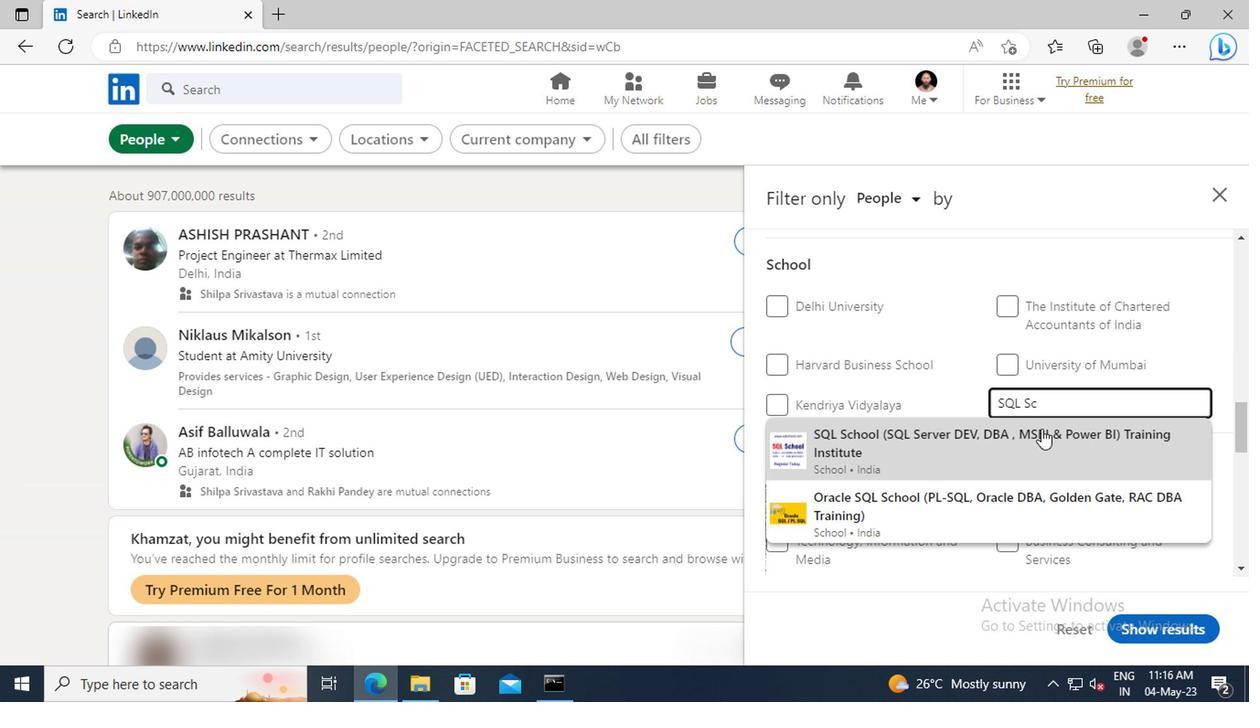 
Action: Mouse pressed left at (1042, 441)
Screenshot: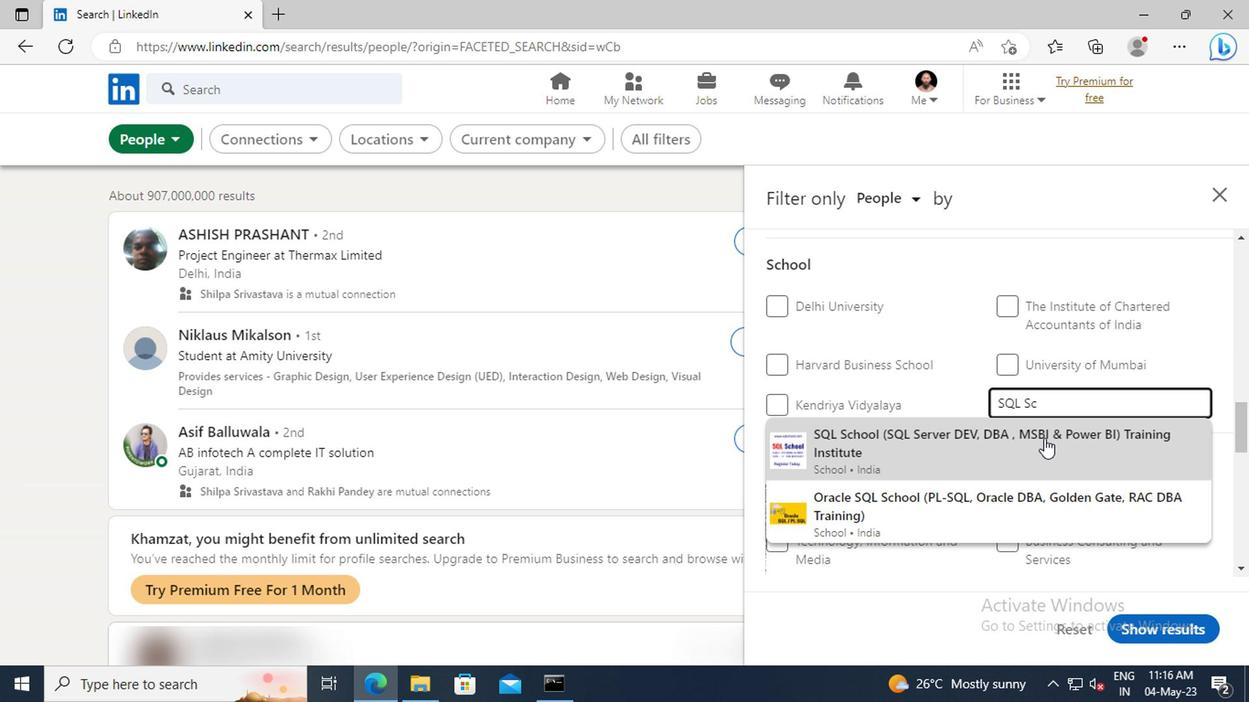 
Action: Mouse scrolled (1042, 440) with delta (0, 0)
Screenshot: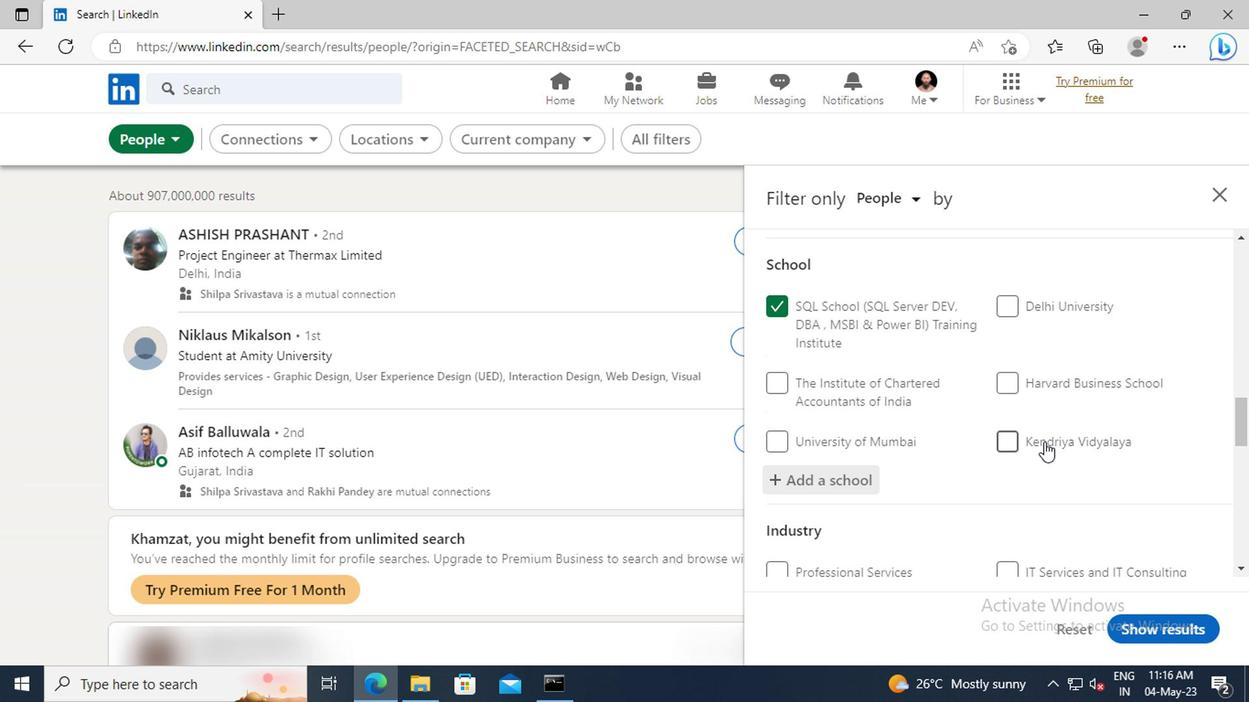 
Action: Mouse scrolled (1042, 440) with delta (0, 0)
Screenshot: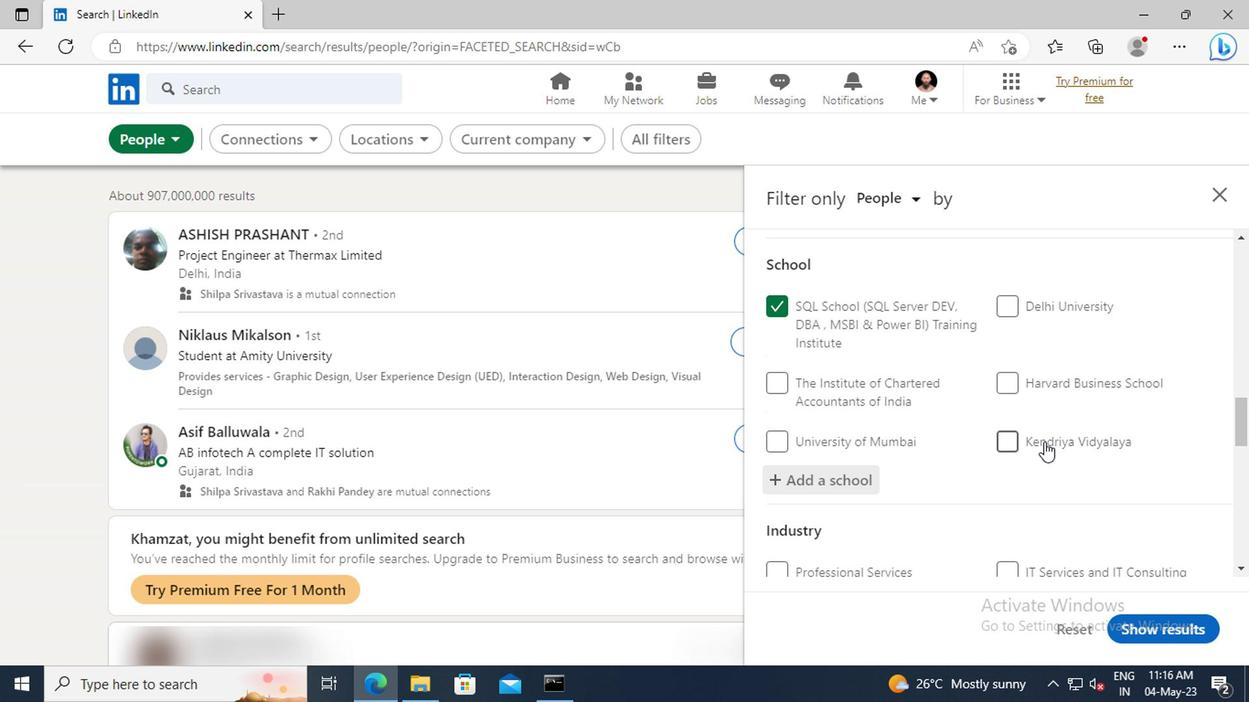 
Action: Mouse scrolled (1042, 440) with delta (0, 0)
Screenshot: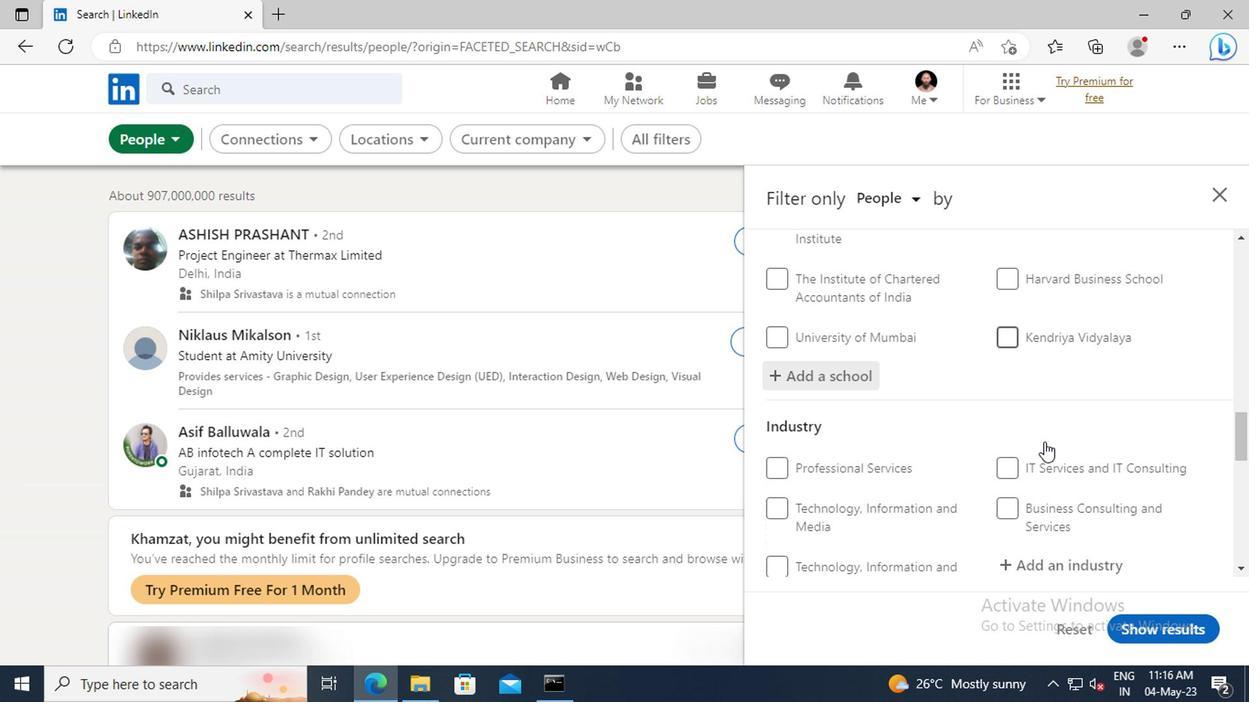 
Action: Mouse moved to (1044, 442)
Screenshot: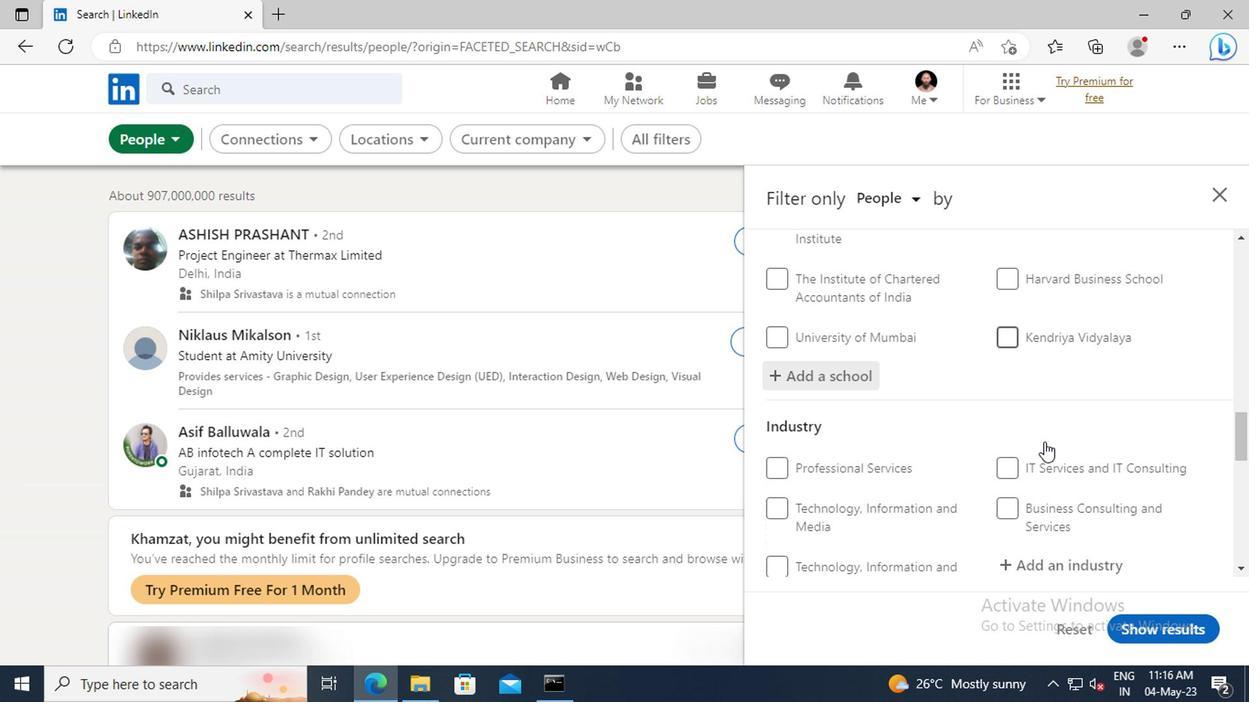
Action: Mouse scrolled (1044, 441) with delta (0, -1)
Screenshot: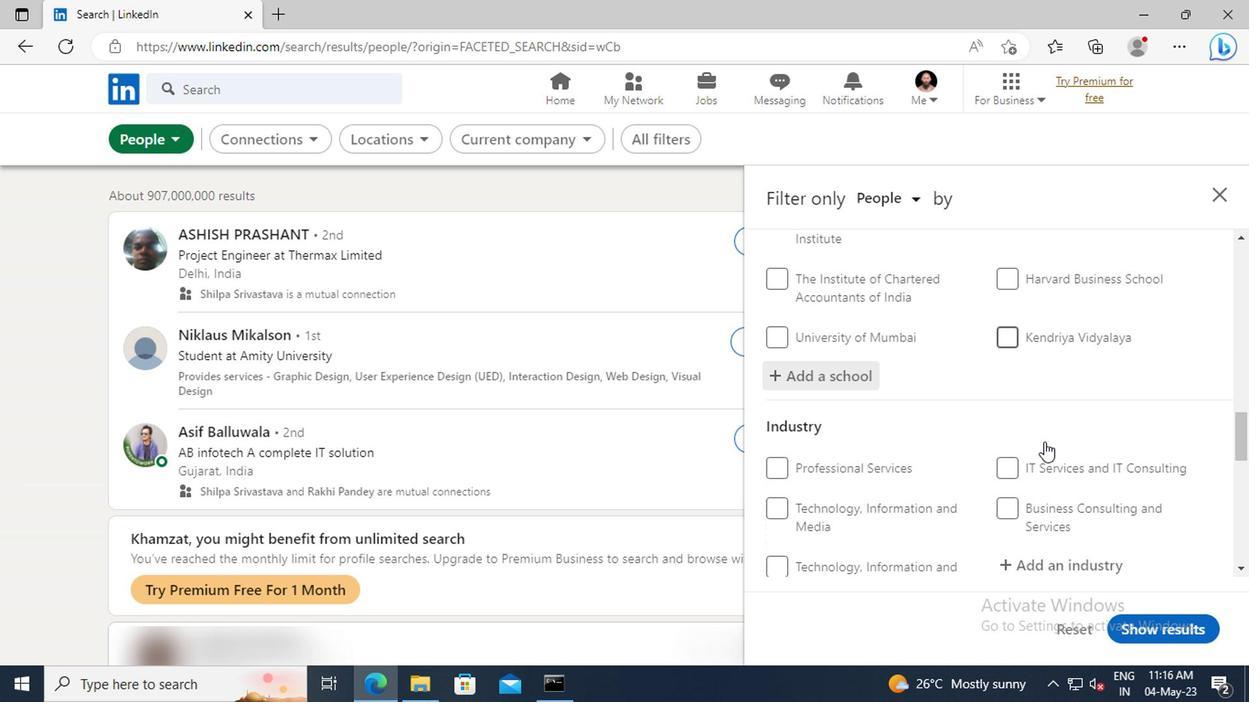 
Action: Mouse scrolled (1044, 441) with delta (0, -1)
Screenshot: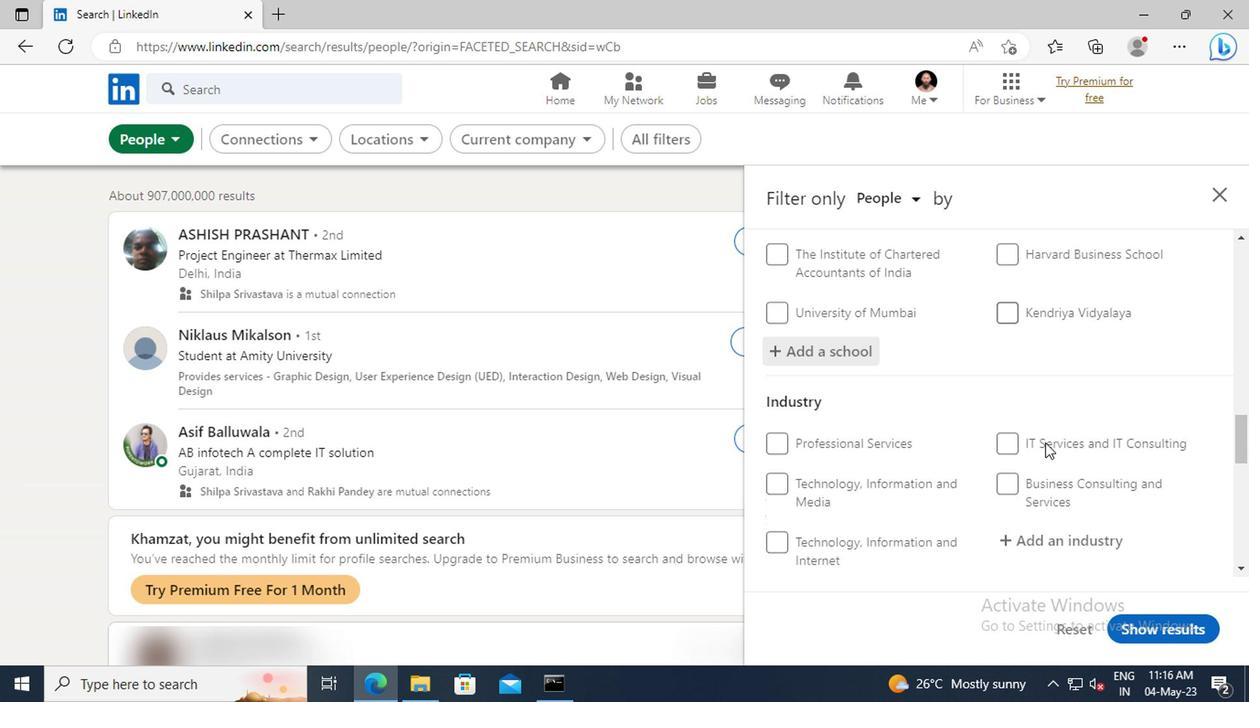 
Action: Mouse moved to (1046, 415)
Screenshot: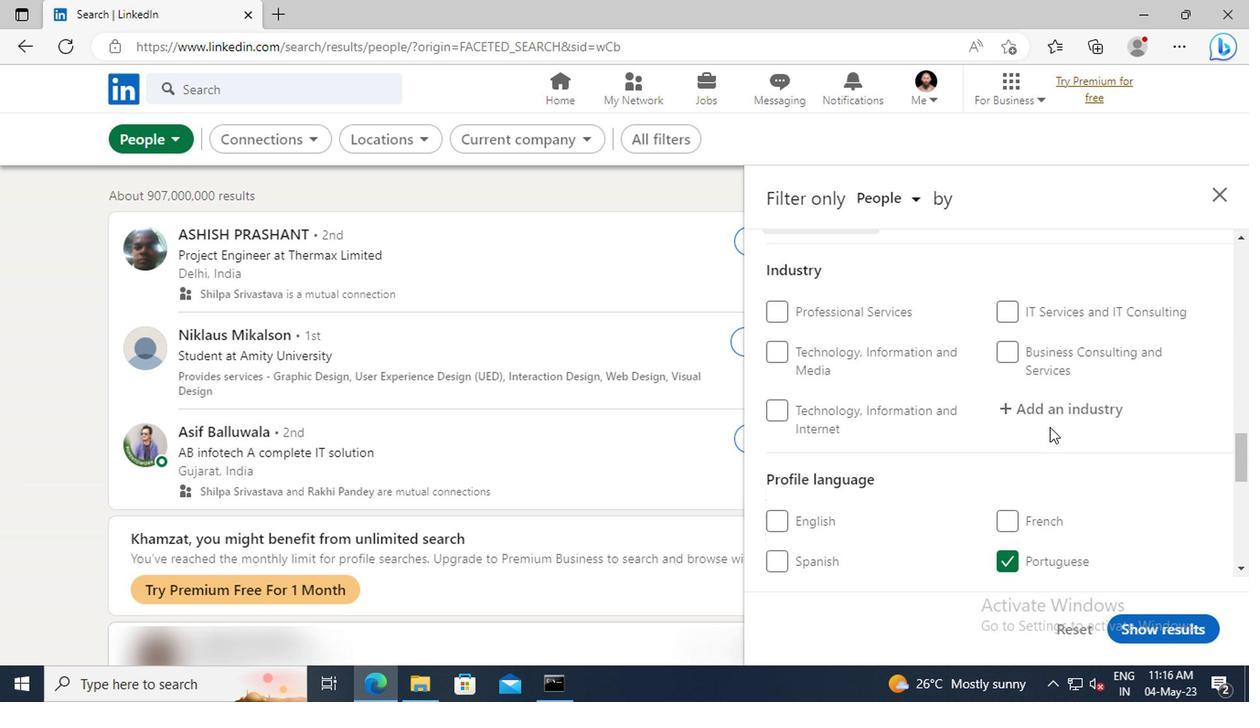 
Action: Mouse pressed left at (1046, 415)
Screenshot: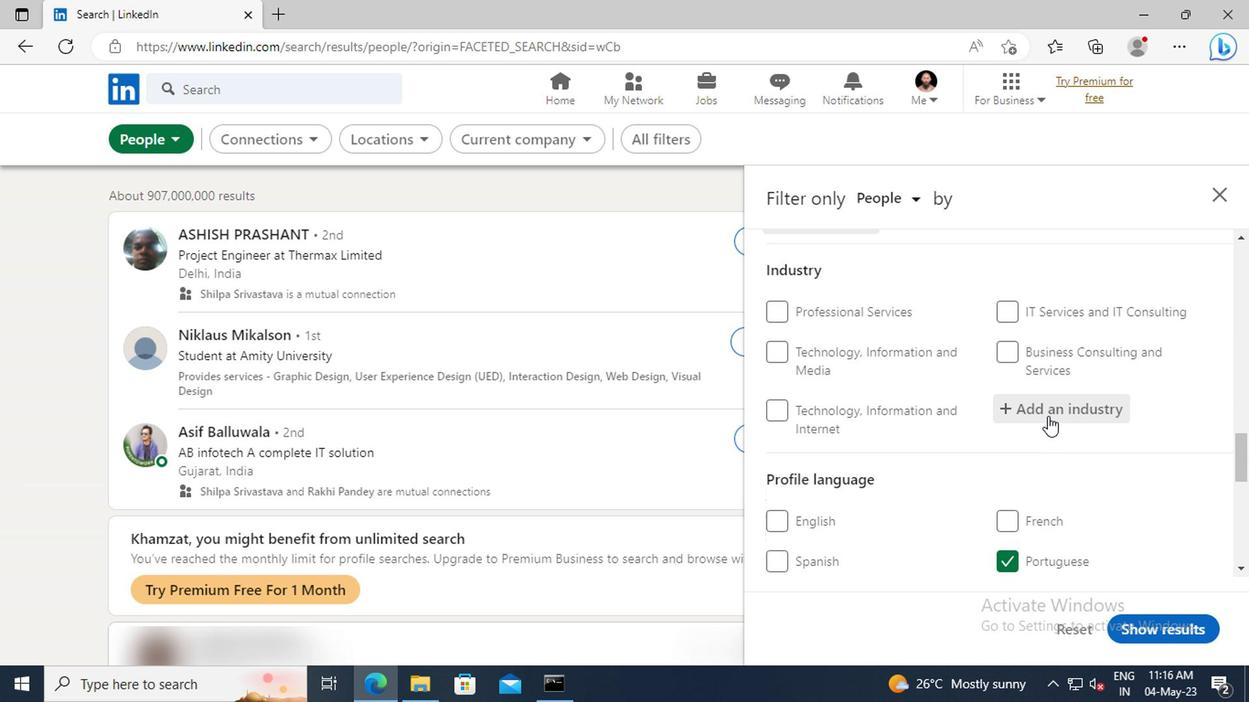 
Action: Key pressed <Key.shift>TELEPH
Screenshot: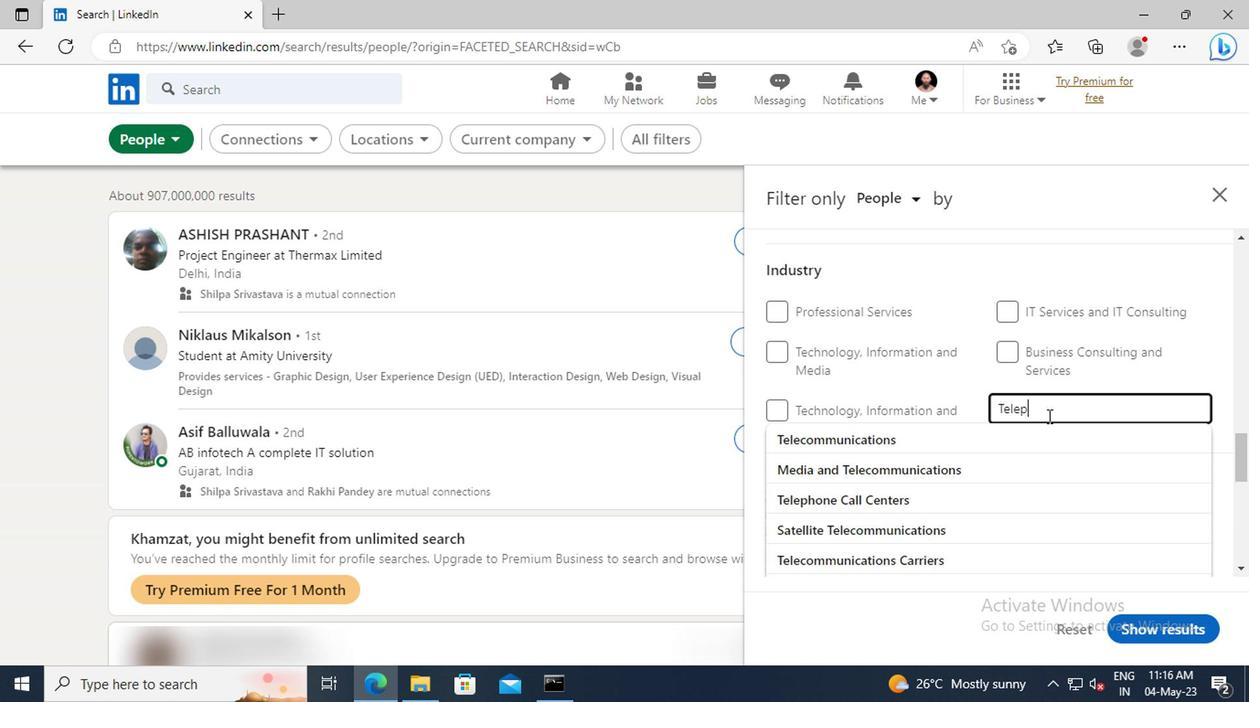 
Action: Mouse moved to (1048, 428)
Screenshot: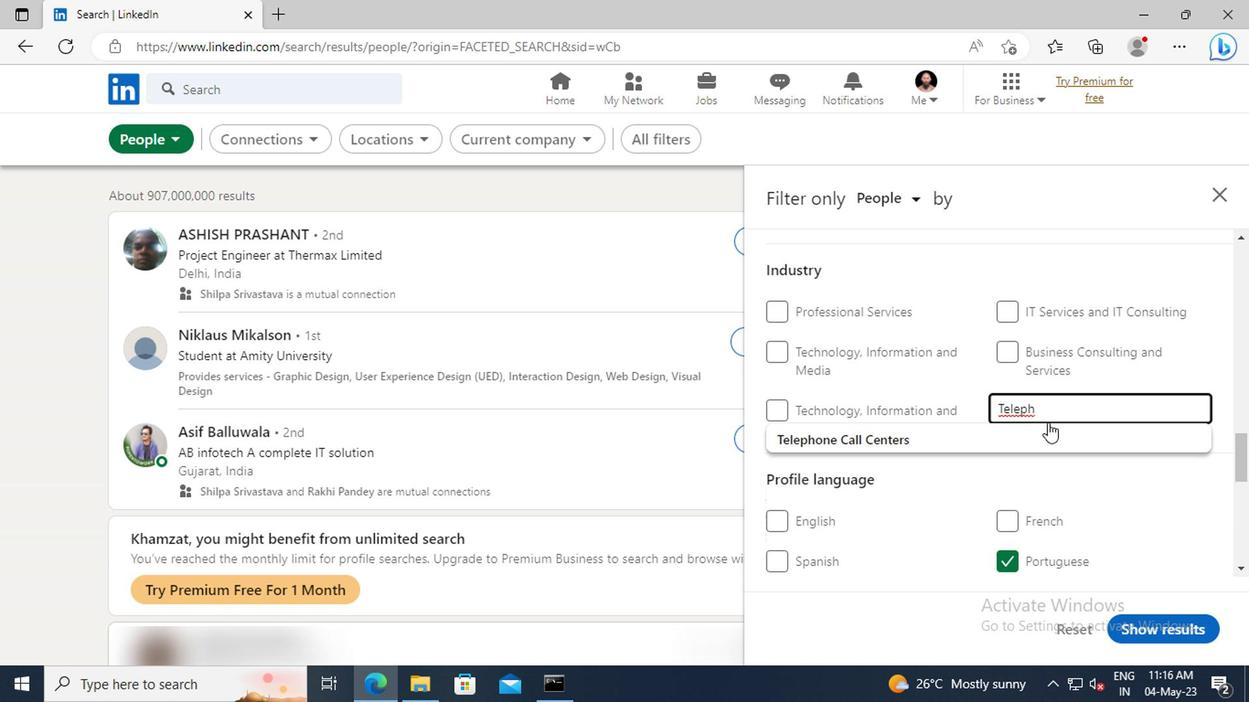 
Action: Mouse pressed left at (1048, 428)
Screenshot: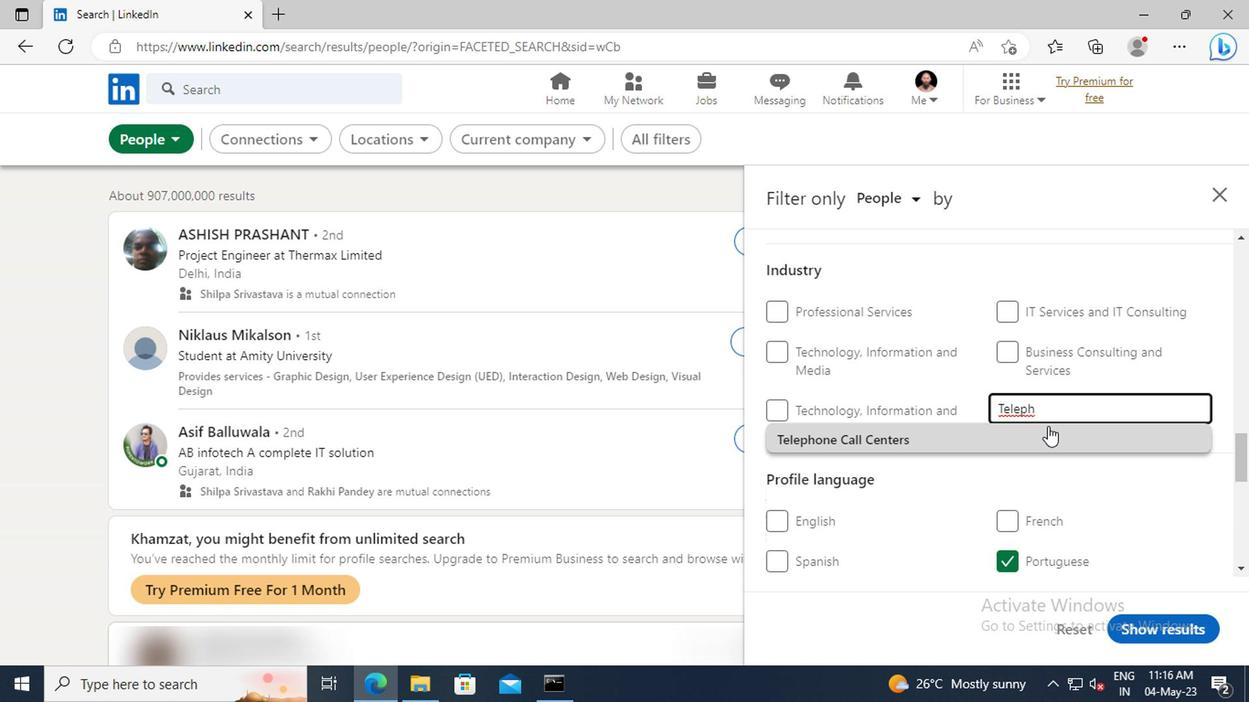 
Action: Mouse scrolled (1048, 428) with delta (0, 0)
Screenshot: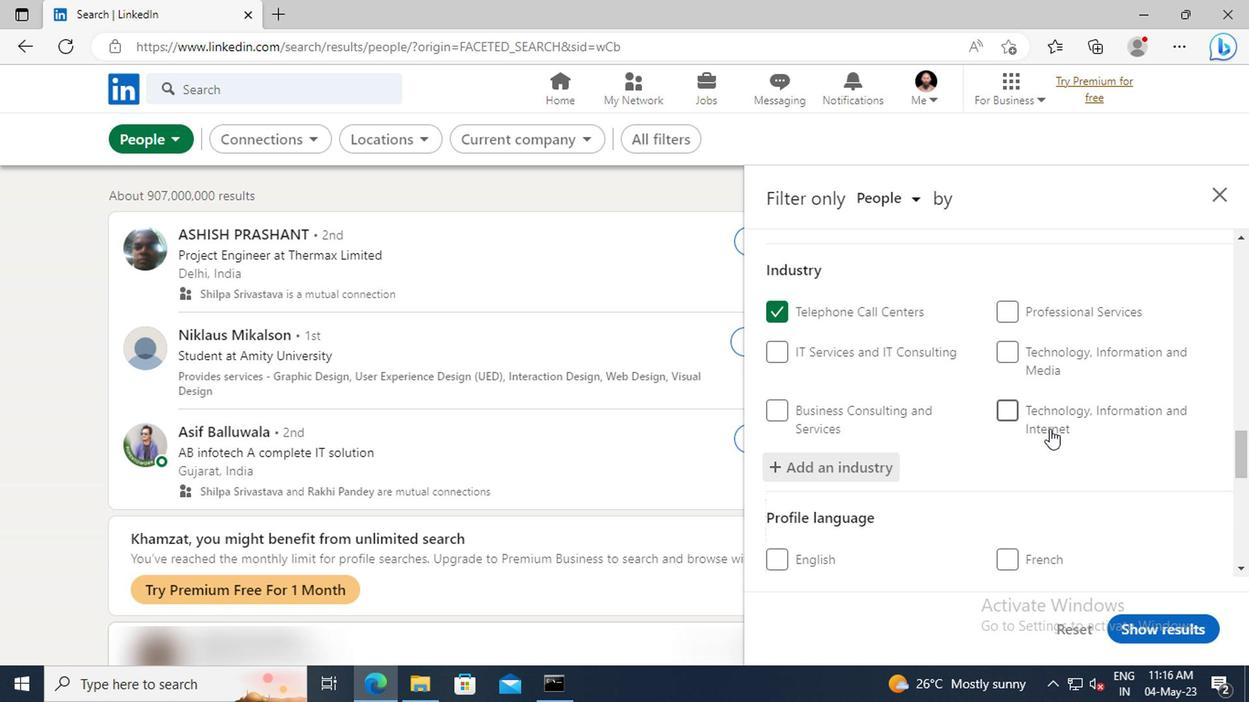 
Action: Mouse moved to (1048, 428)
Screenshot: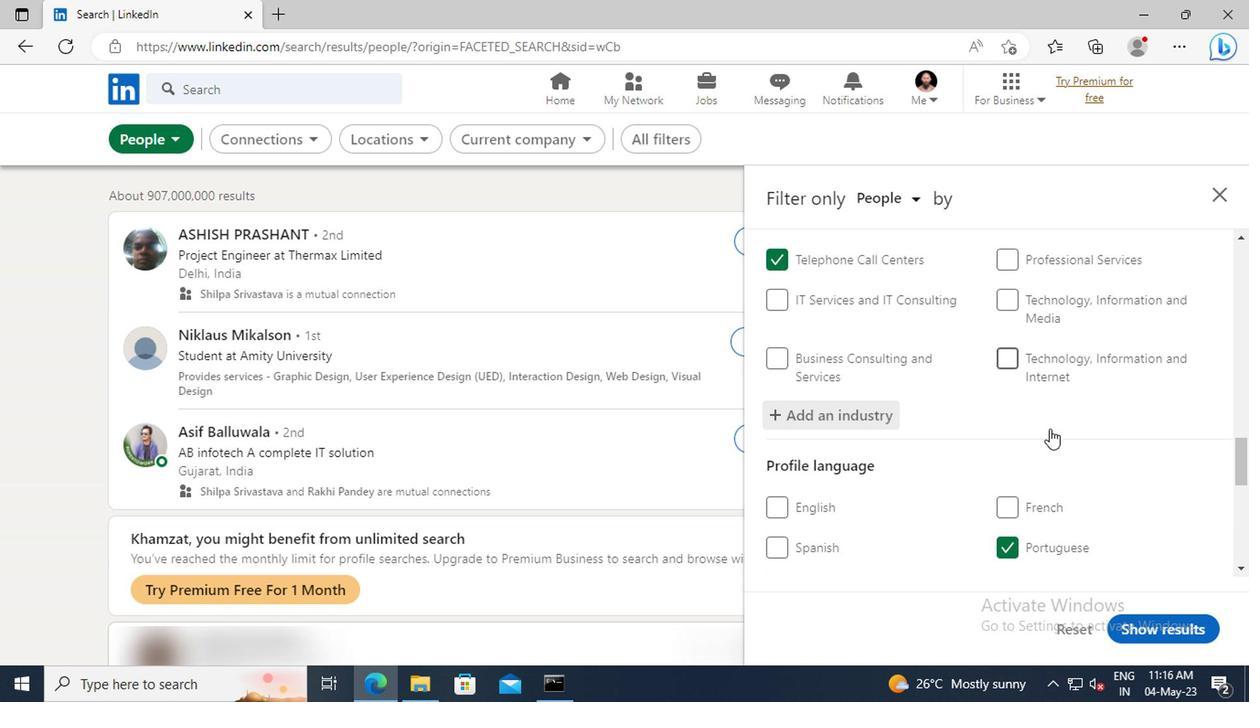 
Action: Mouse scrolled (1048, 428) with delta (0, 0)
Screenshot: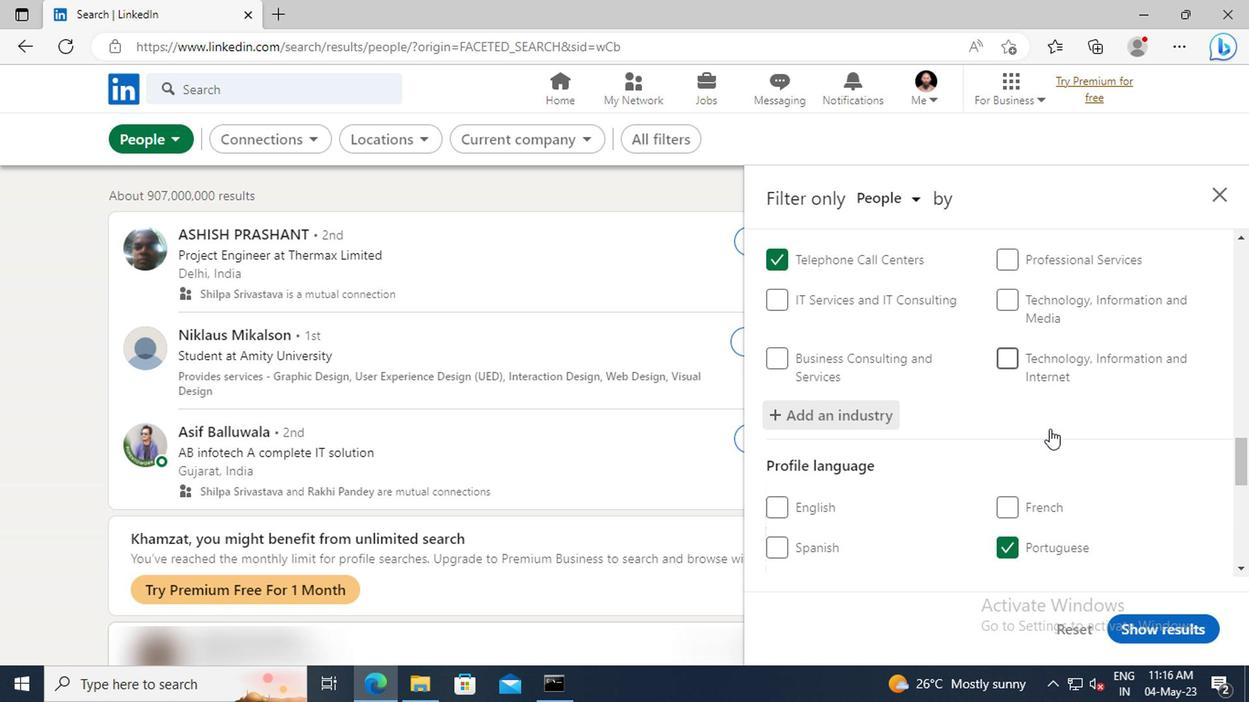 
Action: Mouse scrolled (1048, 428) with delta (0, 0)
Screenshot: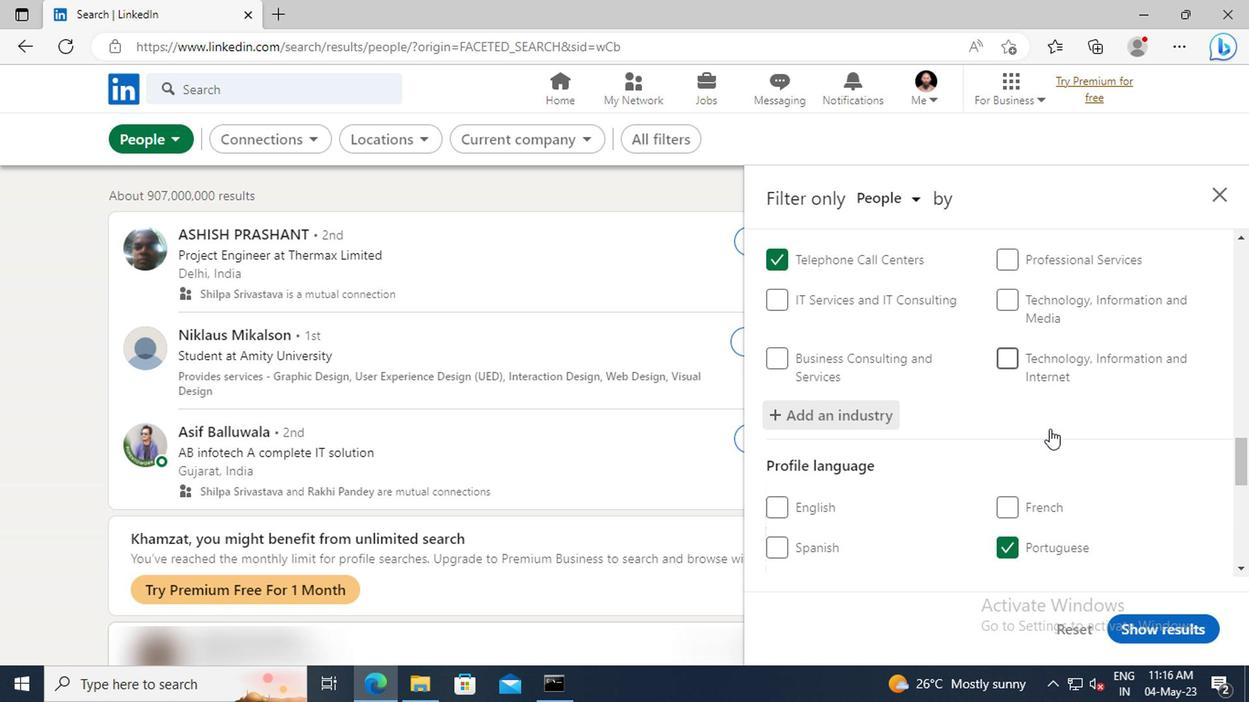
Action: Mouse moved to (1042, 401)
Screenshot: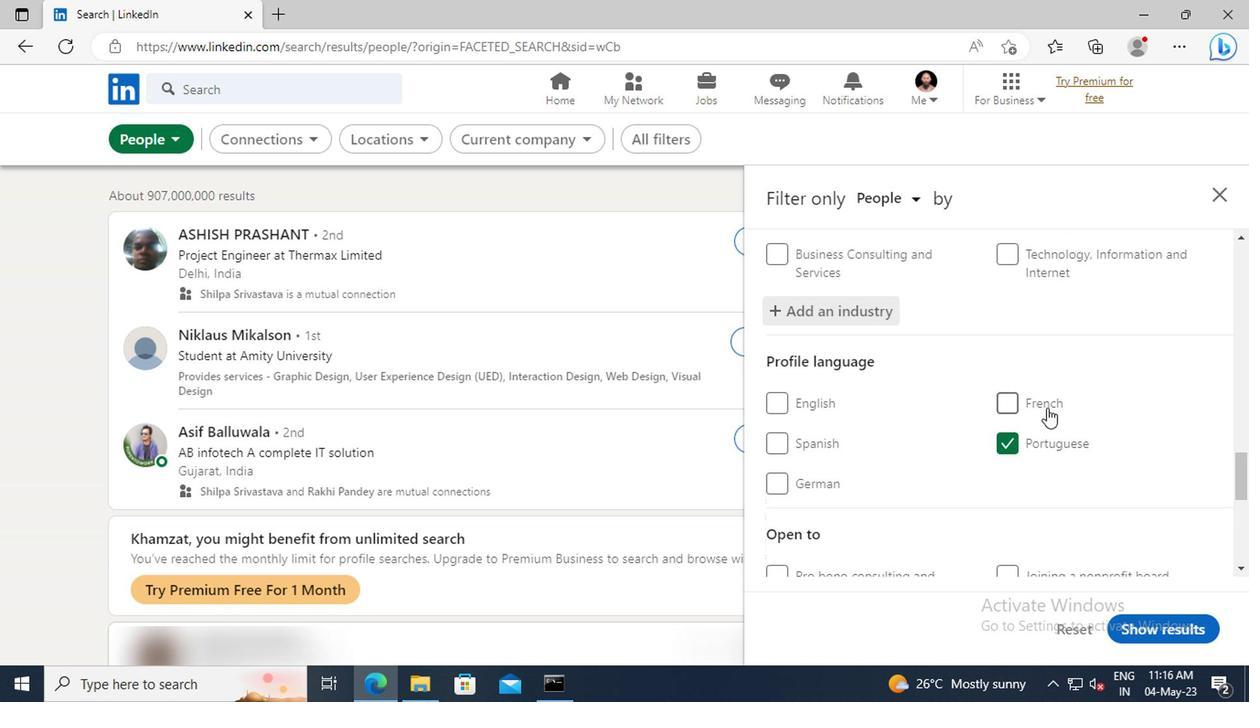 
Action: Mouse scrolled (1042, 400) with delta (0, 0)
Screenshot: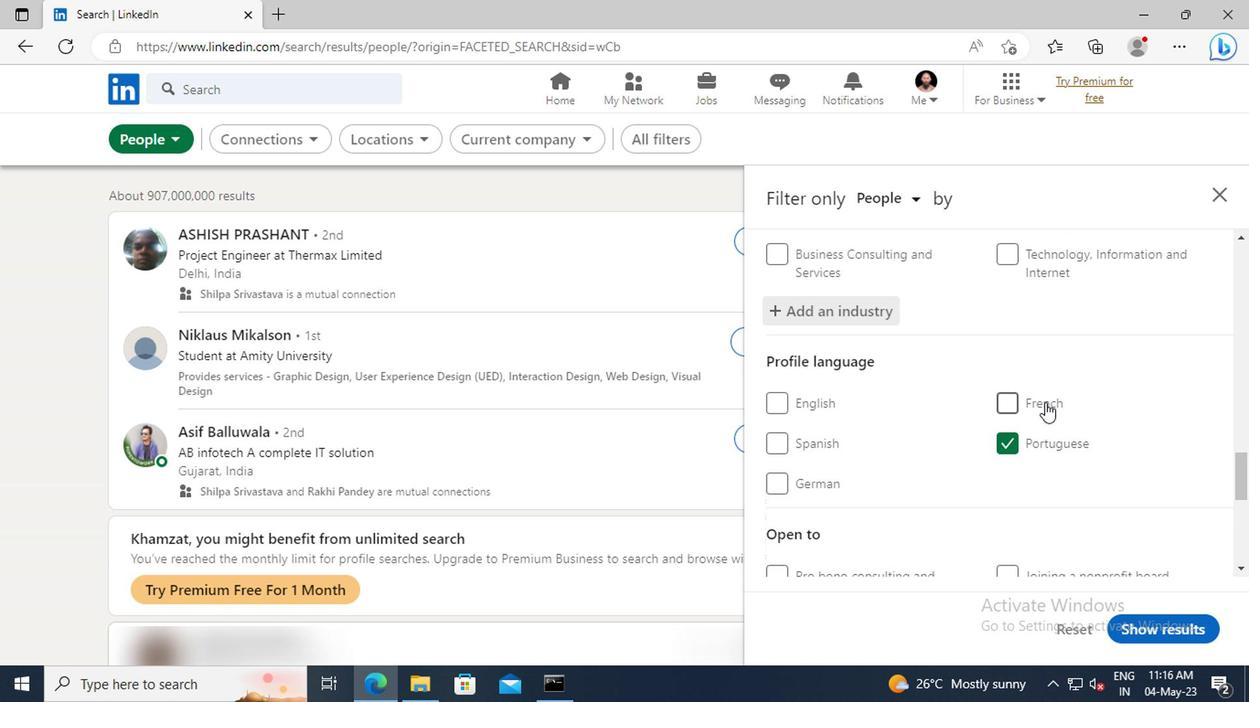 
Action: Mouse scrolled (1042, 400) with delta (0, 0)
Screenshot: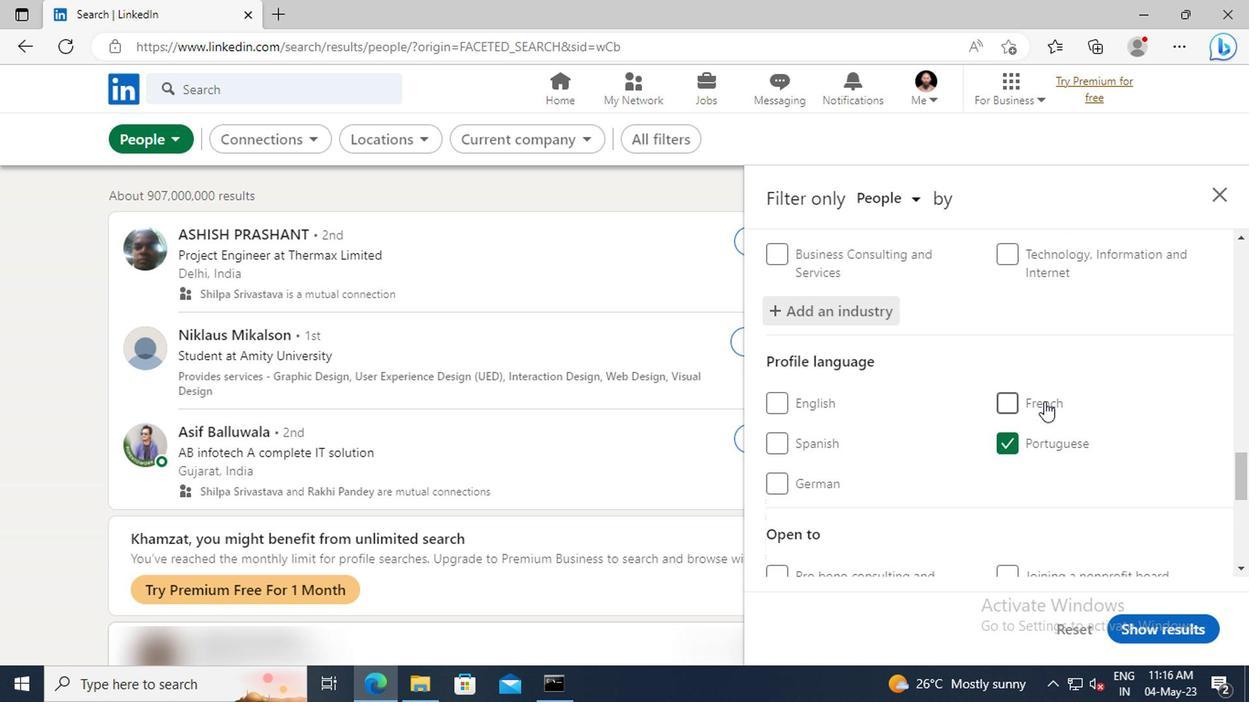 
Action: Mouse moved to (1042, 397)
Screenshot: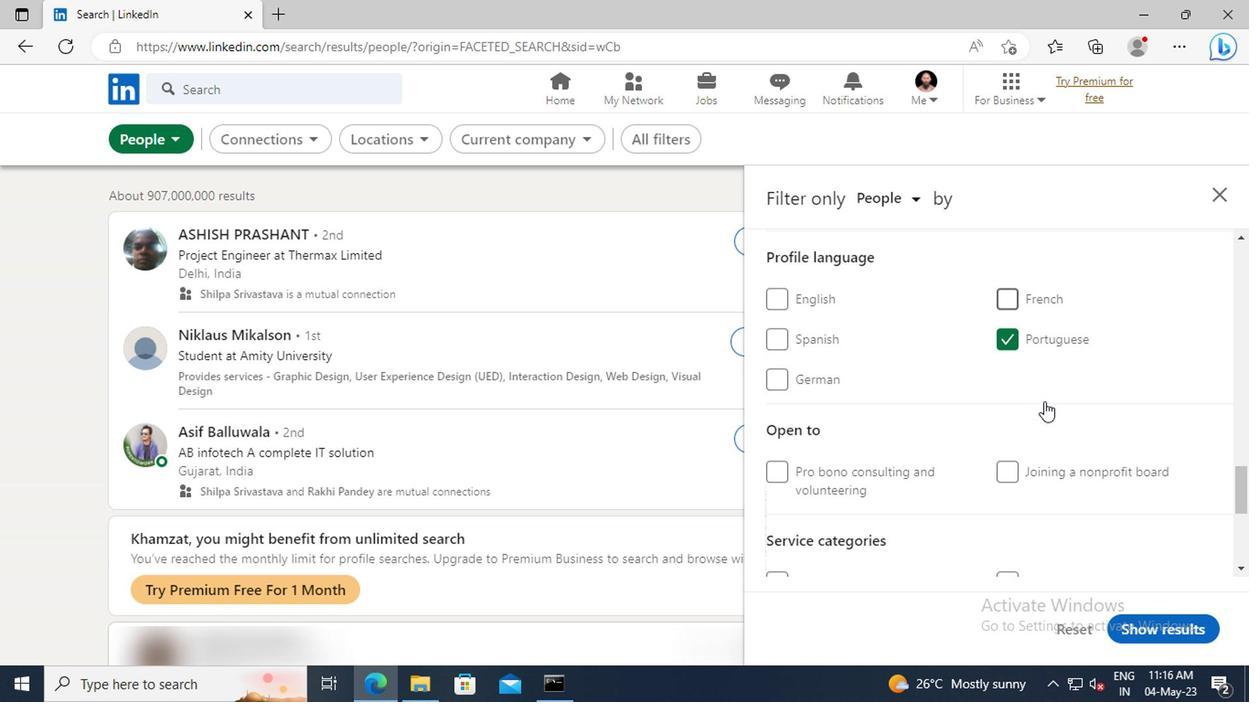 
Action: Mouse scrolled (1042, 396) with delta (0, 0)
Screenshot: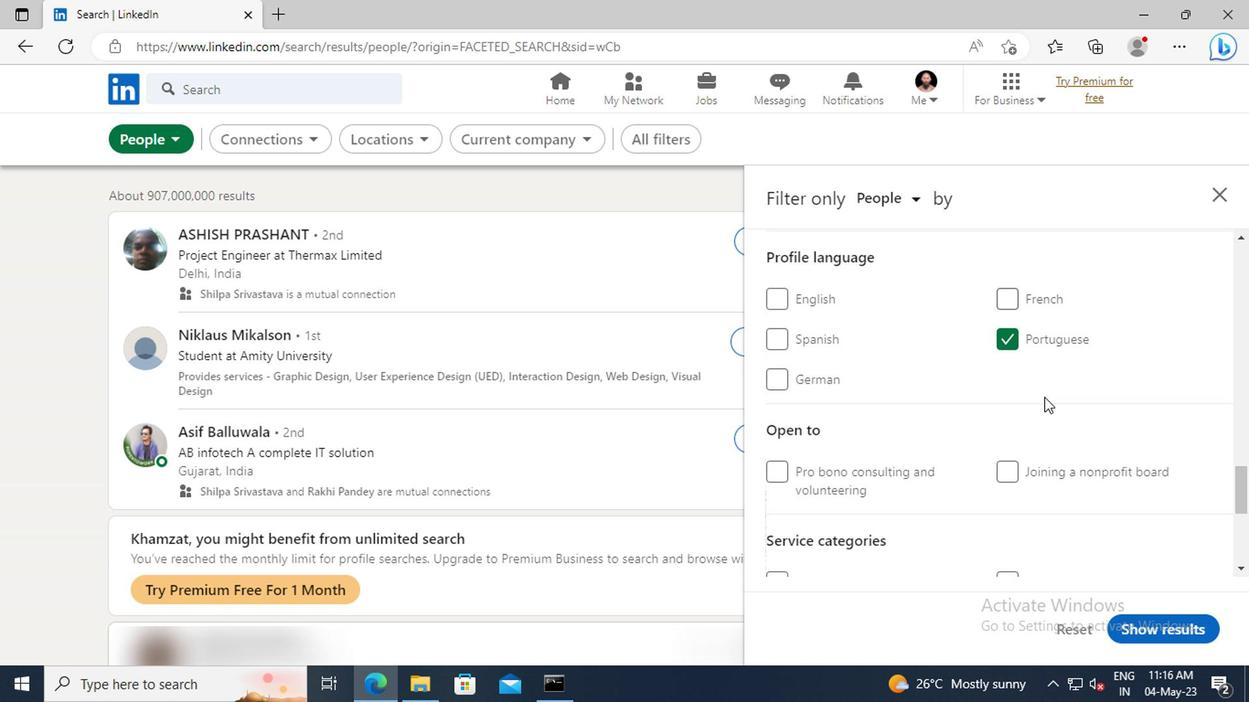 
Action: Mouse scrolled (1042, 396) with delta (0, 0)
Screenshot: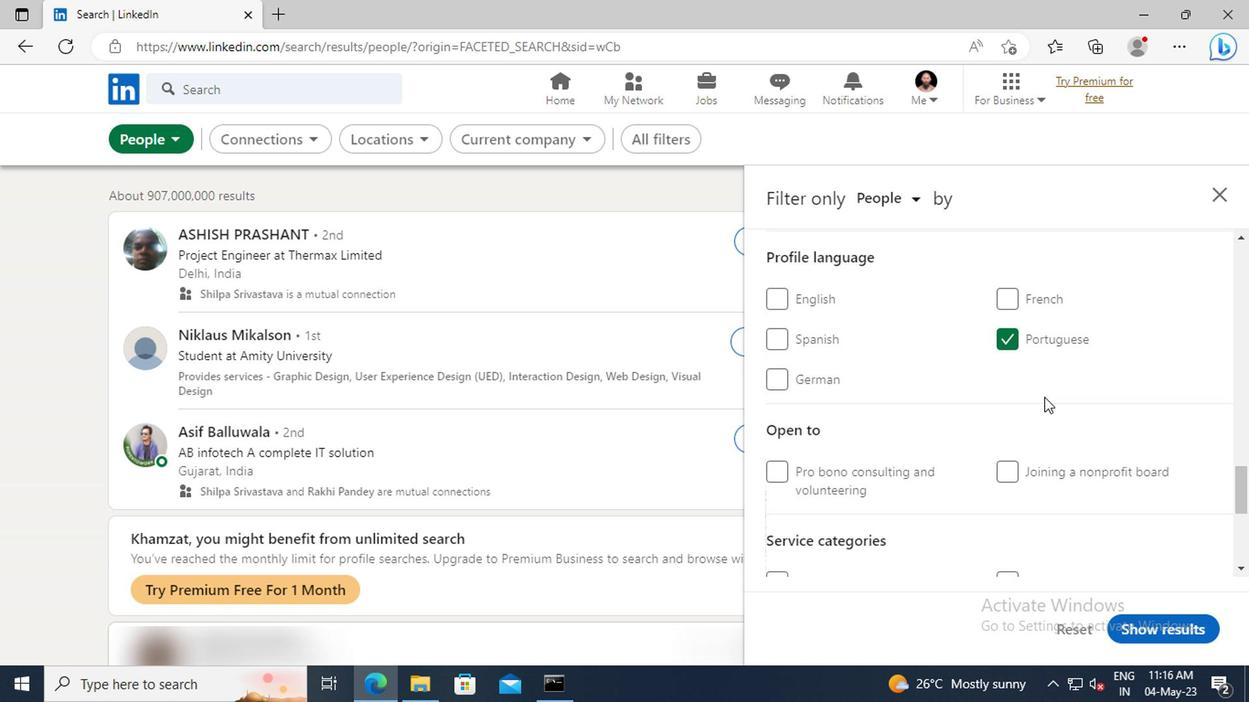 
Action: Mouse moved to (1038, 384)
Screenshot: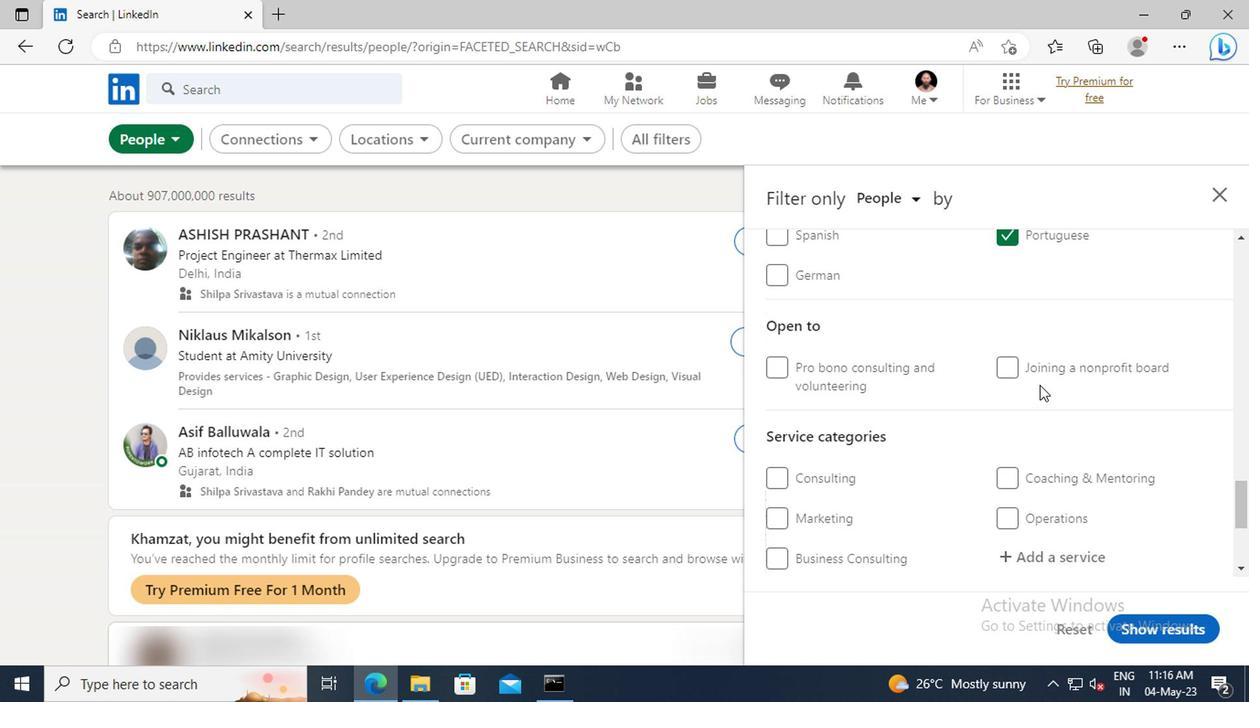 
Action: Mouse scrolled (1038, 383) with delta (0, 0)
Screenshot: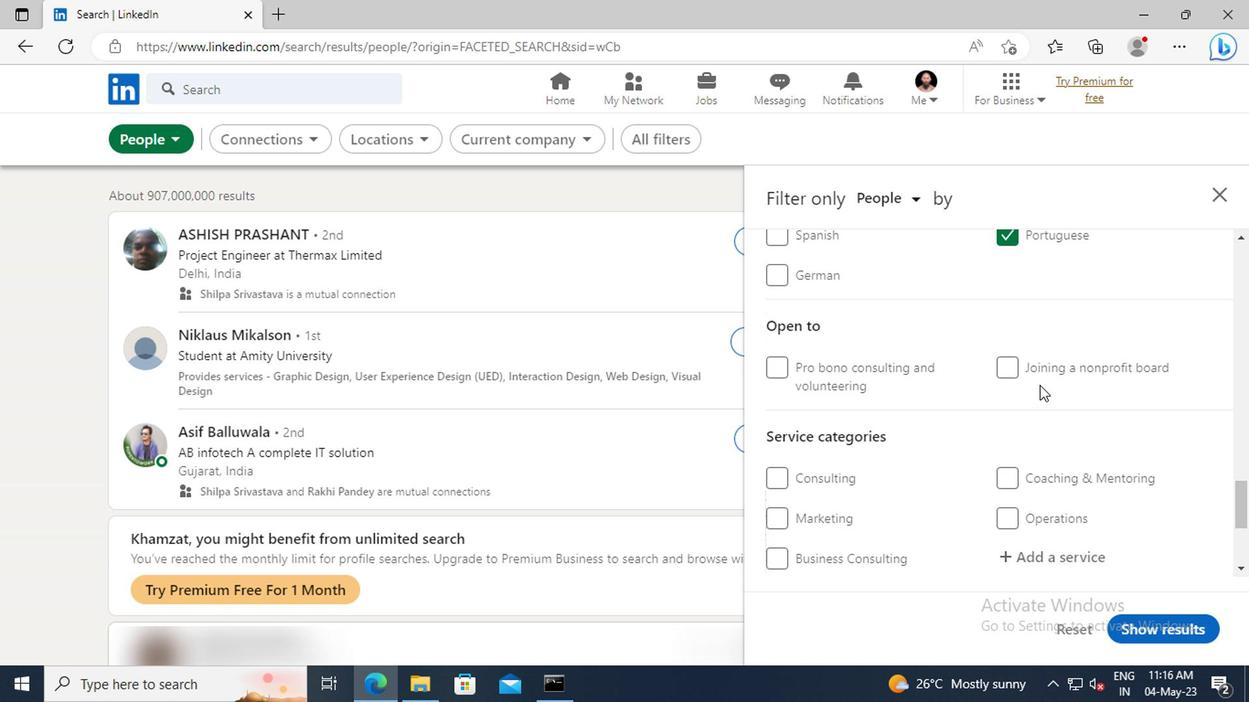 
Action: Mouse scrolled (1038, 383) with delta (0, 0)
Screenshot: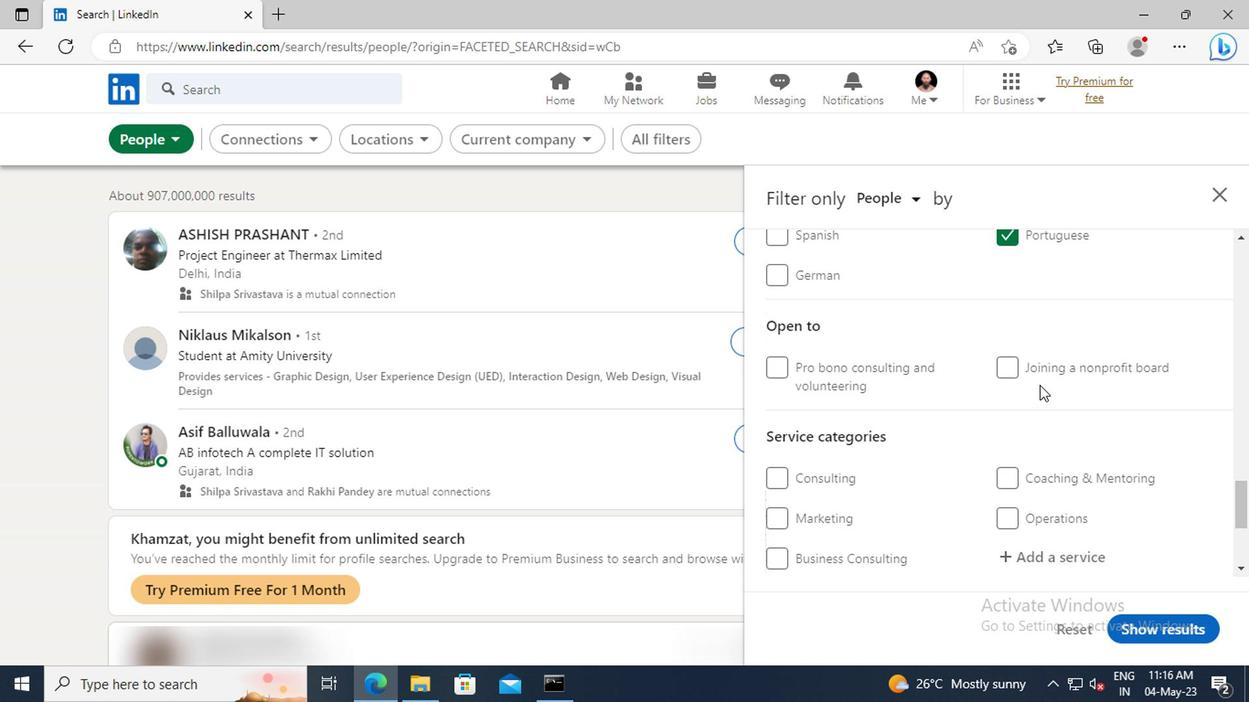 
Action: Mouse moved to (1037, 383)
Screenshot: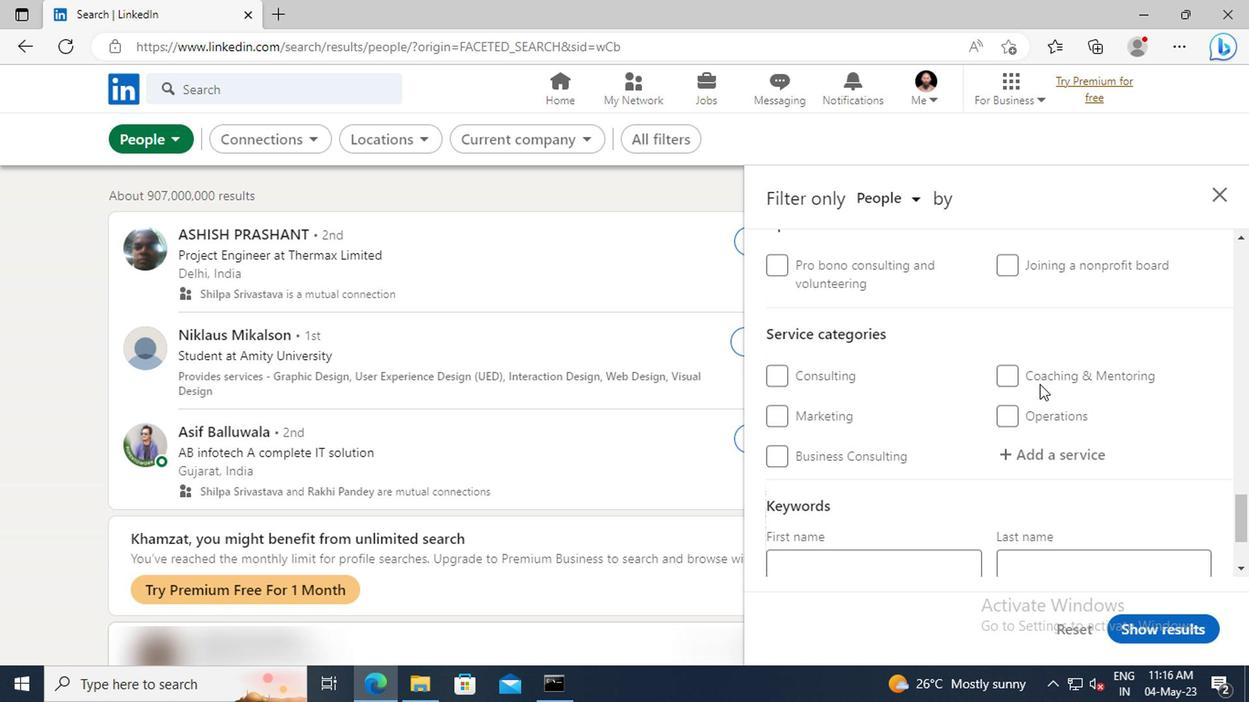 
Action: Mouse scrolled (1037, 382) with delta (0, 0)
Screenshot: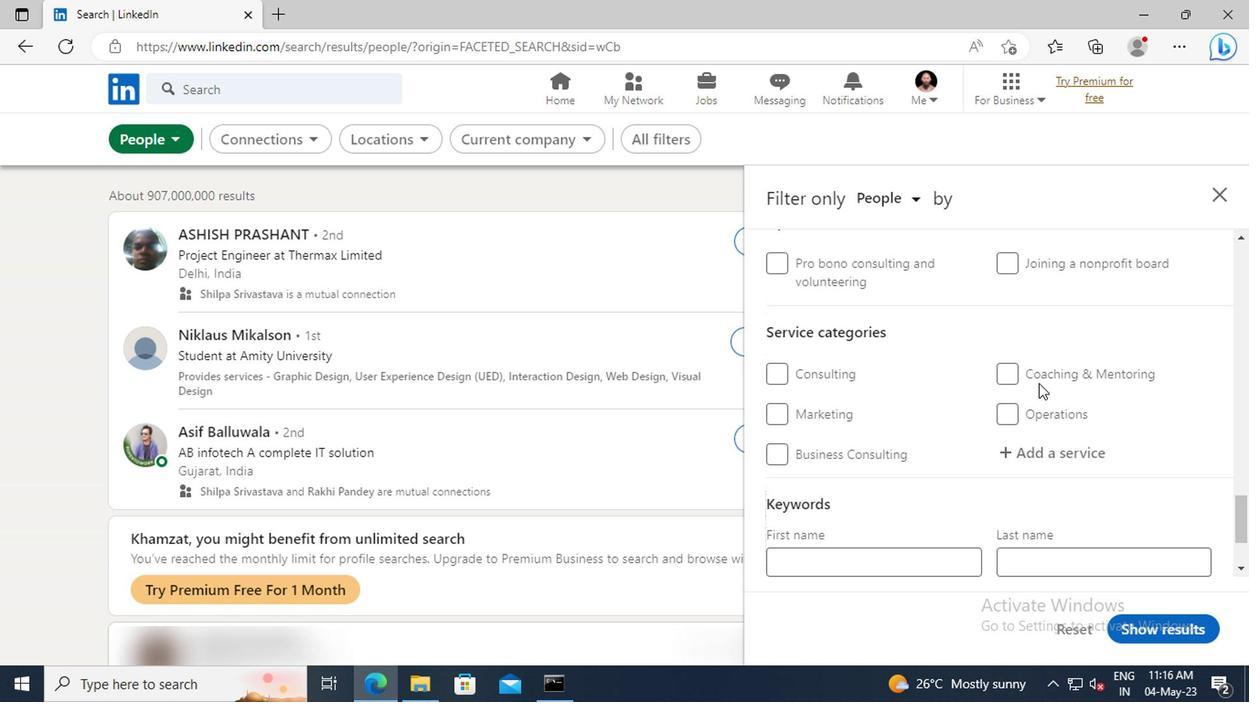 
Action: Mouse moved to (1036, 397)
Screenshot: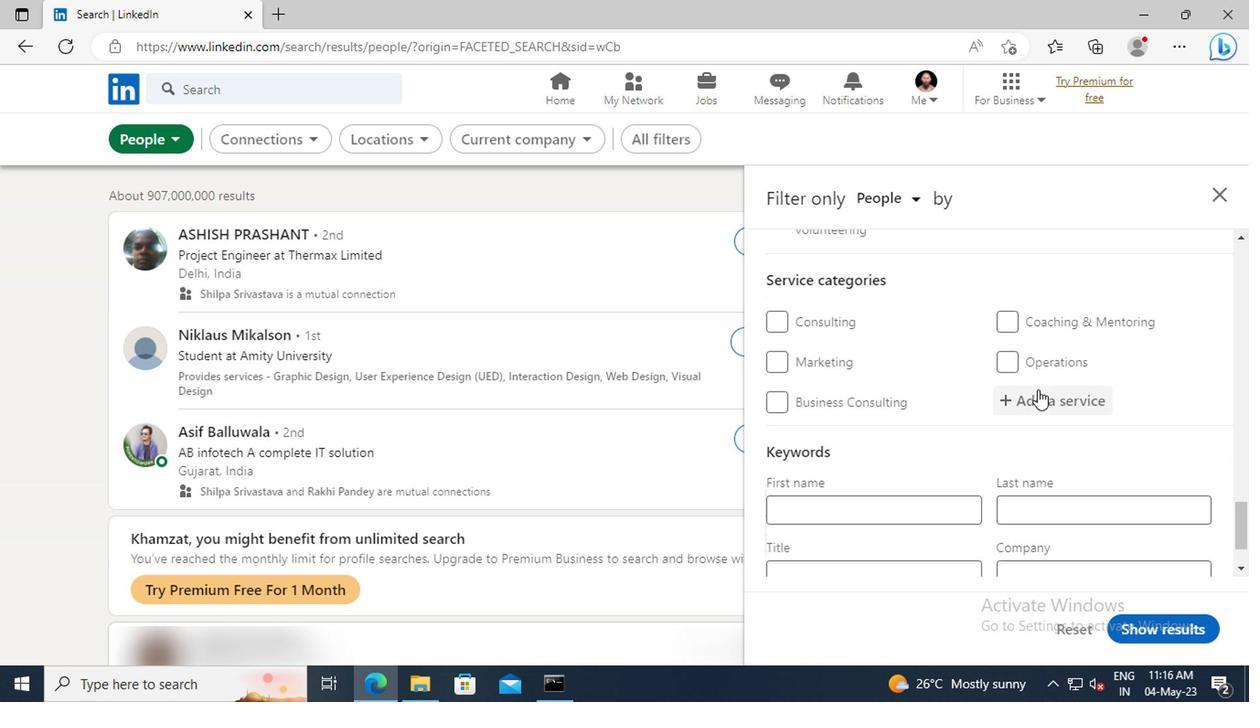 
Action: Mouse pressed left at (1036, 397)
Screenshot: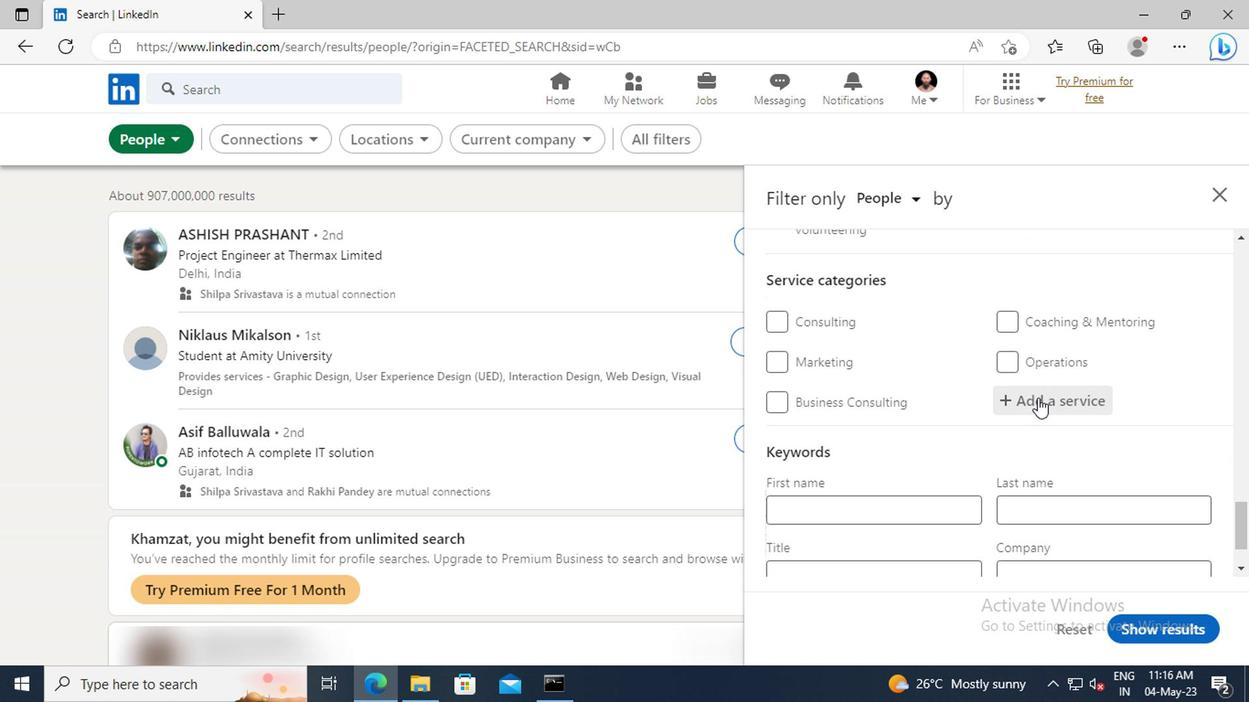 
Action: Key pressed <Key.shift>PRINT<Key.space><Key.shift>DE
Screenshot: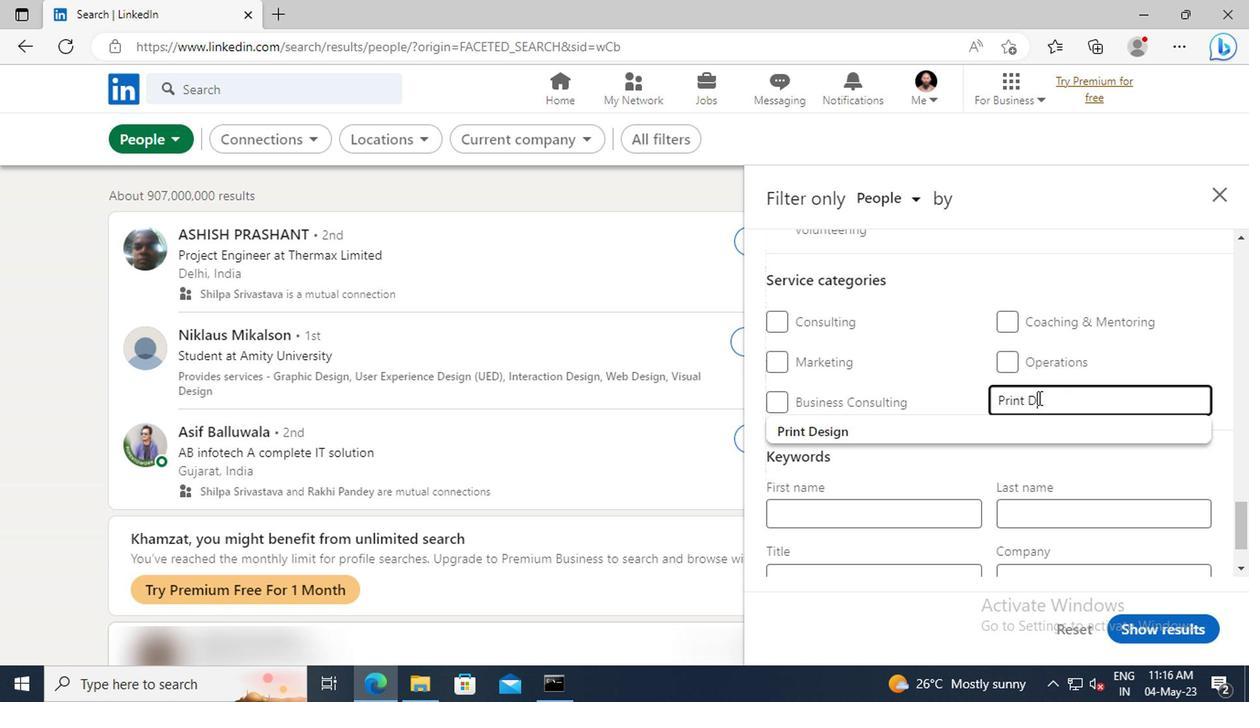 
Action: Mouse moved to (1037, 420)
Screenshot: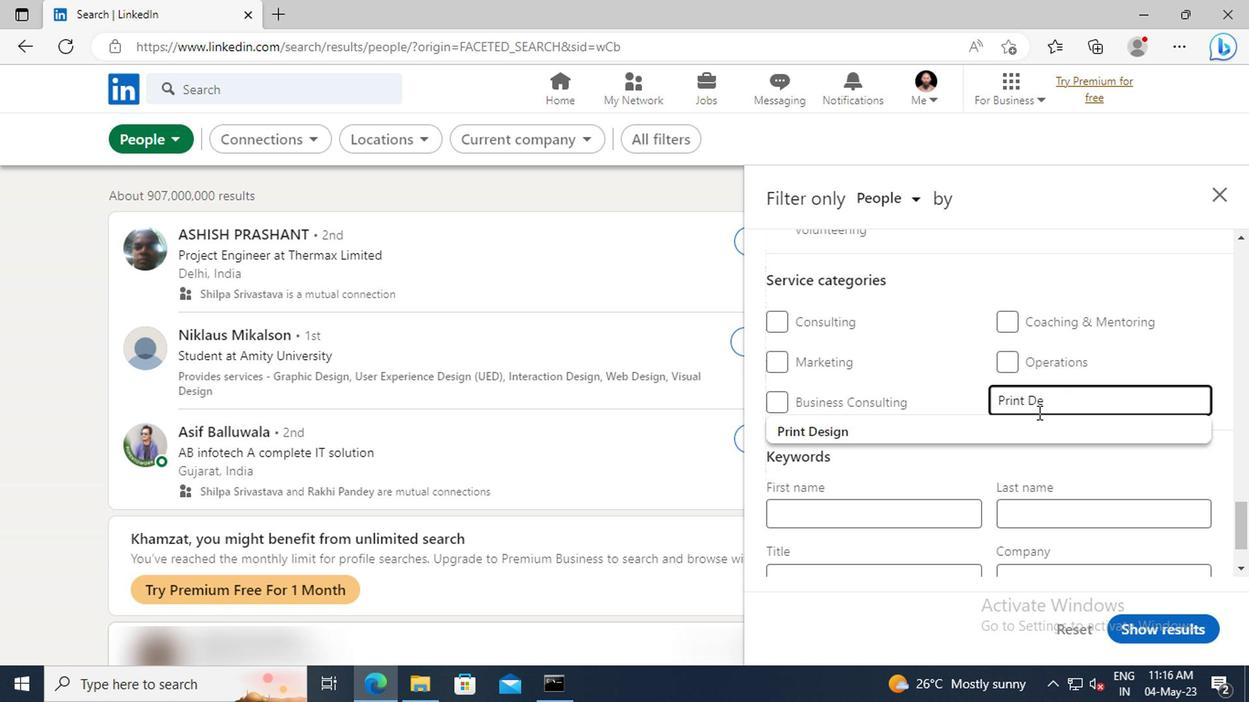 
Action: Mouse pressed left at (1037, 420)
Screenshot: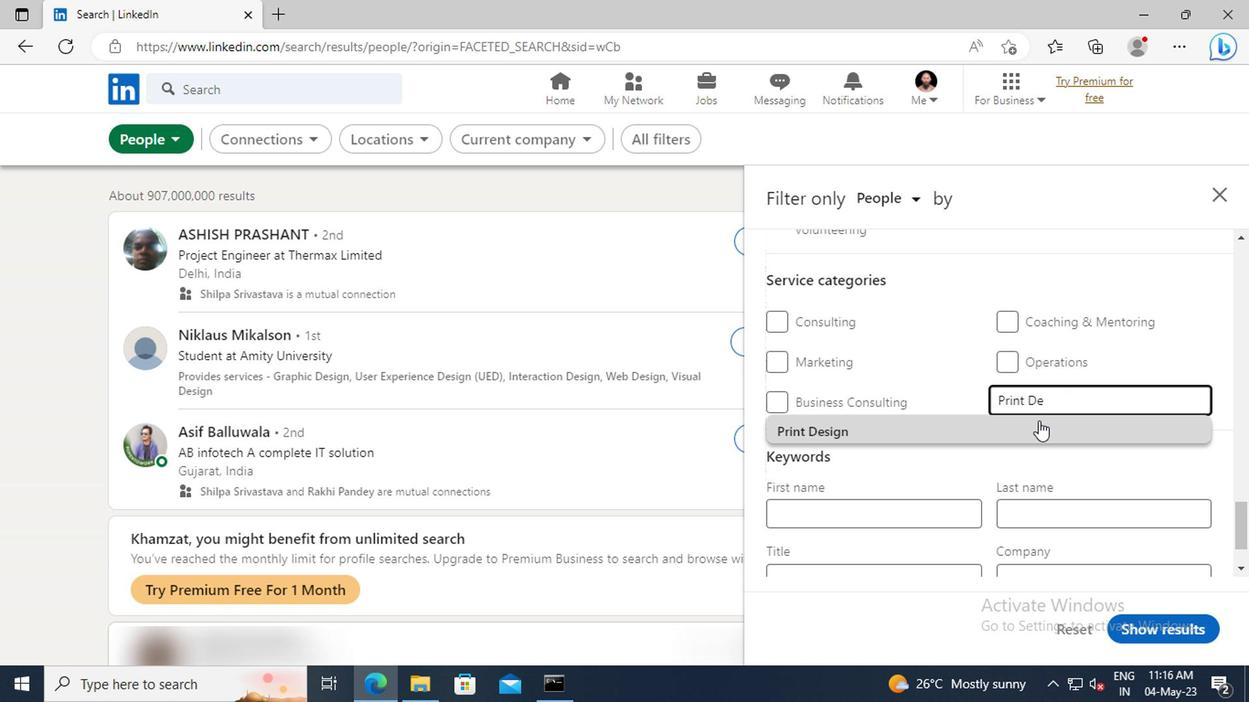 
Action: Mouse scrolled (1037, 419) with delta (0, 0)
Screenshot: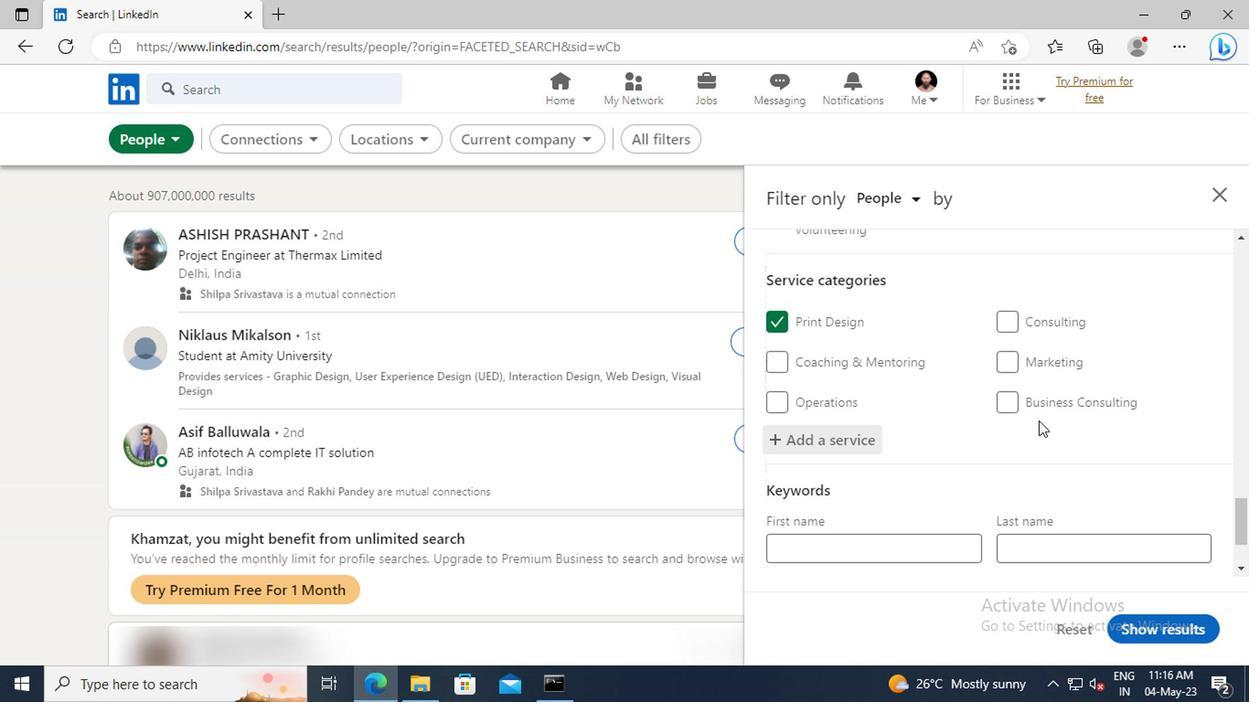 
Action: Mouse scrolled (1037, 419) with delta (0, 0)
Screenshot: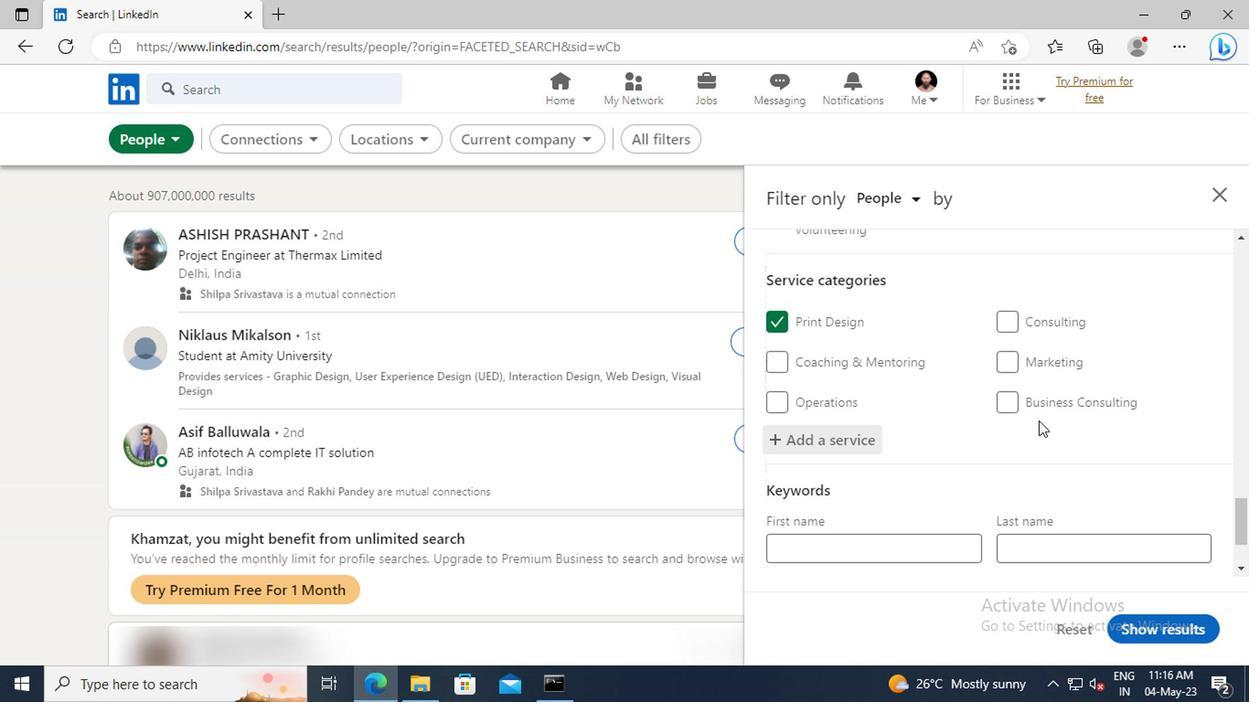 
Action: Mouse scrolled (1037, 419) with delta (0, 0)
Screenshot: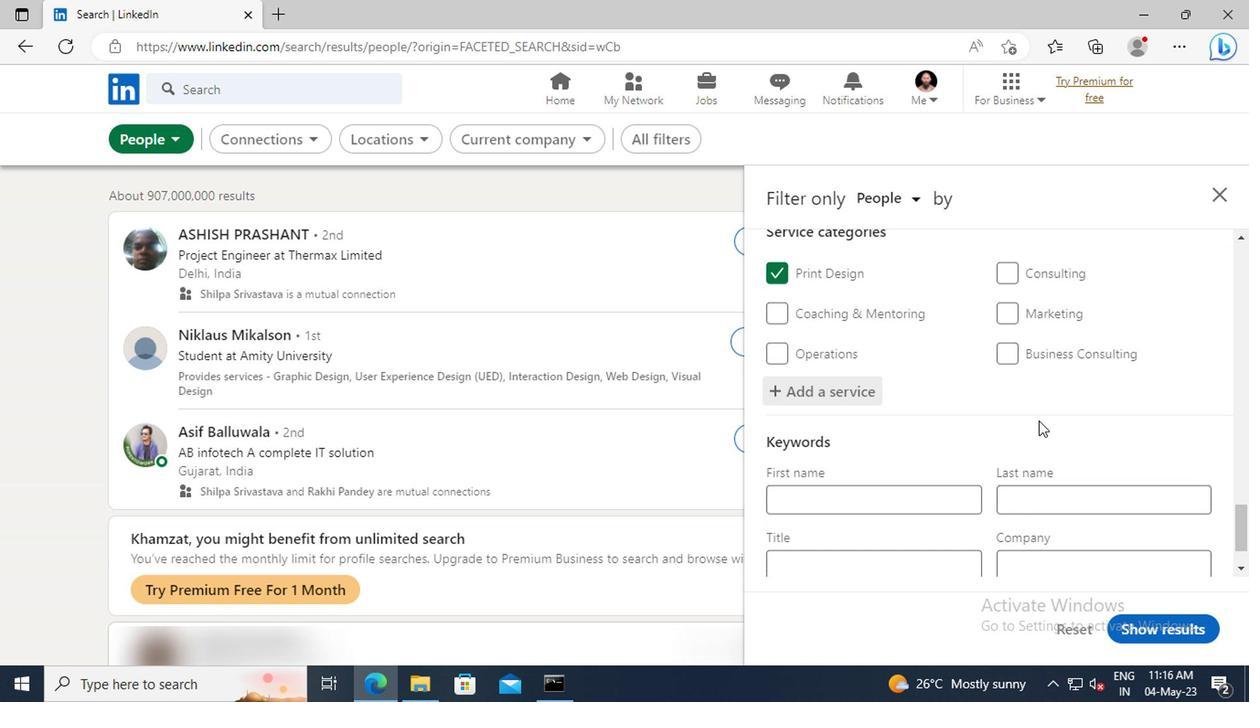 
Action: Mouse scrolled (1037, 419) with delta (0, 0)
Screenshot: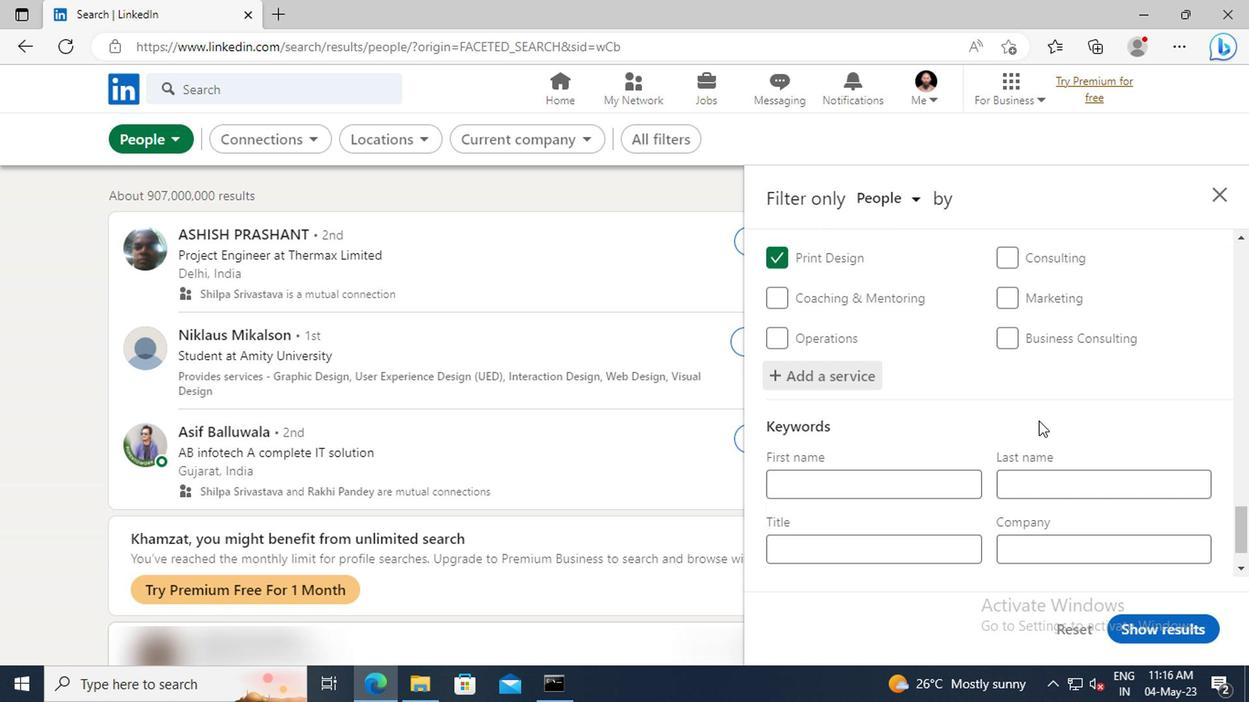
Action: Mouse moved to (874, 492)
Screenshot: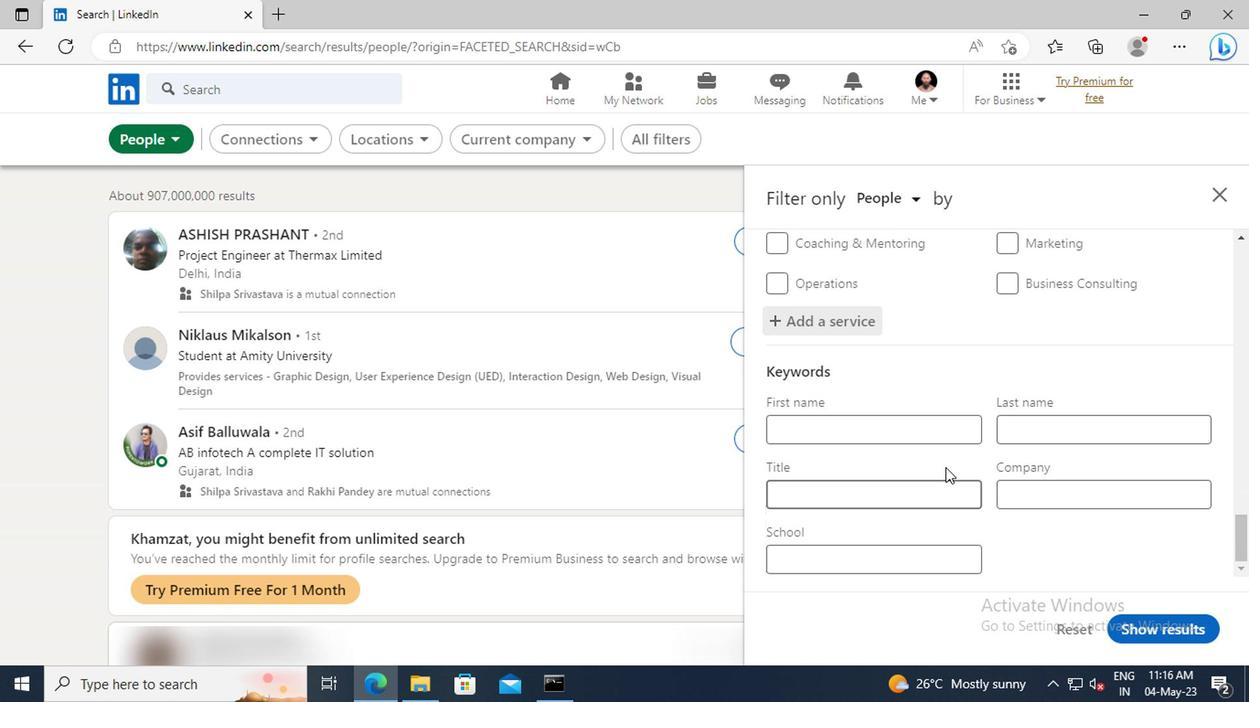 
Action: Mouse pressed left at (874, 492)
Screenshot: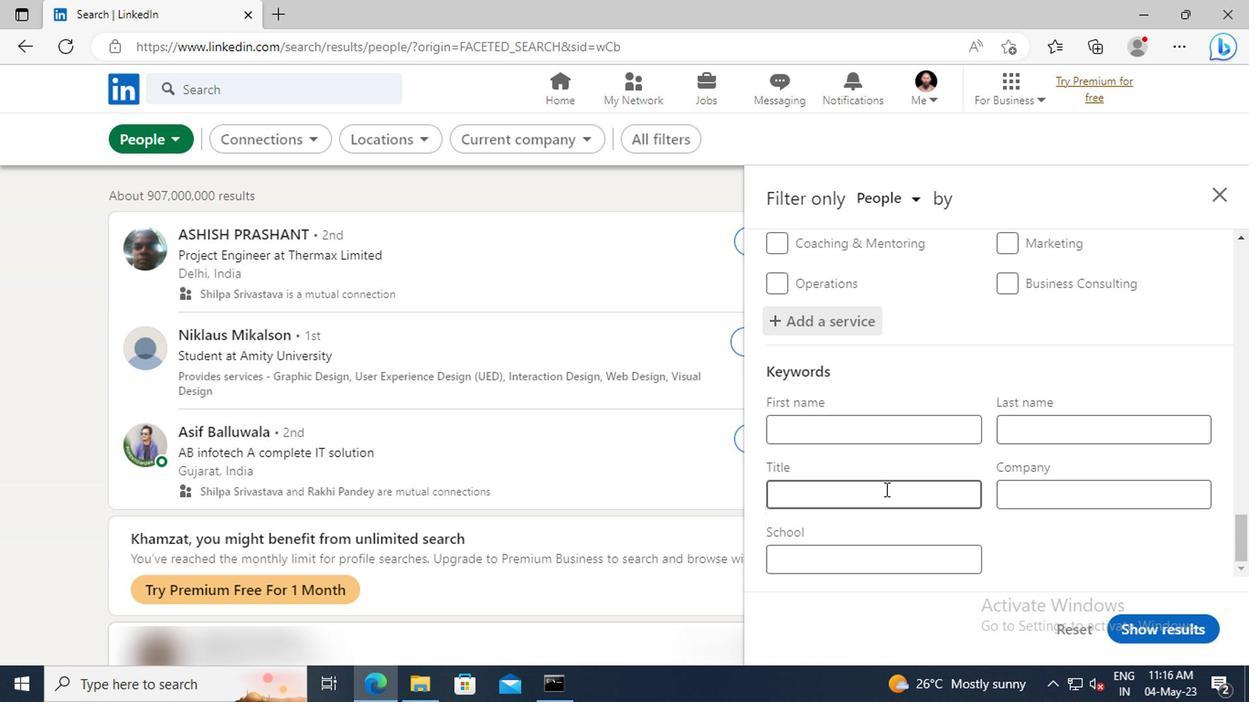 
Action: Key pressed <Key.shift>CLIENT<Key.space><Key.shift>SERVICE<Key.space><Key.shift>SPECIALIST<Key.enter>
Screenshot: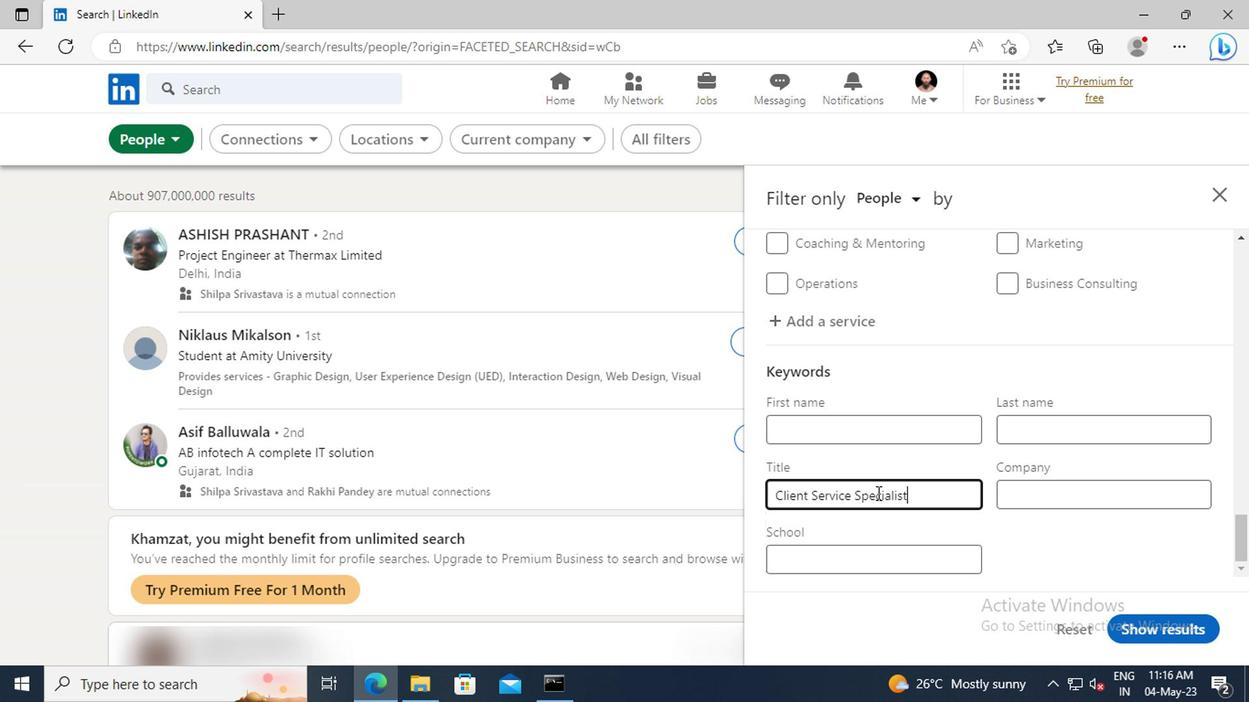 
Action: Mouse moved to (1133, 631)
Screenshot: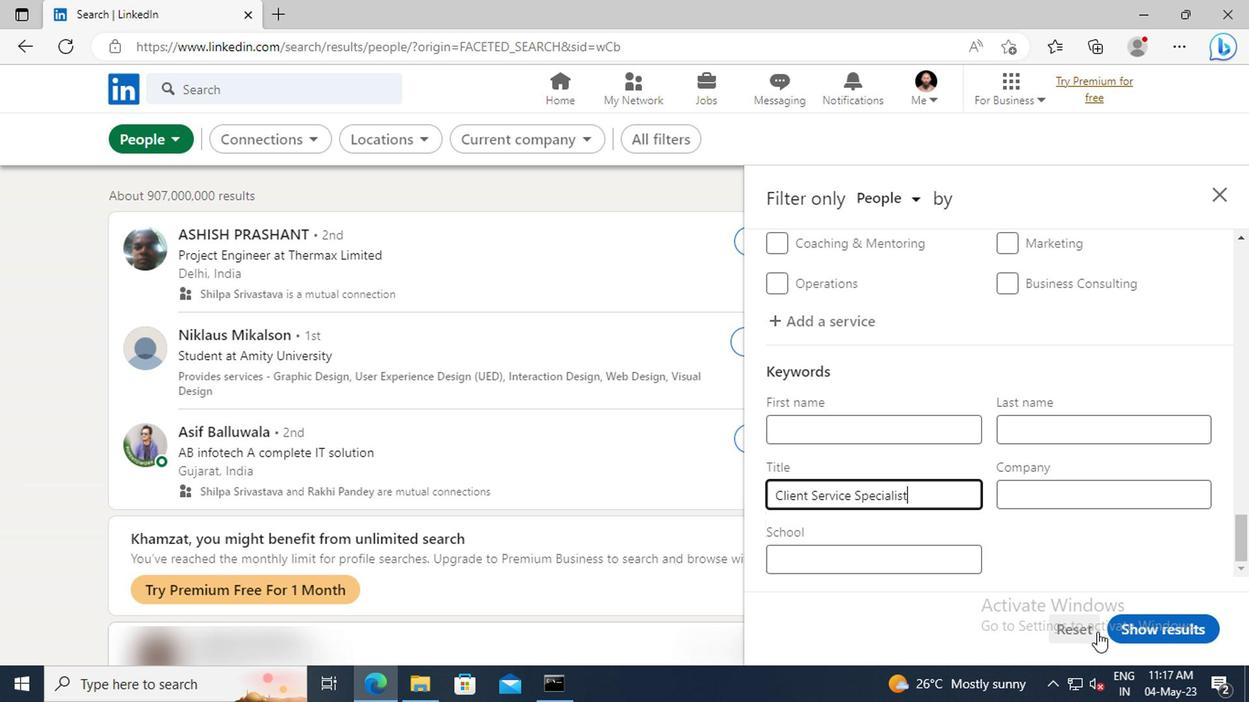 
Action: Mouse pressed left at (1133, 631)
Screenshot: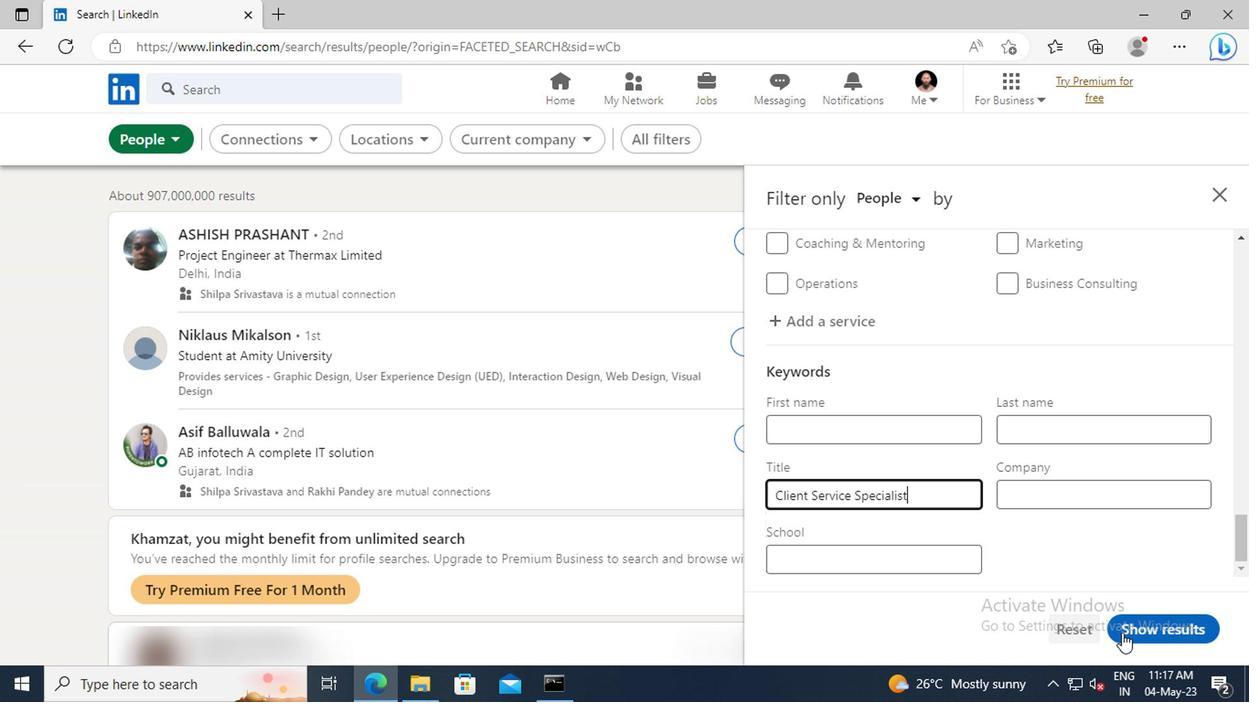 
